 Task: Add Herban Cowboy Dusk Shave Cream to the cart.
Action: Mouse moved to (263, 115)
Screenshot: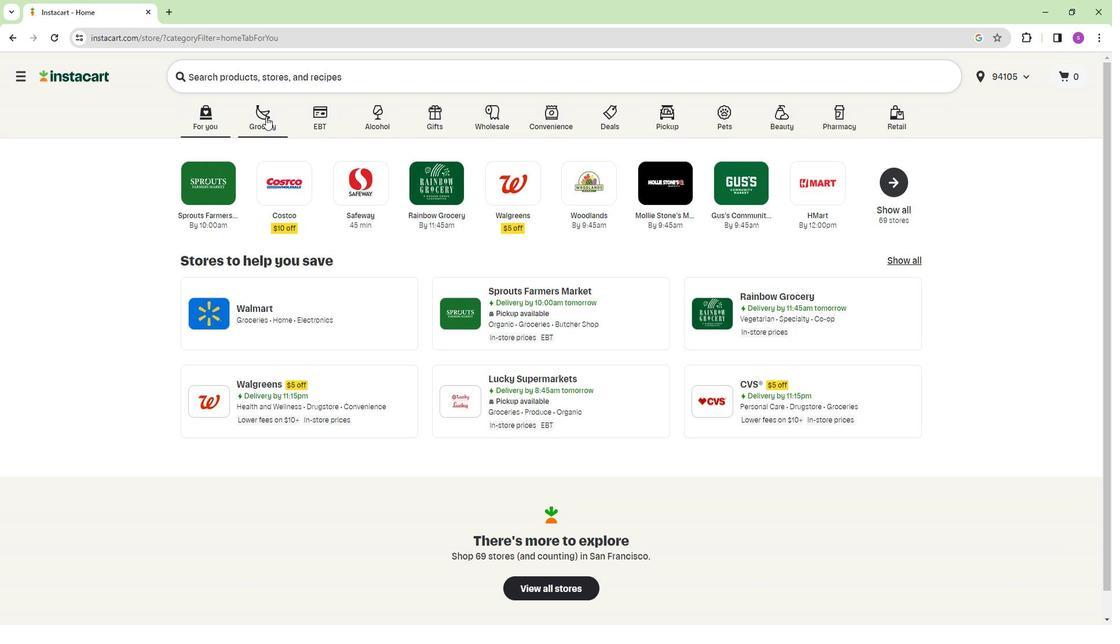 
Action: Mouse pressed left at (263, 115)
Screenshot: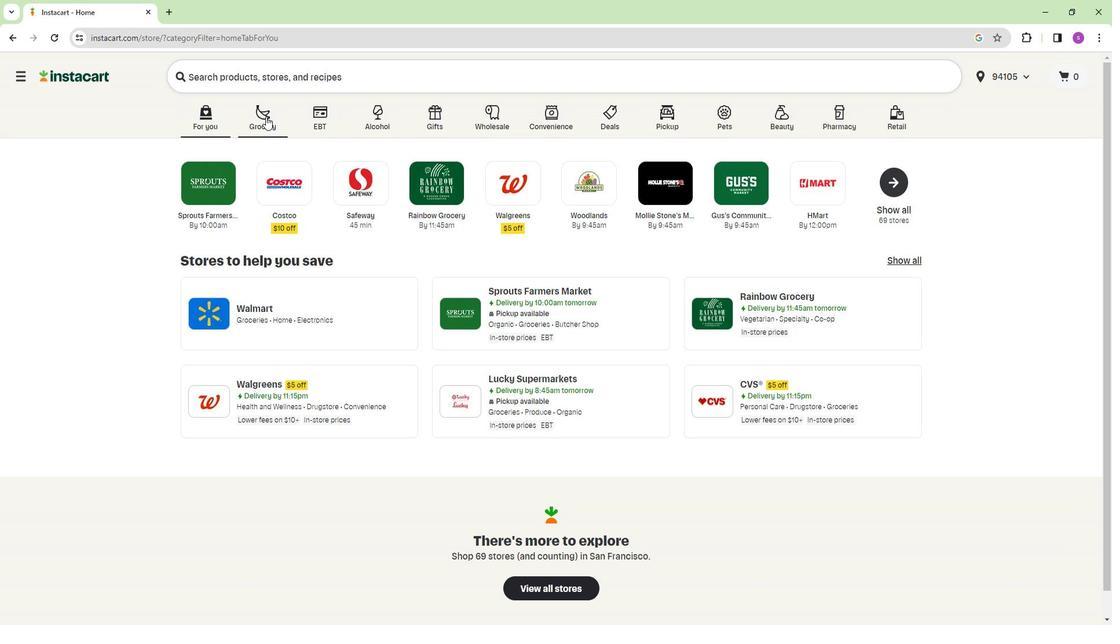 
Action: Mouse moved to (720, 180)
Screenshot: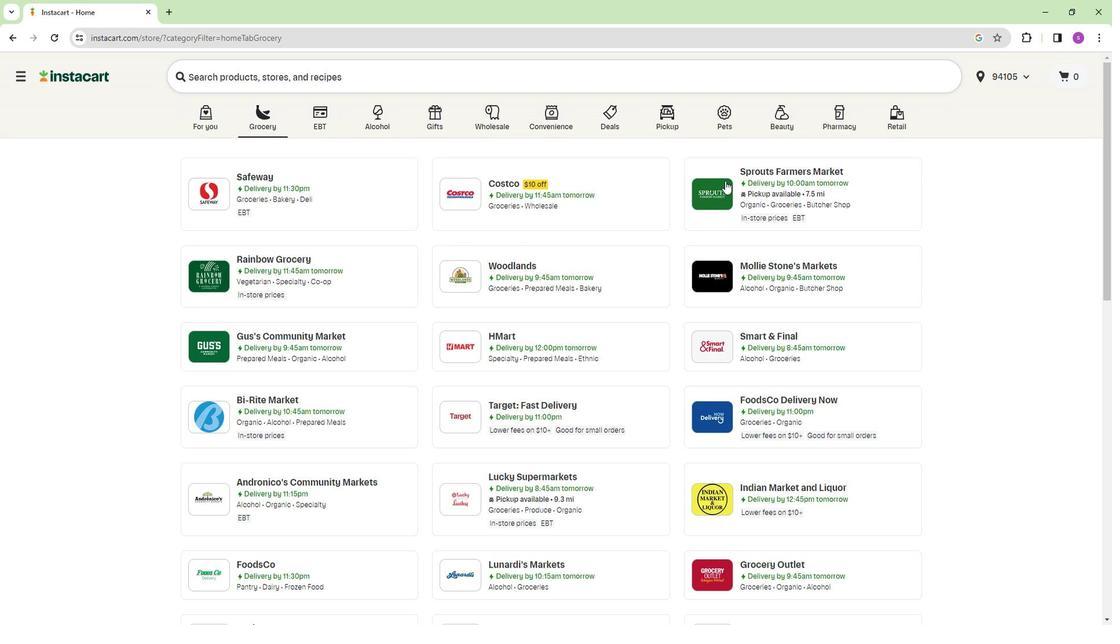 
Action: Mouse pressed left at (720, 180)
Screenshot: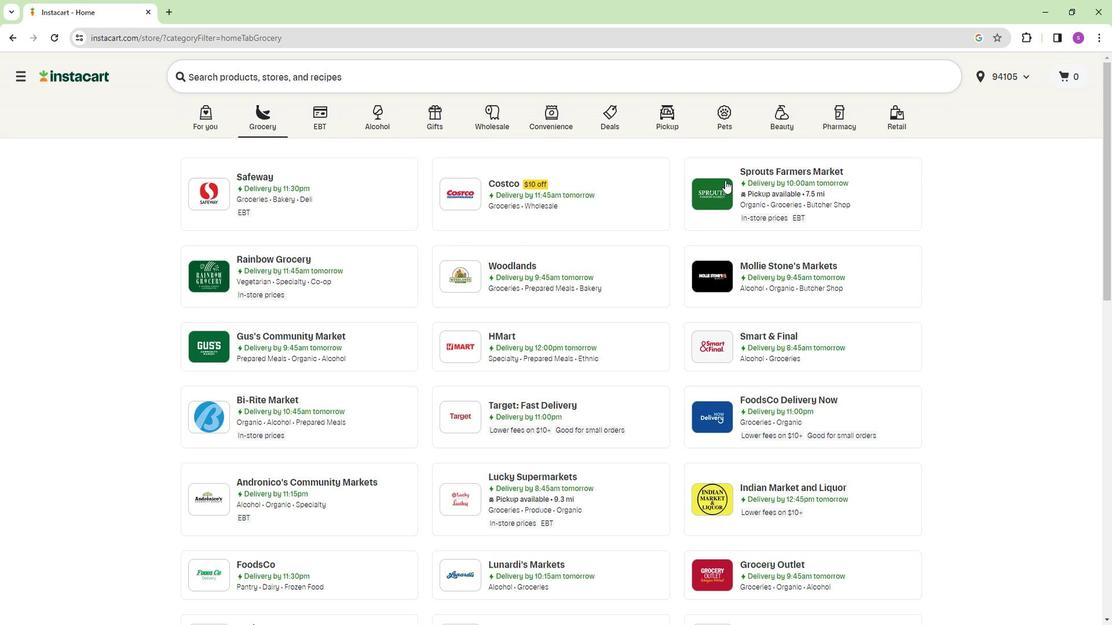 
Action: Mouse moved to (82, 401)
Screenshot: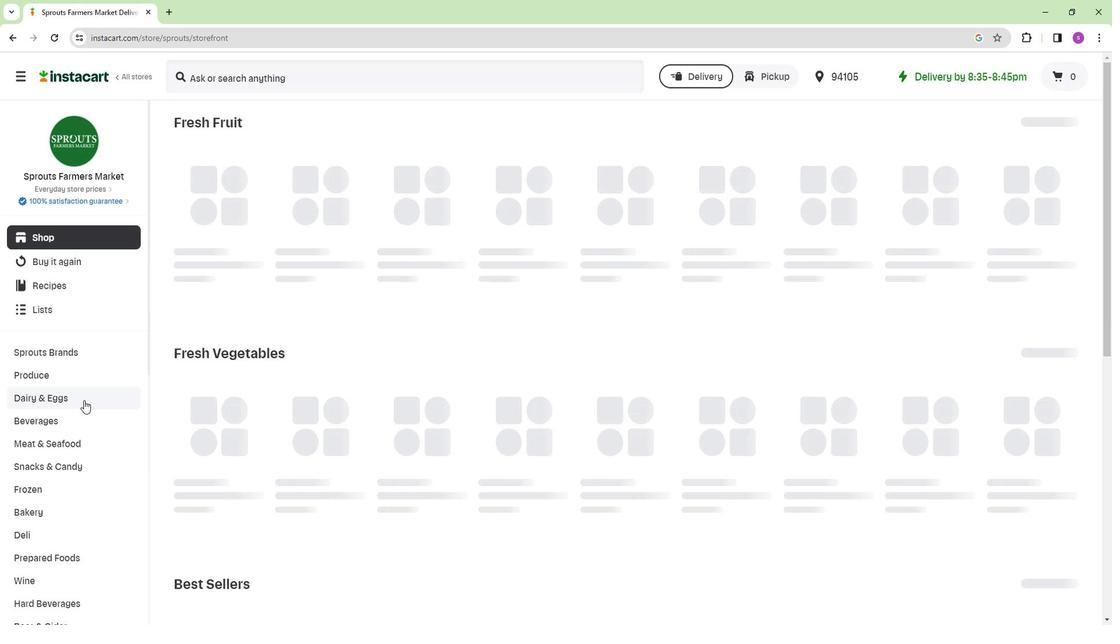 
Action: Mouse scrolled (82, 400) with delta (0, 0)
Screenshot: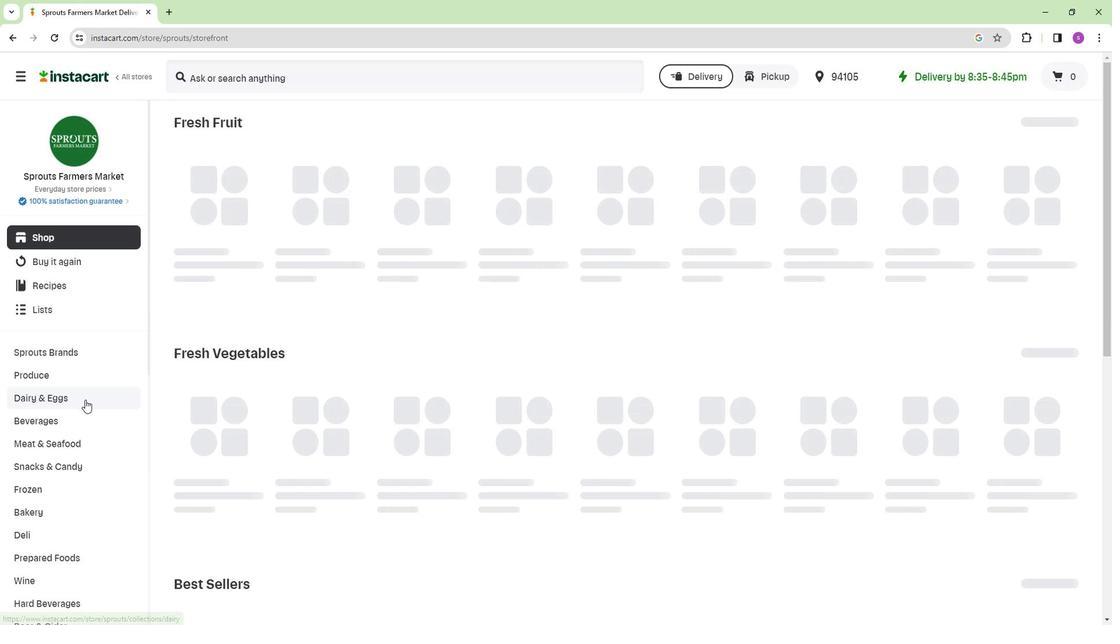 
Action: Mouse scrolled (82, 400) with delta (0, 0)
Screenshot: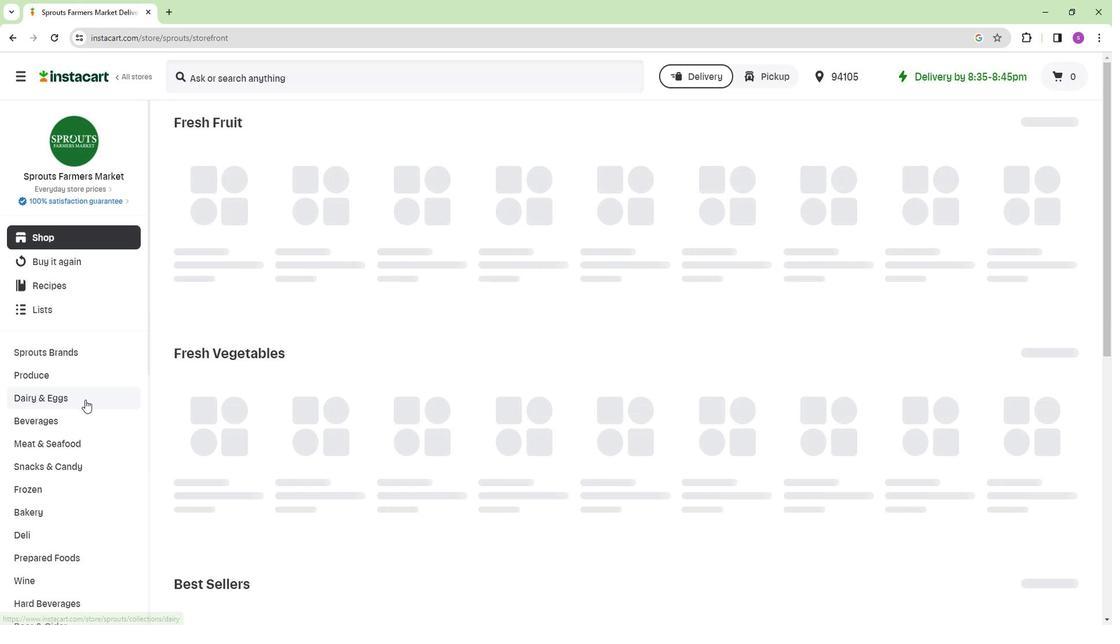 
Action: Mouse scrolled (82, 400) with delta (0, 0)
Screenshot: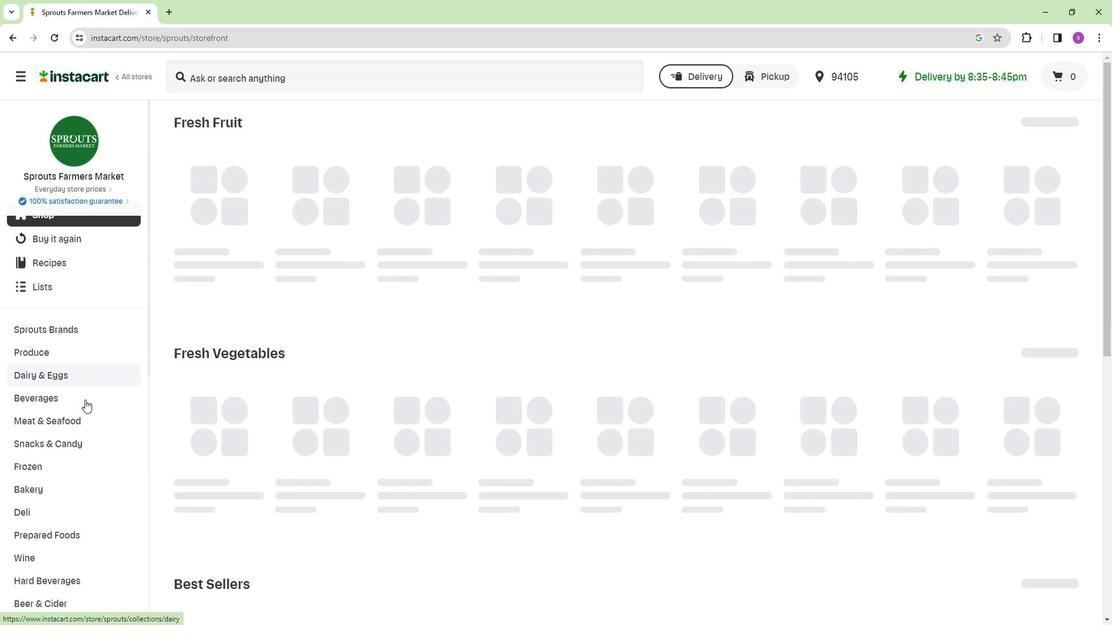 
Action: Mouse scrolled (82, 400) with delta (0, 0)
Screenshot: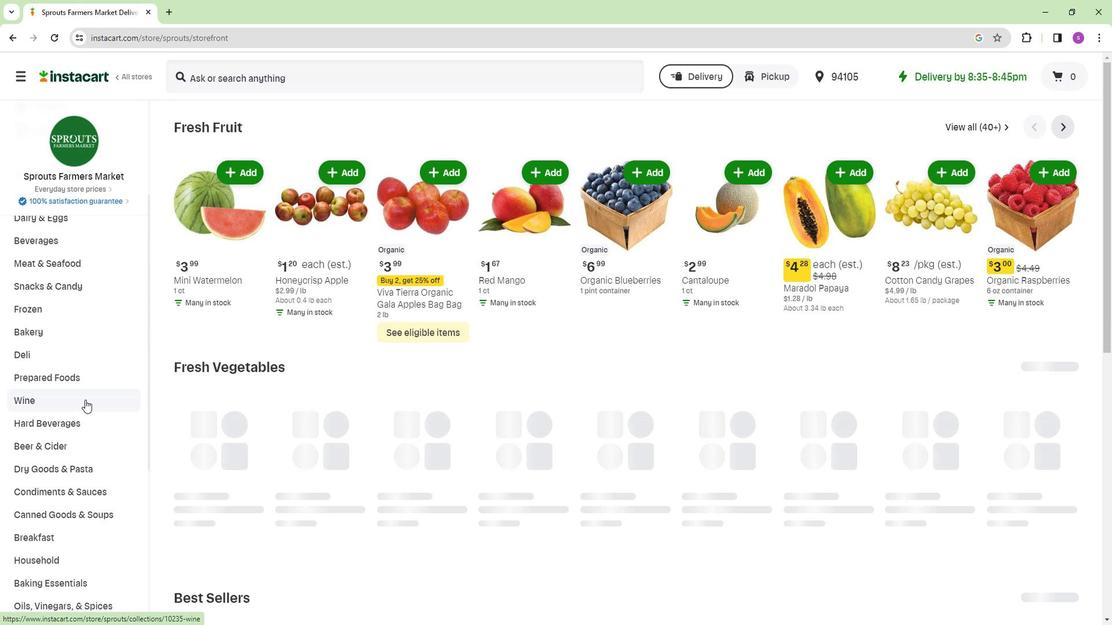 
Action: Mouse scrolled (82, 400) with delta (0, 0)
Screenshot: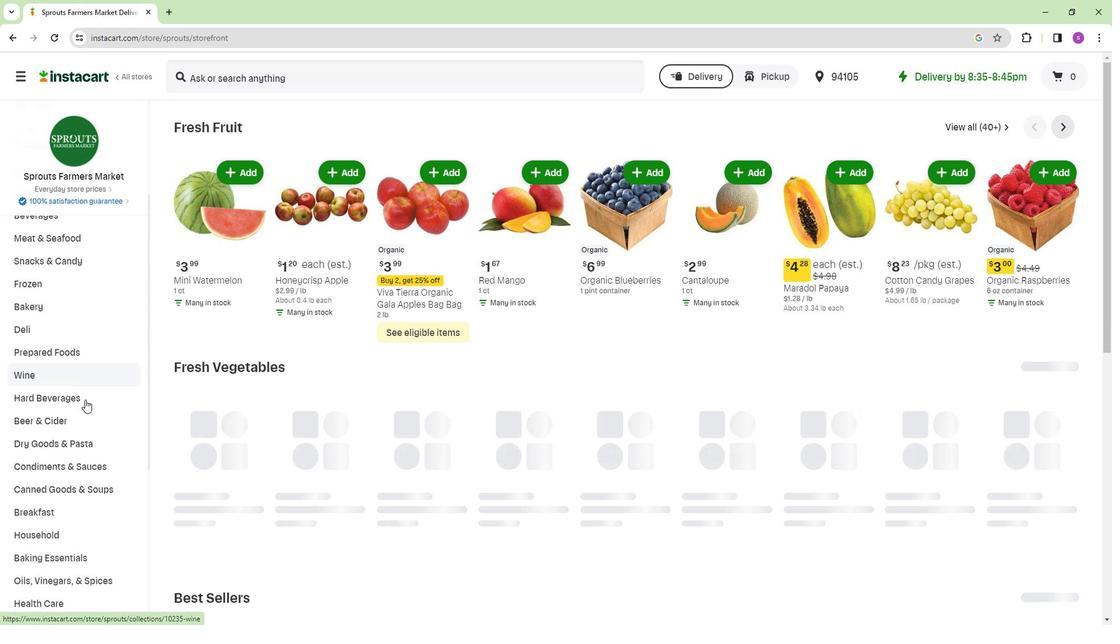 
Action: Mouse scrolled (82, 400) with delta (0, 0)
Screenshot: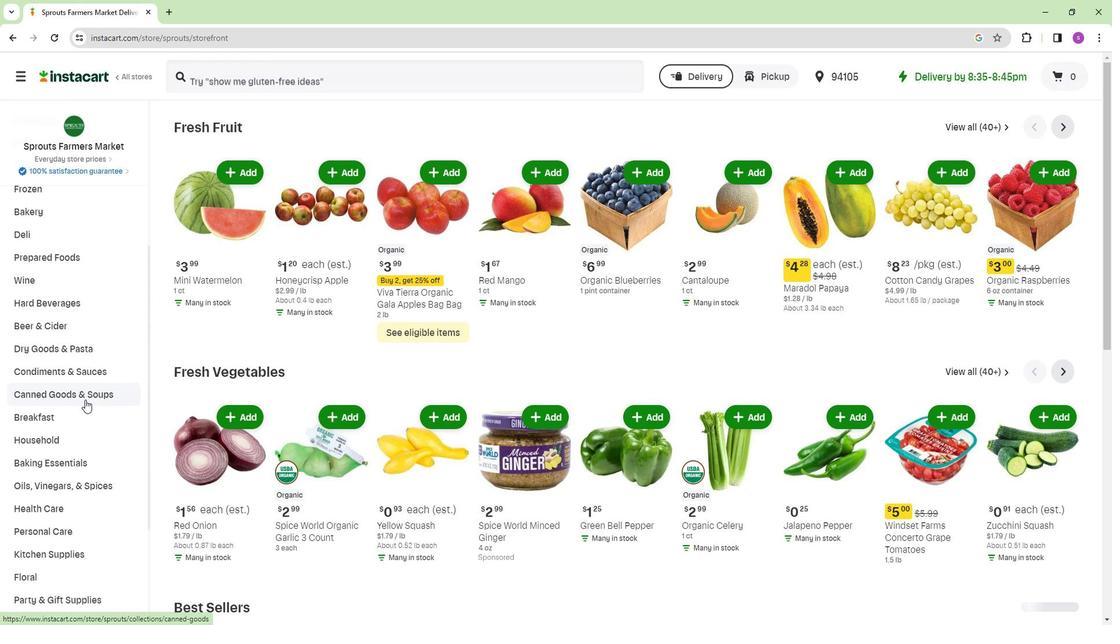 
Action: Mouse moved to (57, 475)
Screenshot: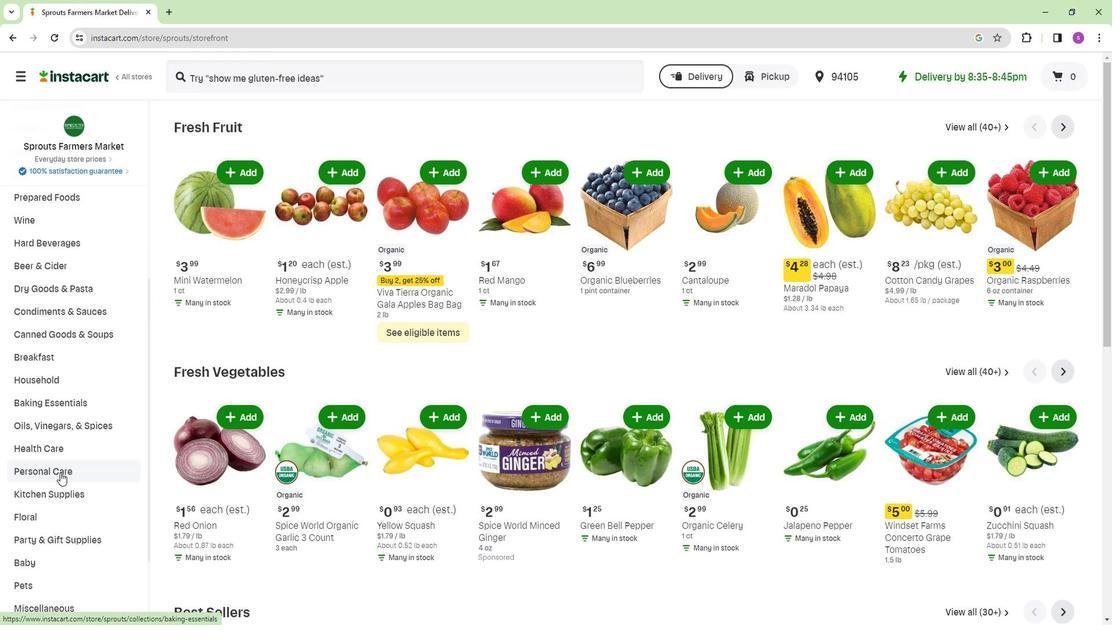 
Action: Mouse pressed left at (57, 475)
Screenshot: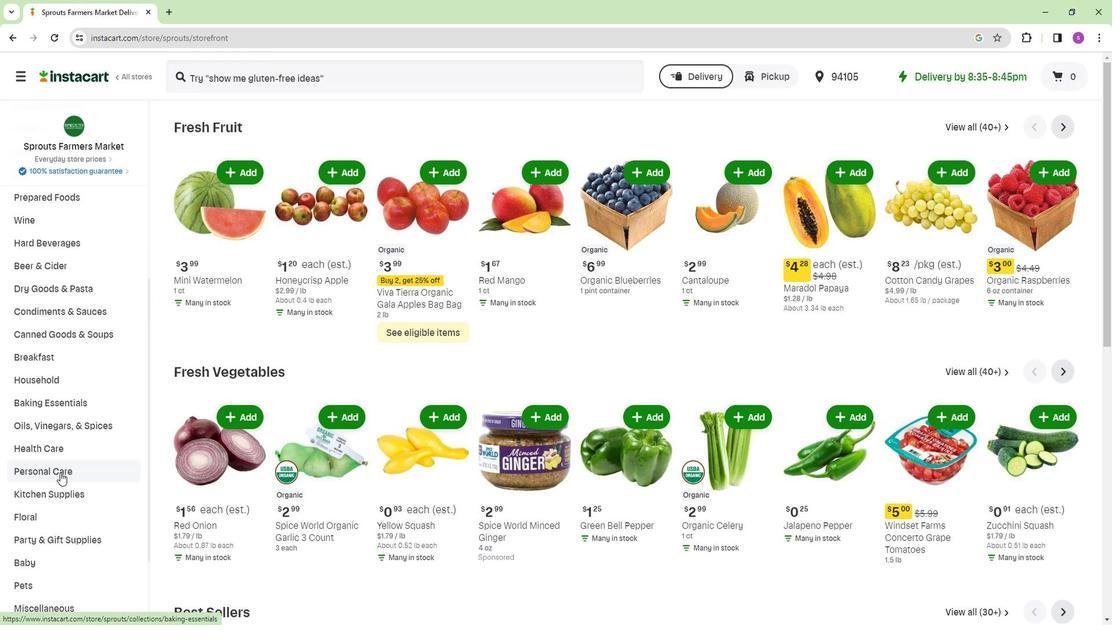 
Action: Mouse moved to (410, 158)
Screenshot: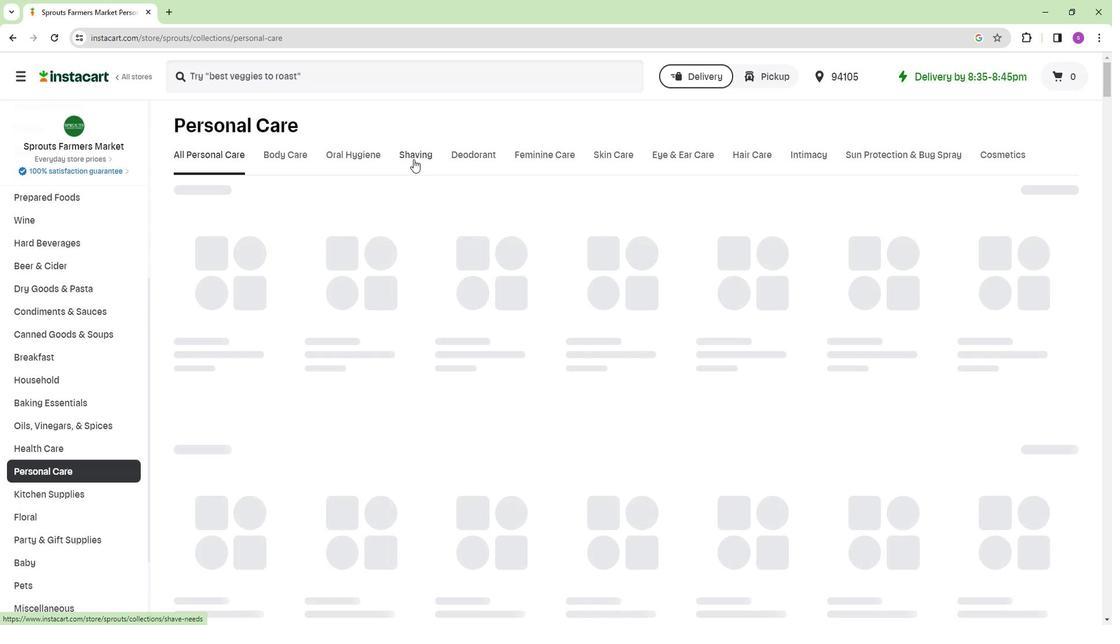 
Action: Mouse pressed left at (410, 158)
Screenshot: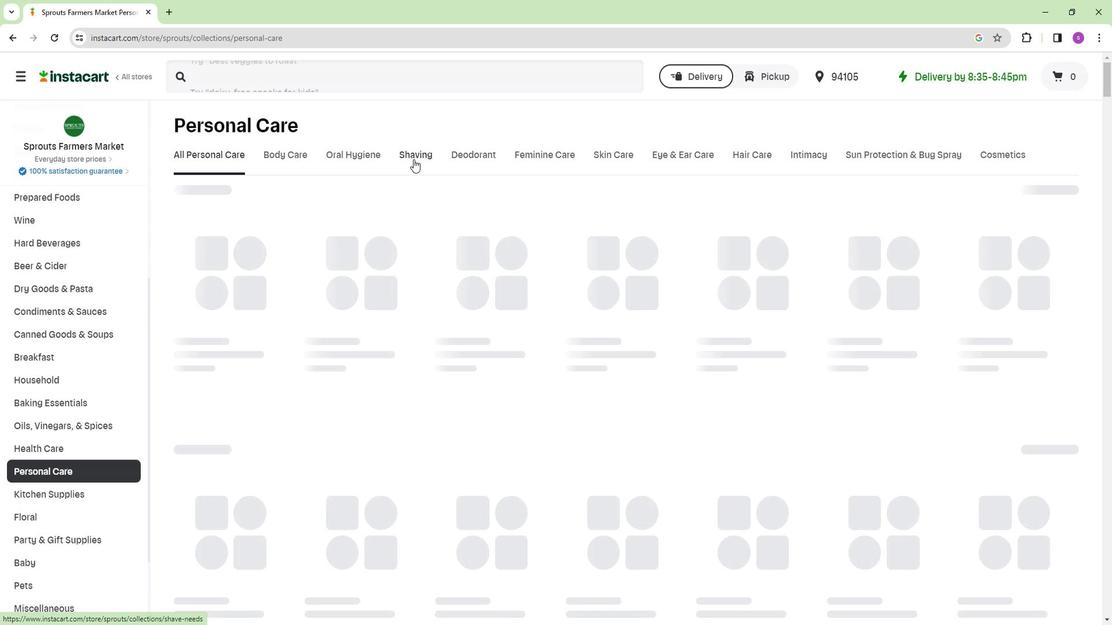
Action: Mouse moved to (369, 203)
Screenshot: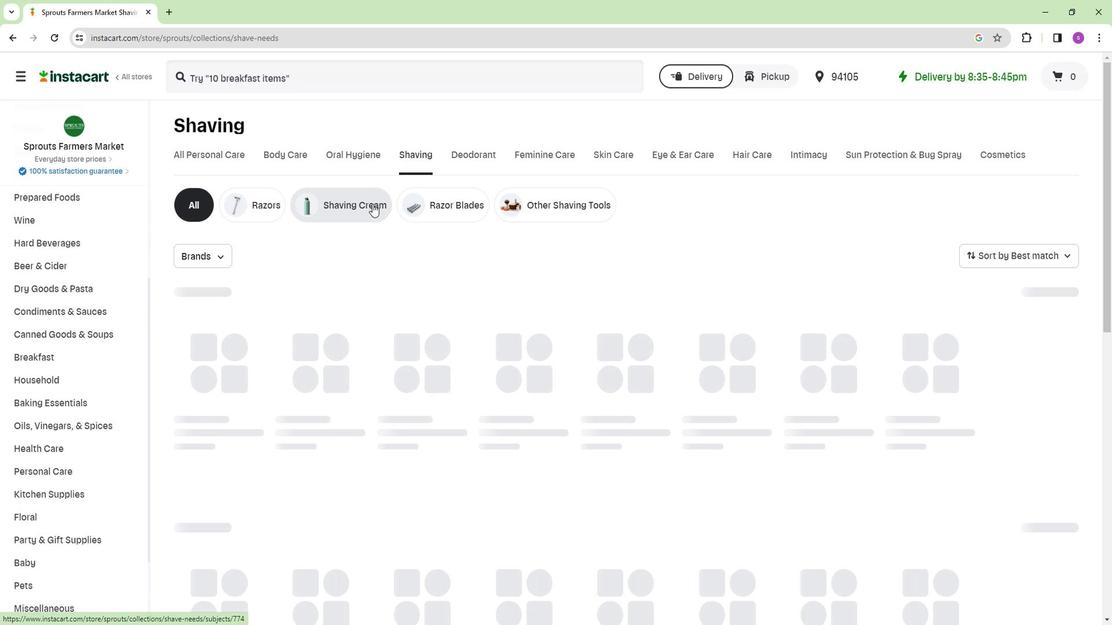 
Action: Mouse pressed left at (369, 203)
Screenshot: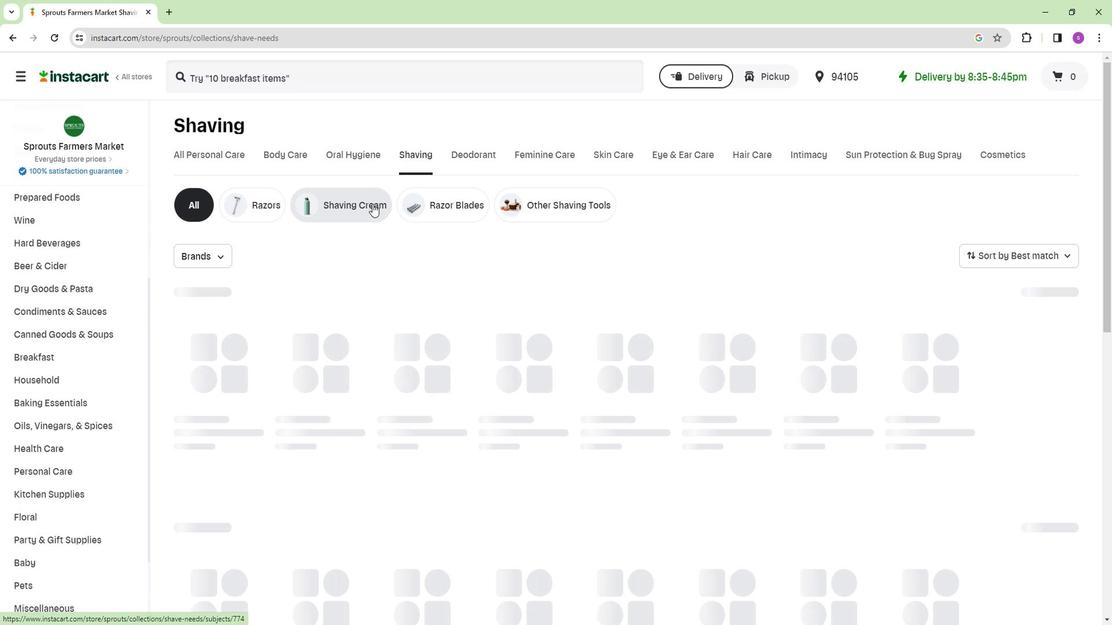 
Action: Mouse moved to (270, 79)
Screenshot: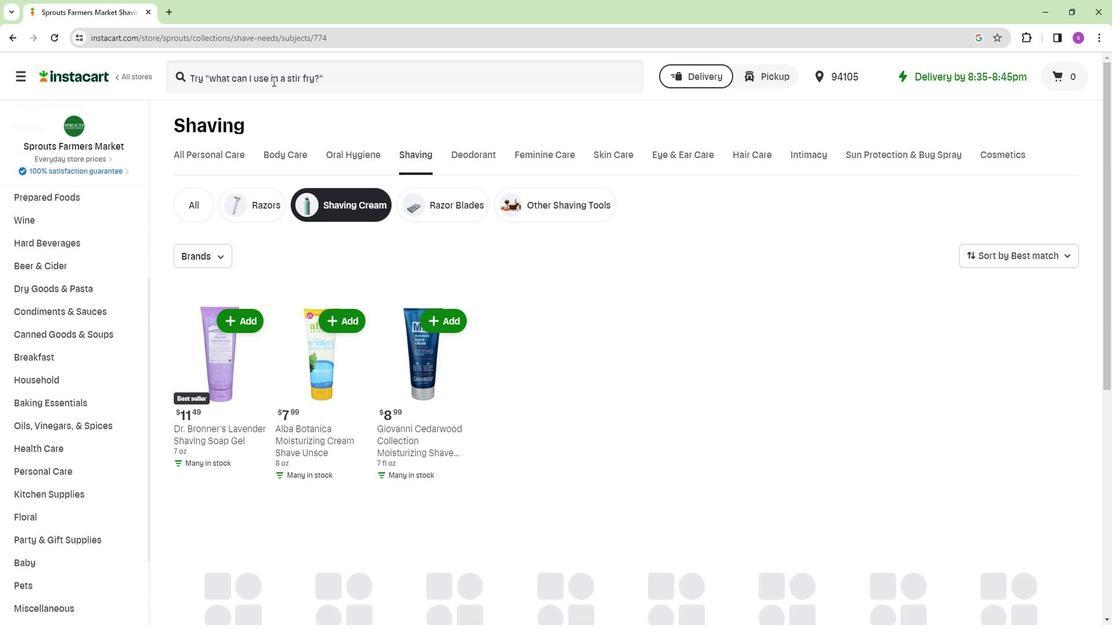 
Action: Mouse pressed left at (270, 79)
Screenshot: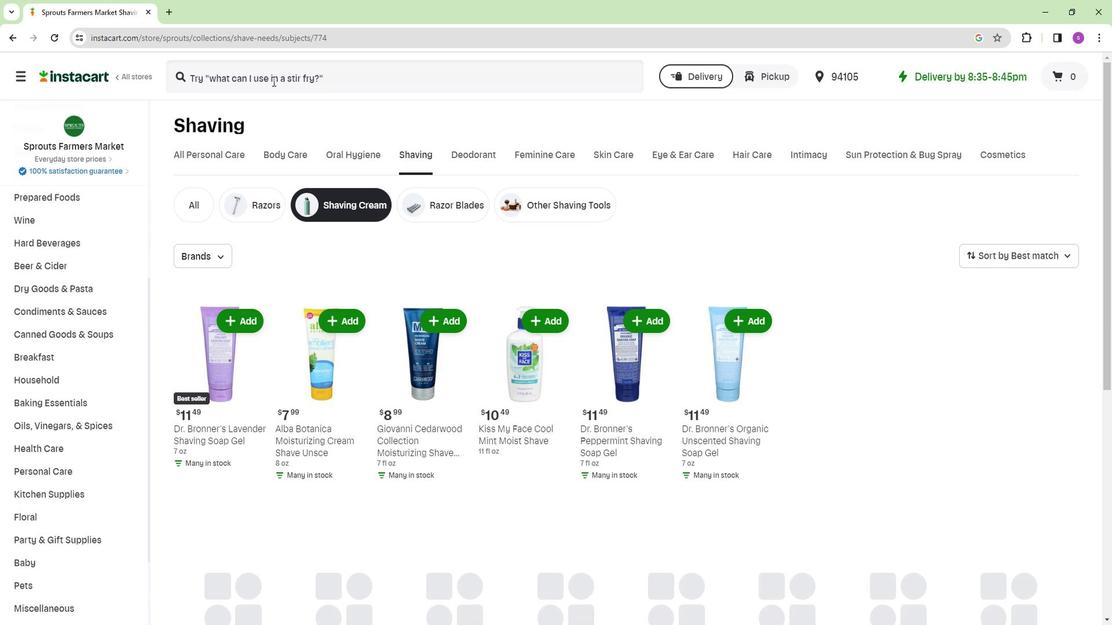 
Action: Key pressed <Key.shift>Herban<Key.space><Key.shift>Cowboy<Key.space><Key.shift>Dusk<Key.space><Key.shift>Shave<Key.space><Key.shift>Cream<Key.enter>
Screenshot: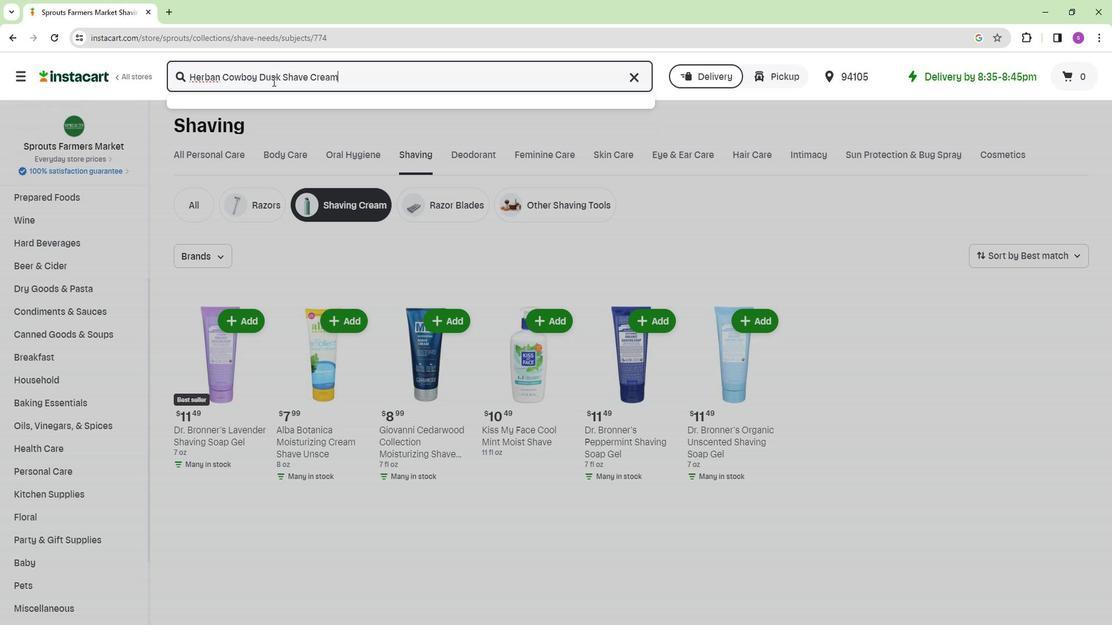 
Action: Mouse moved to (283, 166)
Screenshot: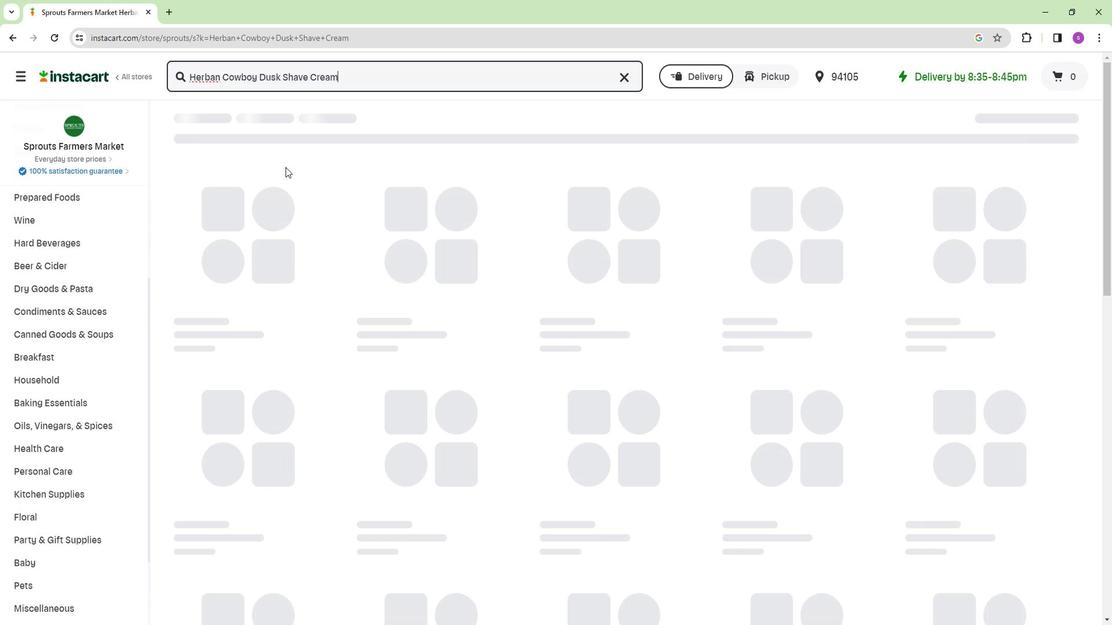 
Action: Mouse scrolled (283, 166) with delta (0, 0)
Screenshot: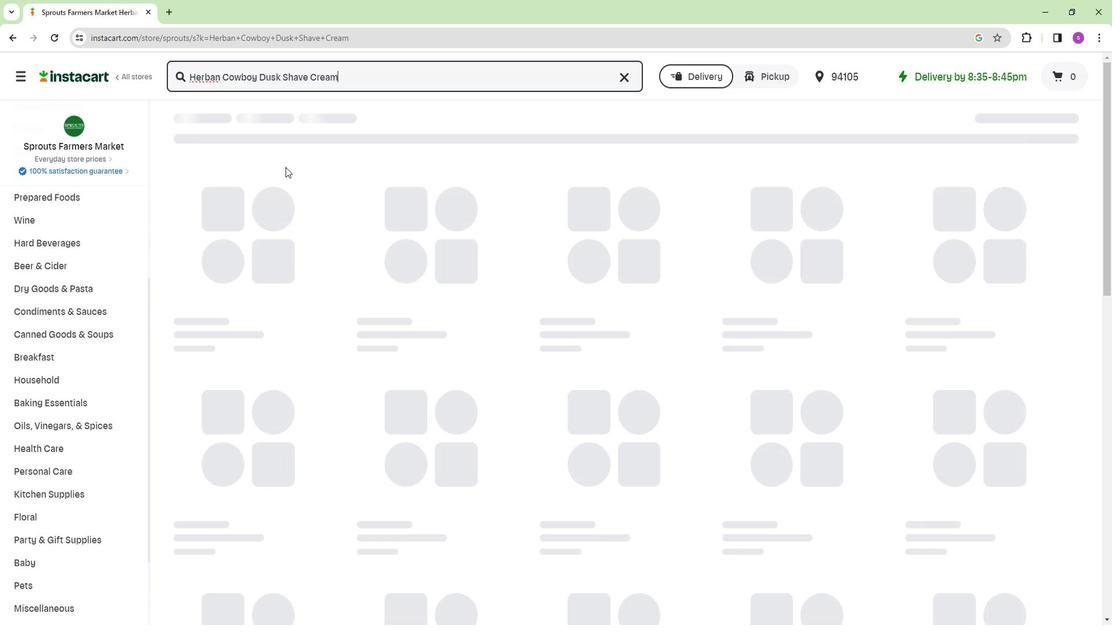 
Action: Mouse scrolled (283, 166) with delta (0, 0)
Screenshot: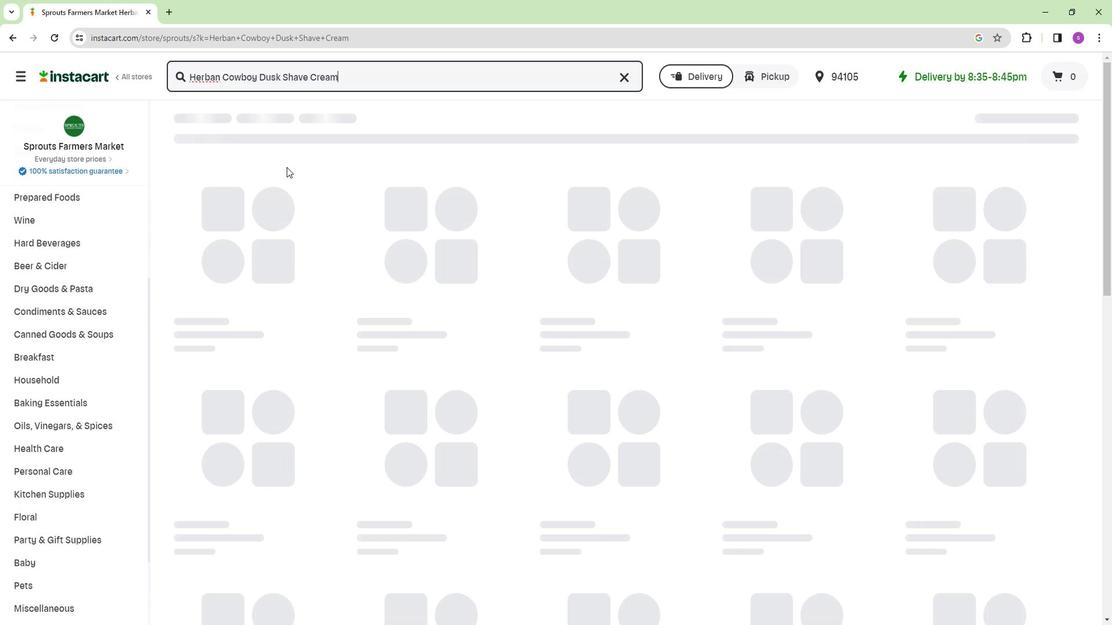 
Action: Mouse scrolled (283, 167) with delta (0, 0)
Screenshot: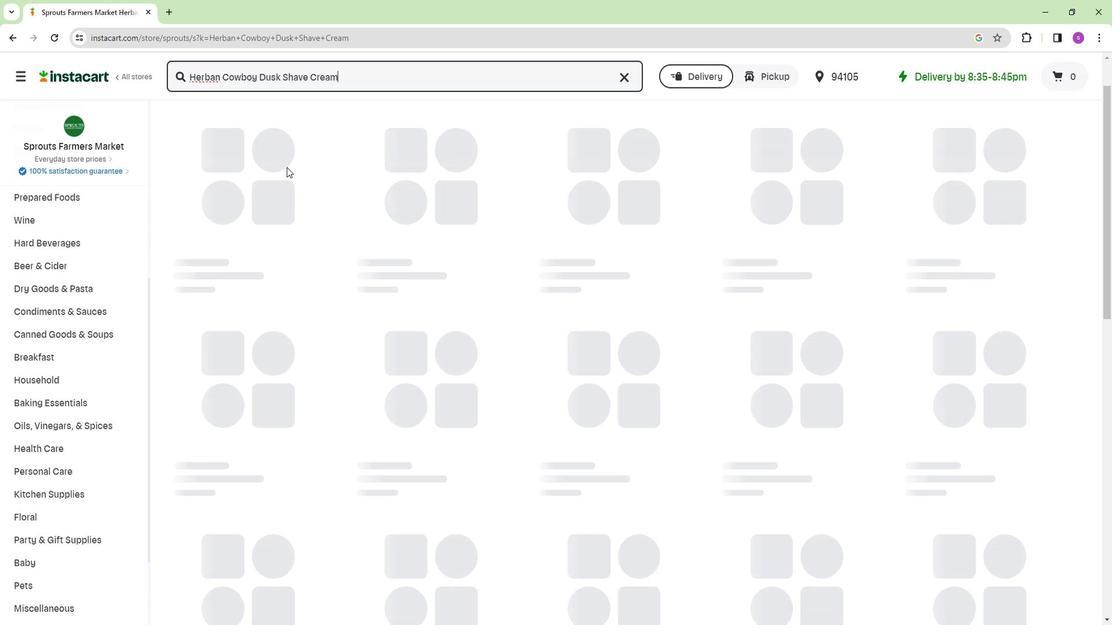 
Action: Mouse scrolled (283, 167) with delta (0, 0)
Screenshot: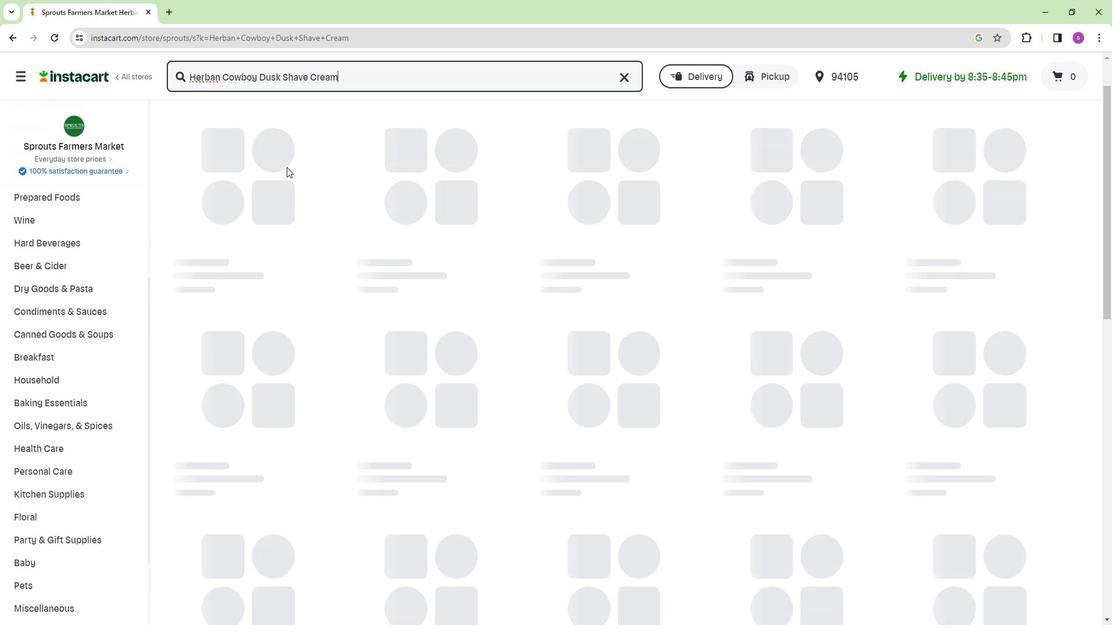 
Action: Mouse moved to (288, 175)
Screenshot: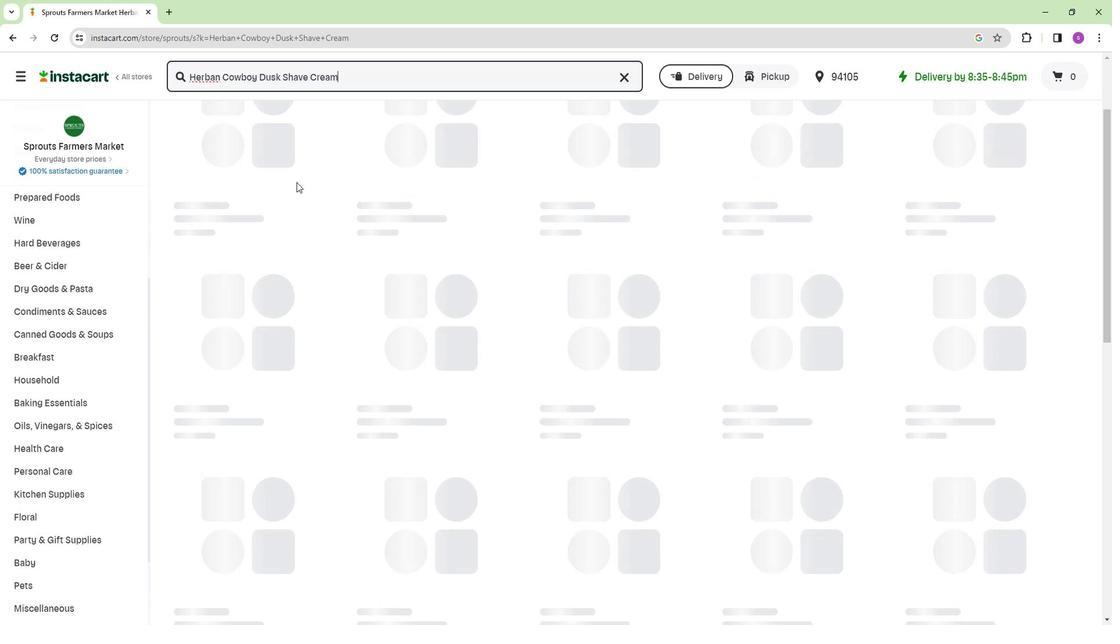 
Action: Mouse scrolled (288, 176) with delta (0, 0)
Screenshot: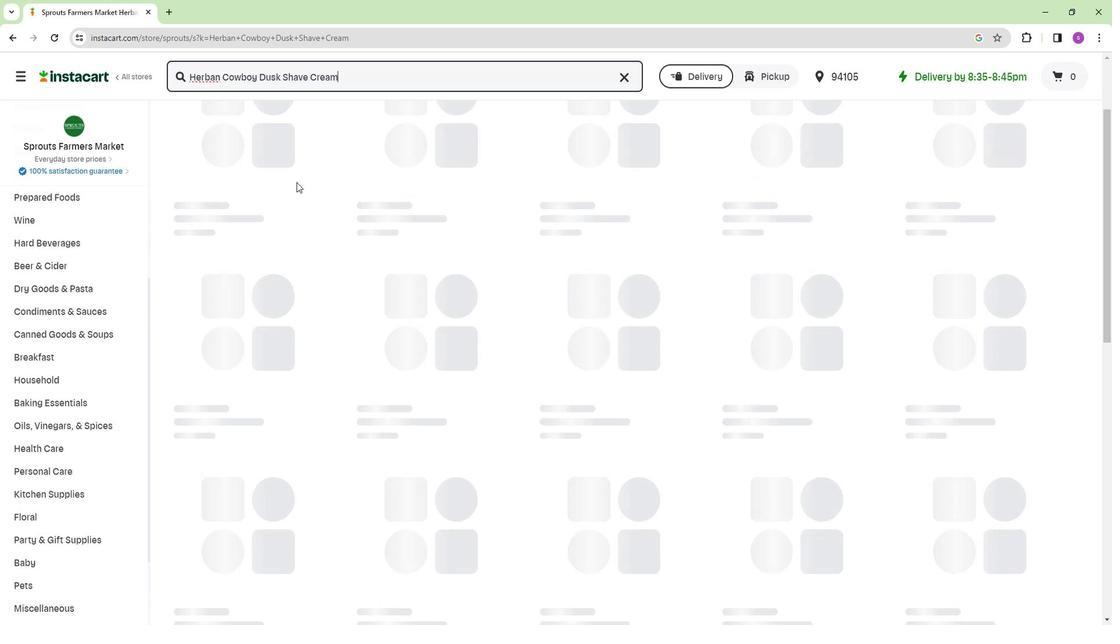 
Action: Mouse moved to (340, 248)
Screenshot: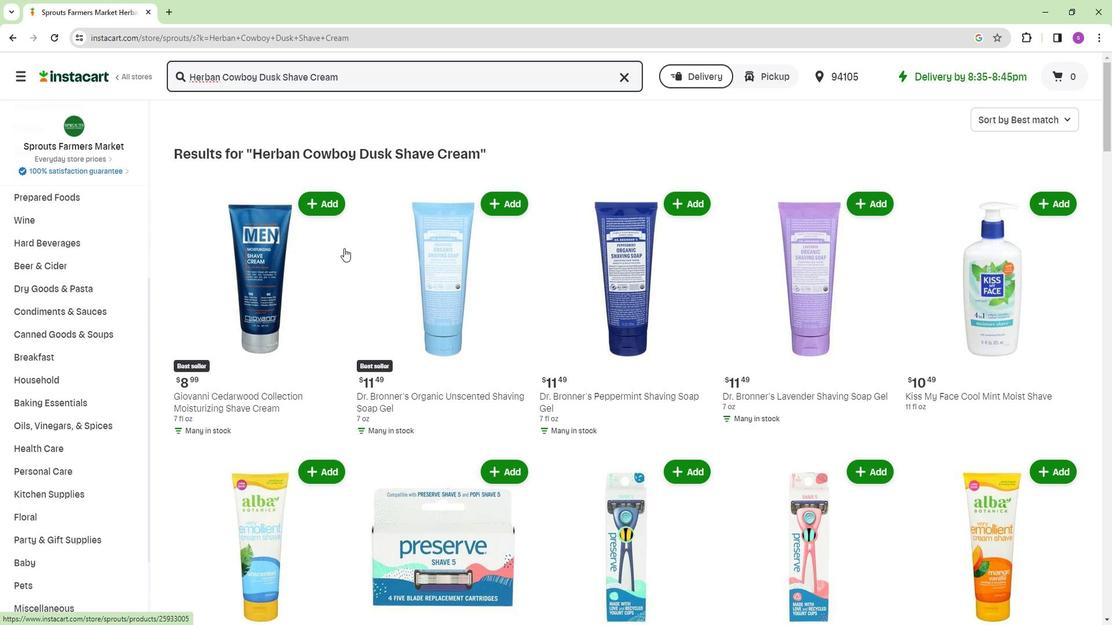 
Action: Mouse scrolled (340, 248) with delta (0, 0)
Screenshot: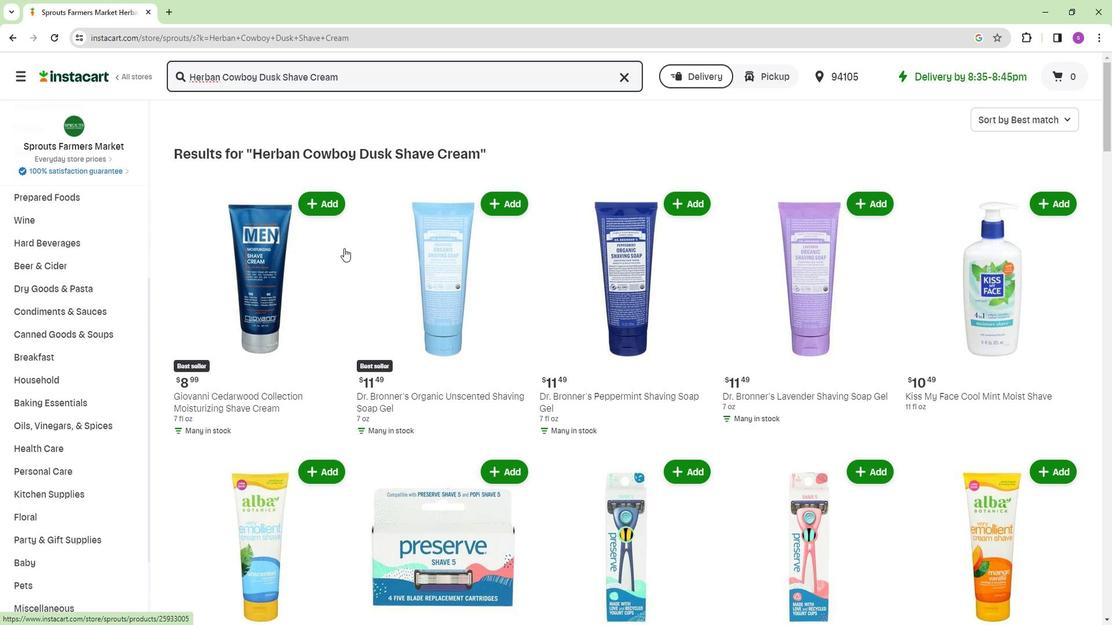 
Action: Mouse moved to (539, 231)
Screenshot: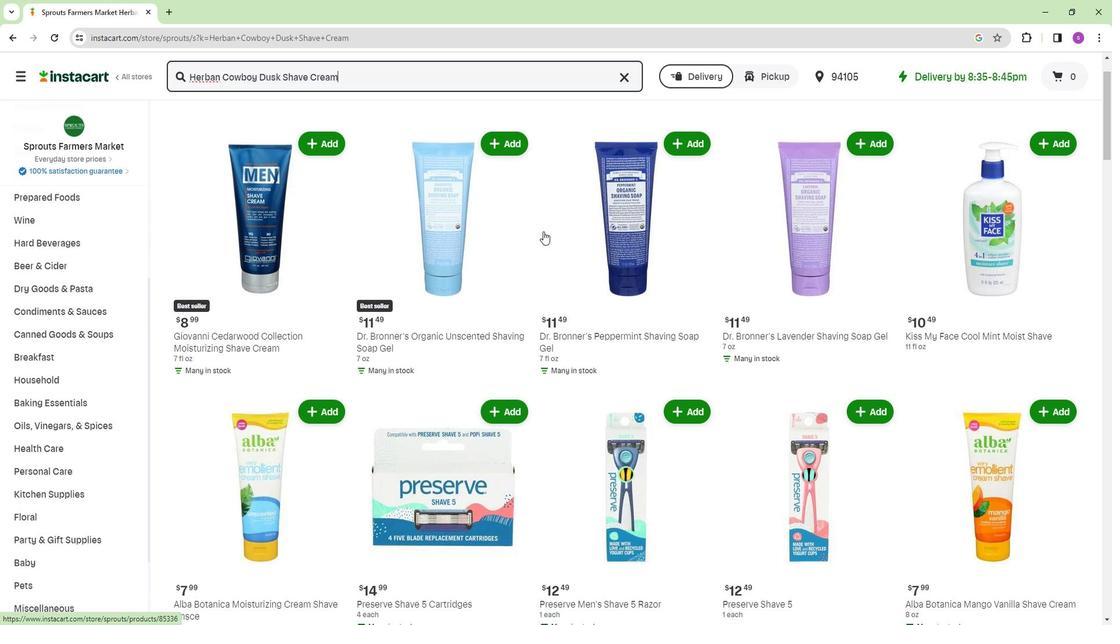 
Action: Mouse scrolled (539, 230) with delta (0, 0)
Screenshot: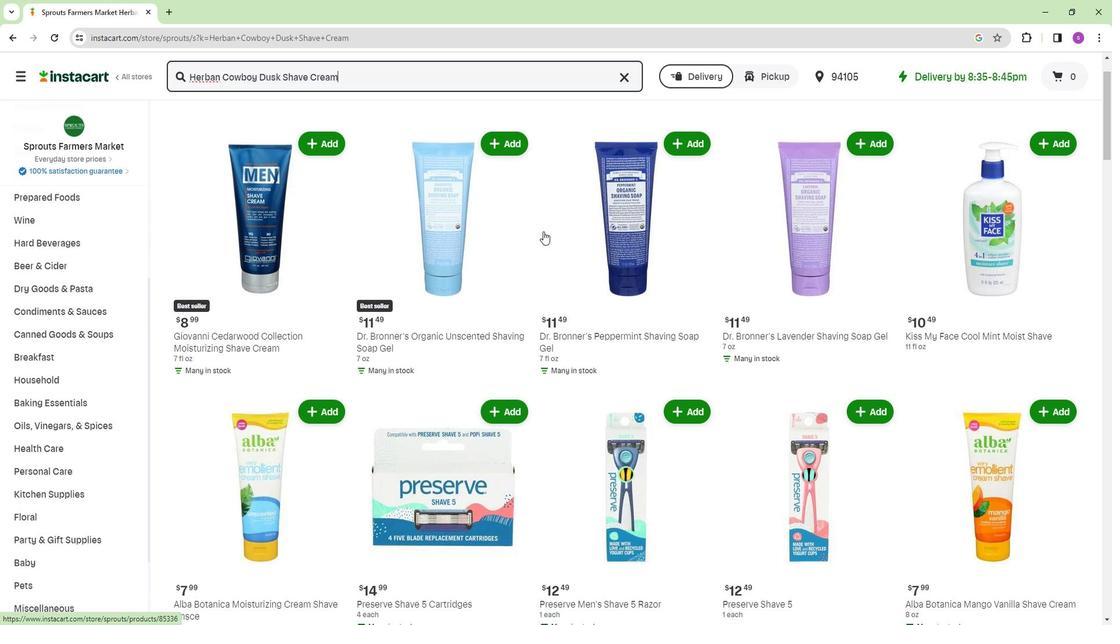 
Action: Mouse moved to (957, 264)
Screenshot: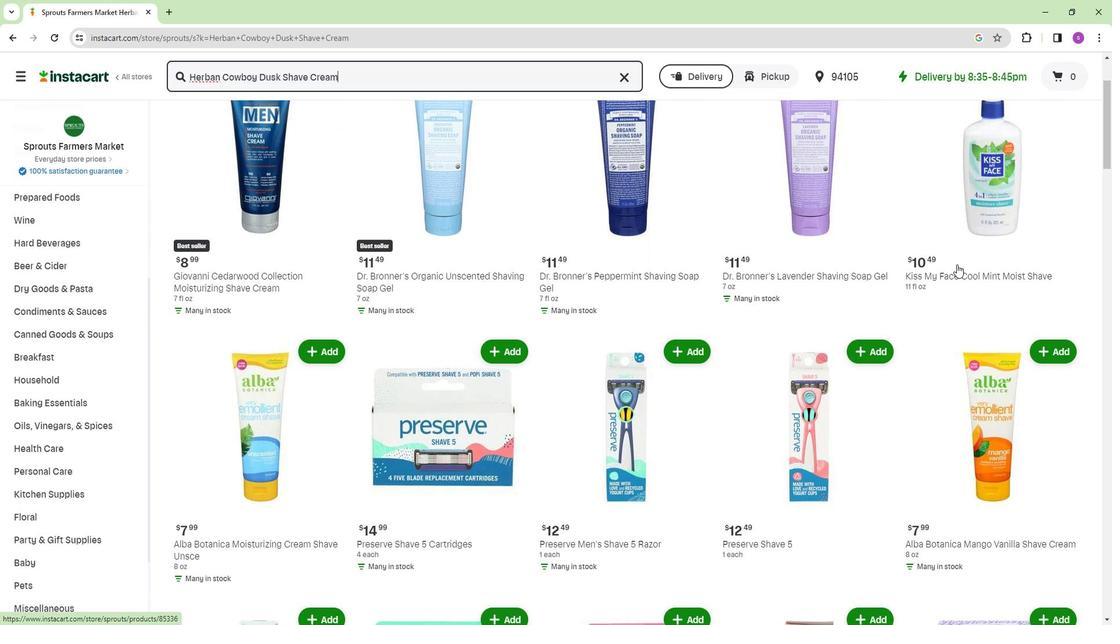 
Action: Mouse scrolled (957, 264) with delta (0, 0)
Screenshot: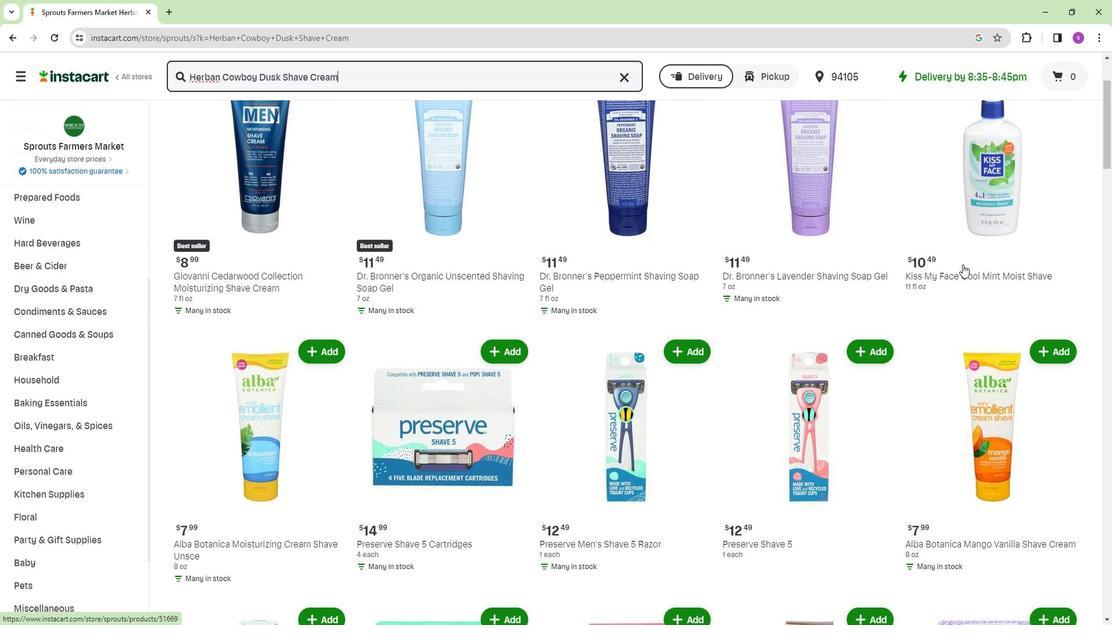 
Action: Mouse moved to (509, 333)
Screenshot: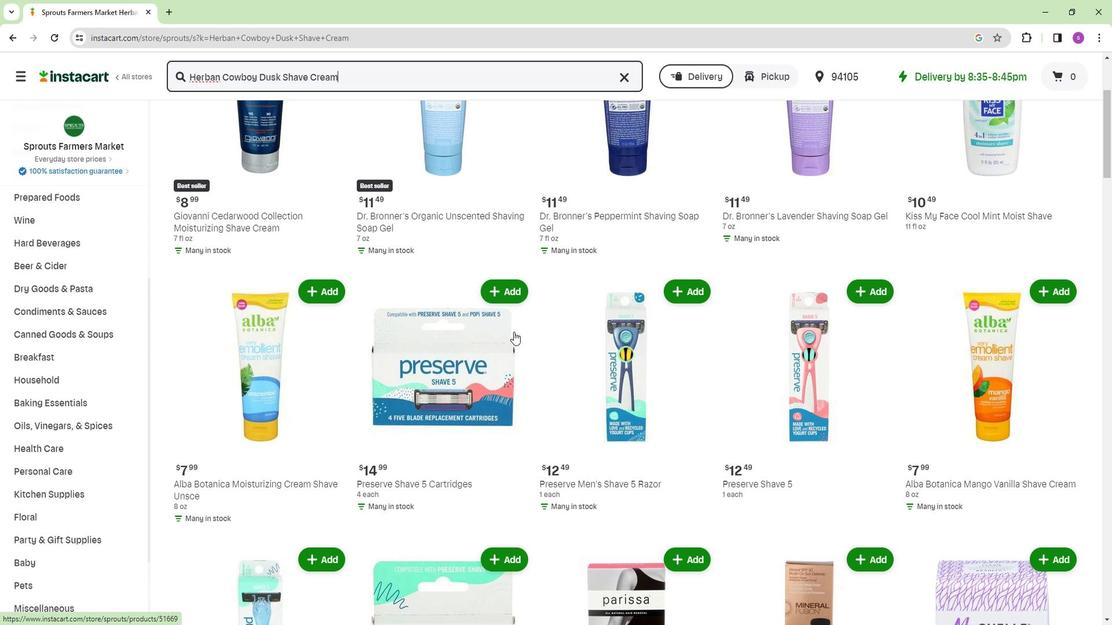 
Action: Mouse scrolled (509, 332) with delta (0, 0)
Screenshot: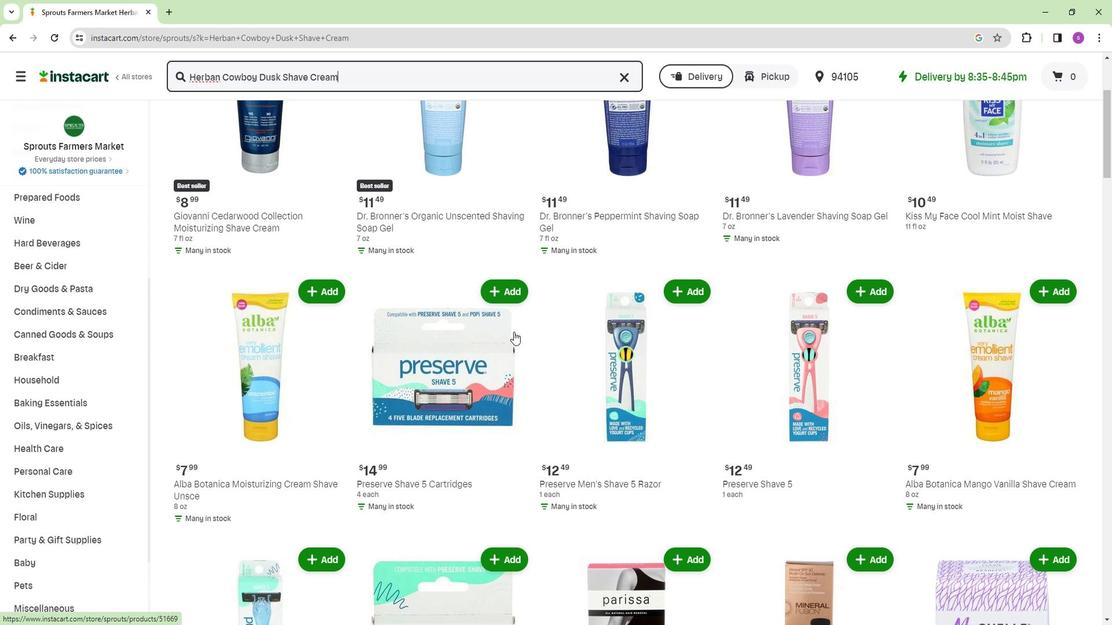 
Action: Mouse moved to (386, 333)
Screenshot: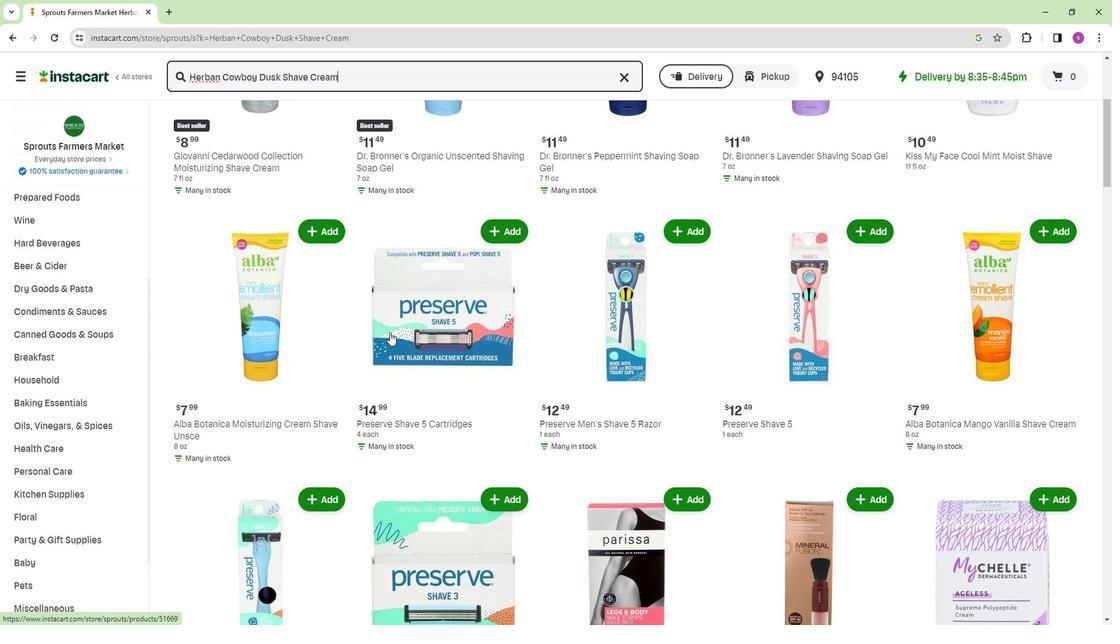 
Action: Mouse scrolled (386, 333) with delta (0, 0)
Screenshot: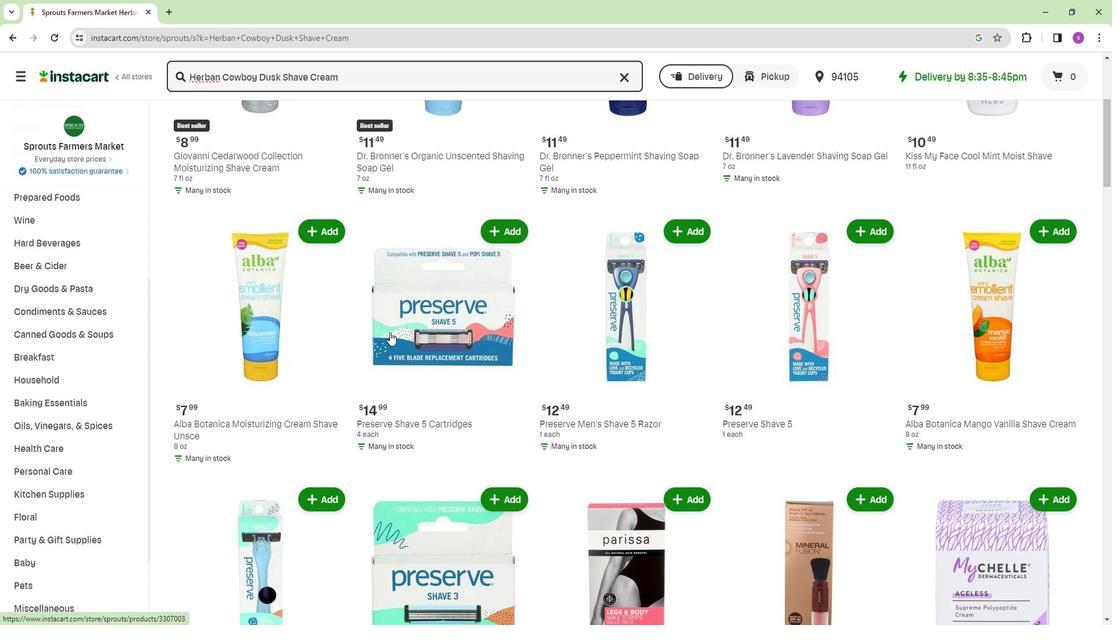 
Action: Mouse moved to (581, 359)
Screenshot: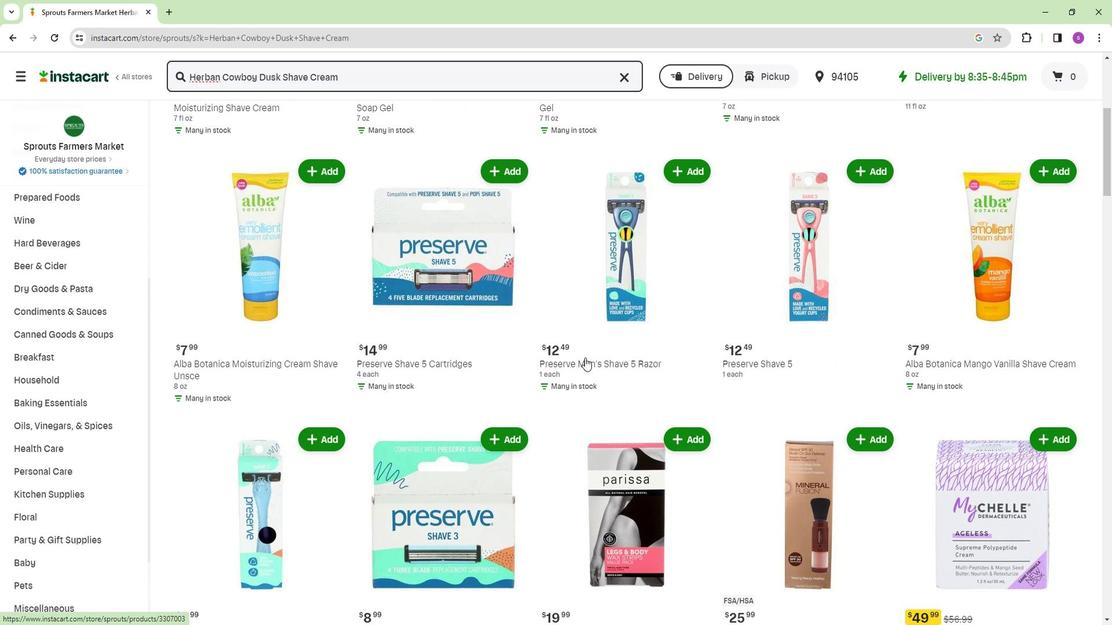 
Action: Mouse scrolled (581, 358) with delta (0, 0)
Screenshot: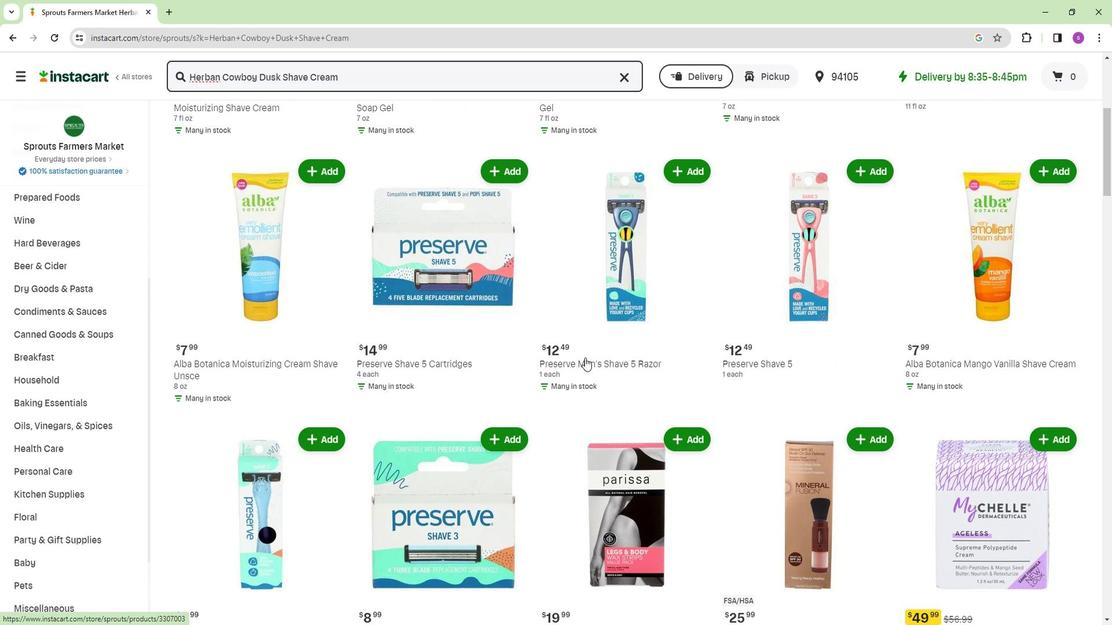 
Action: Mouse moved to (902, 316)
Screenshot: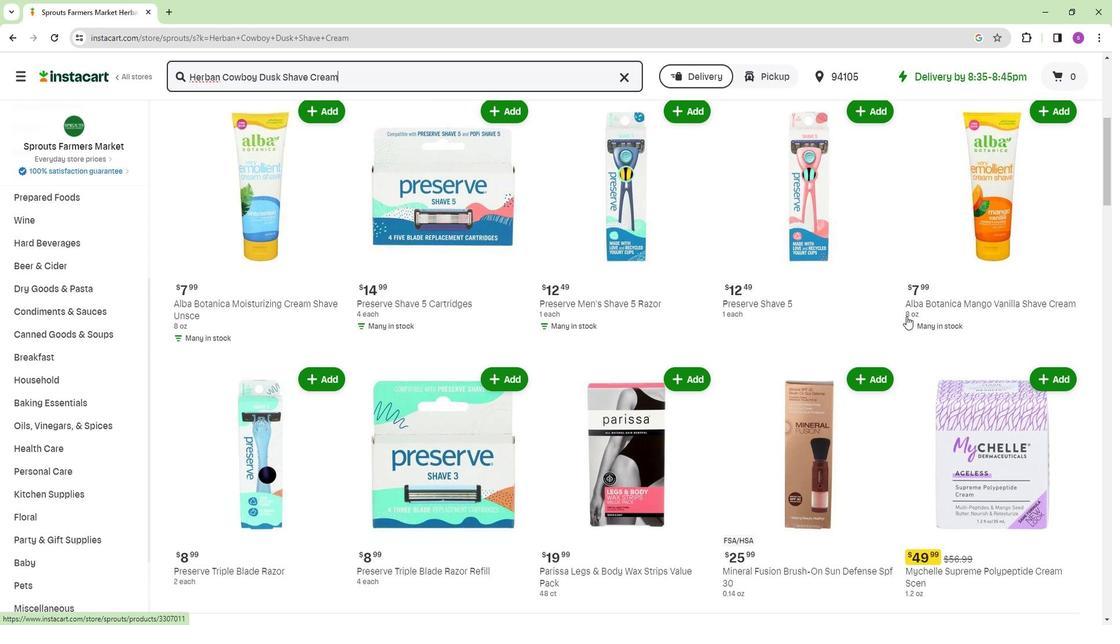 
Action: Mouse scrolled (902, 316) with delta (0, 0)
Screenshot: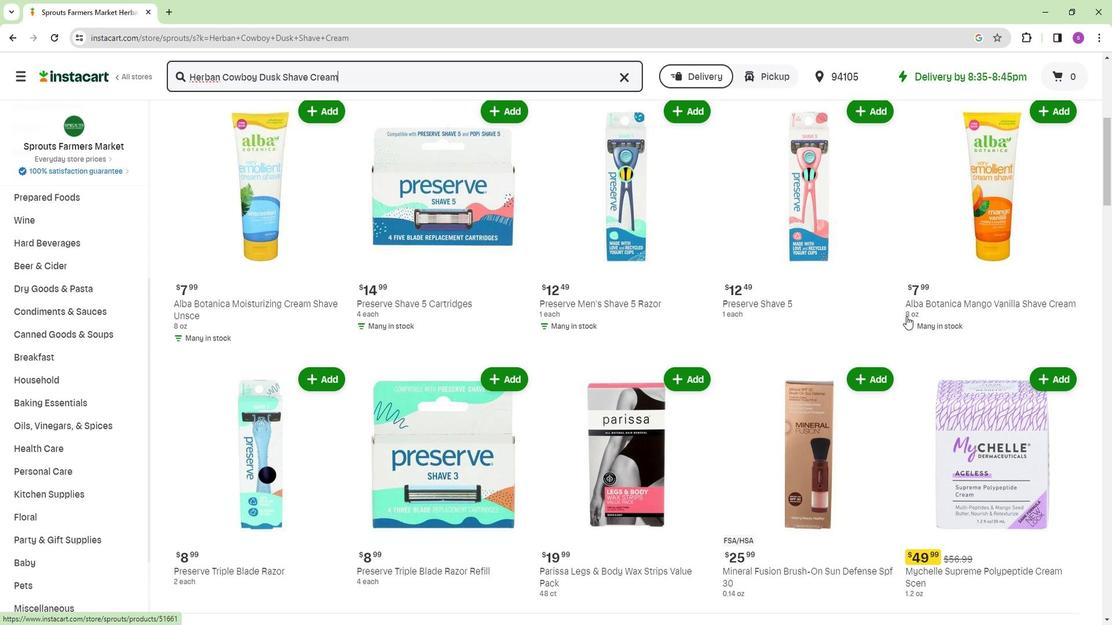 
Action: Mouse moved to (416, 339)
Screenshot: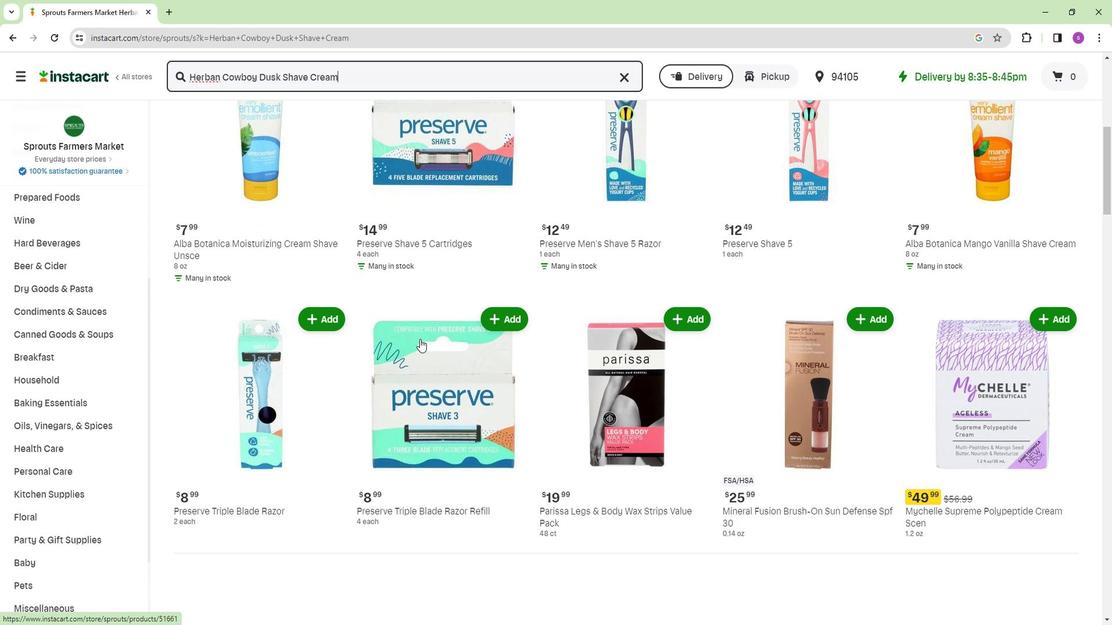 
Action: Mouse scrolled (416, 338) with delta (0, 0)
Screenshot: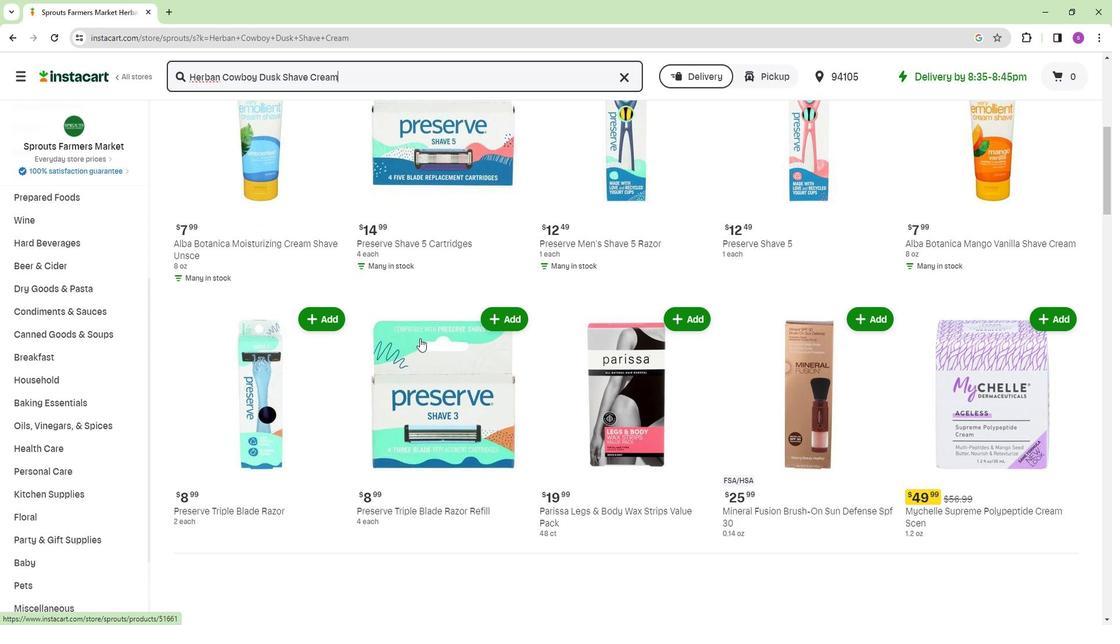 
Action: Mouse moved to (588, 356)
Screenshot: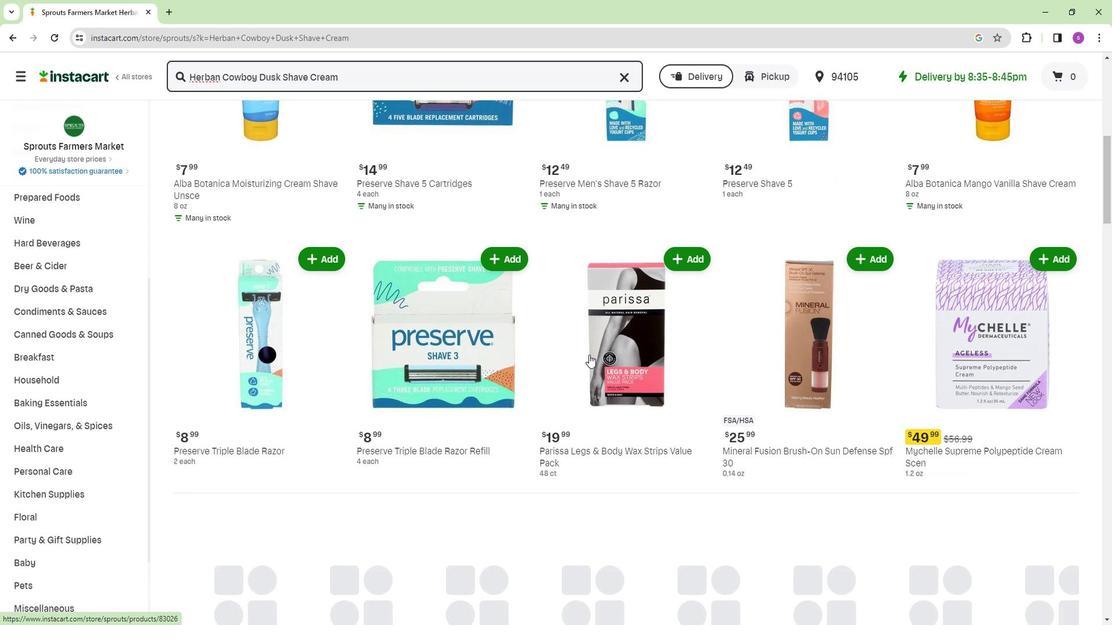 
Action: Mouse scrolled (588, 355) with delta (0, 0)
Screenshot: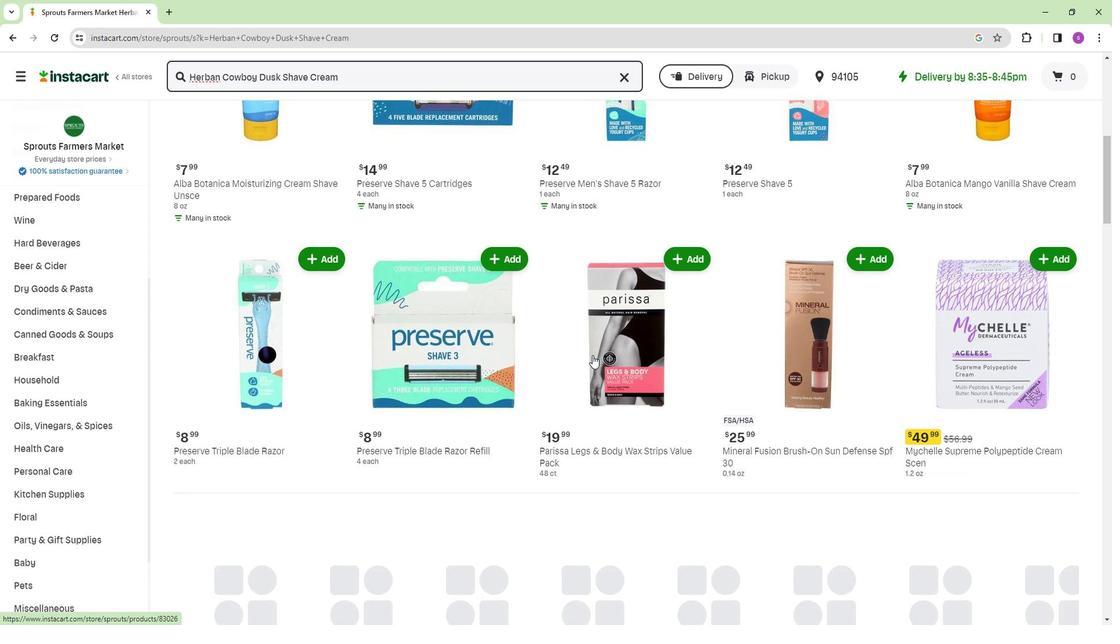 
Action: Mouse moved to (836, 369)
Screenshot: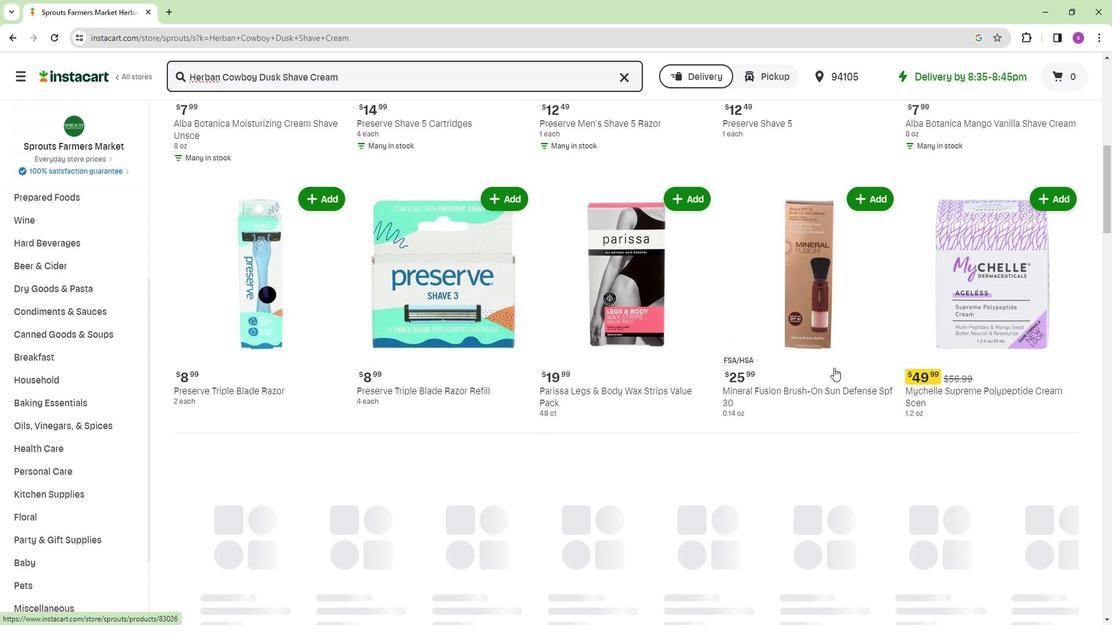 
Action: Mouse scrolled (836, 368) with delta (0, 0)
Screenshot: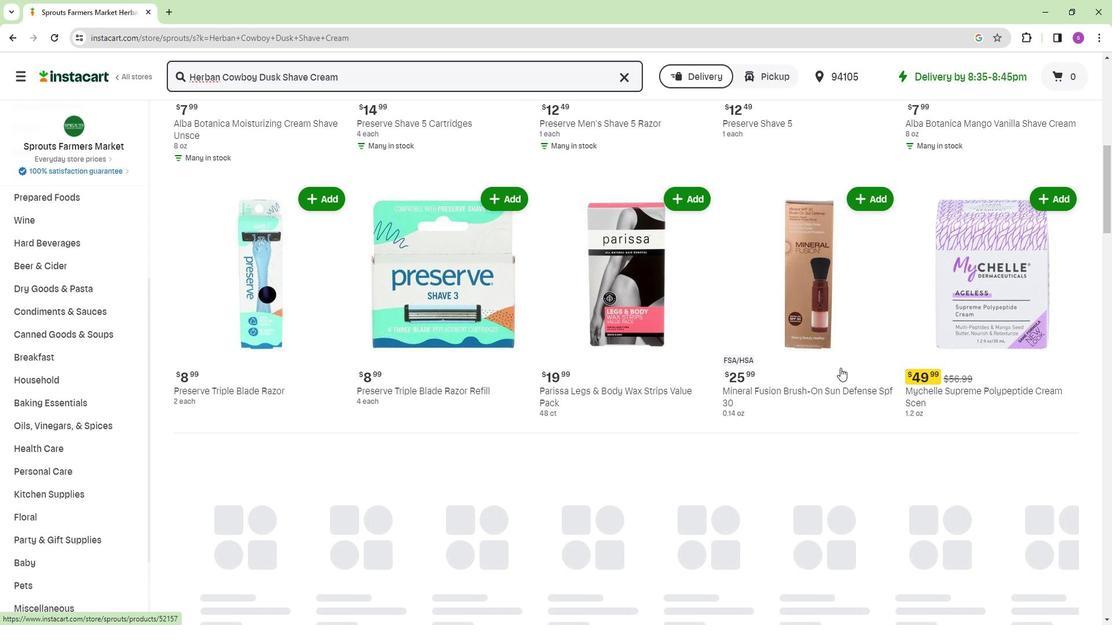 
Action: Mouse moved to (919, 352)
Screenshot: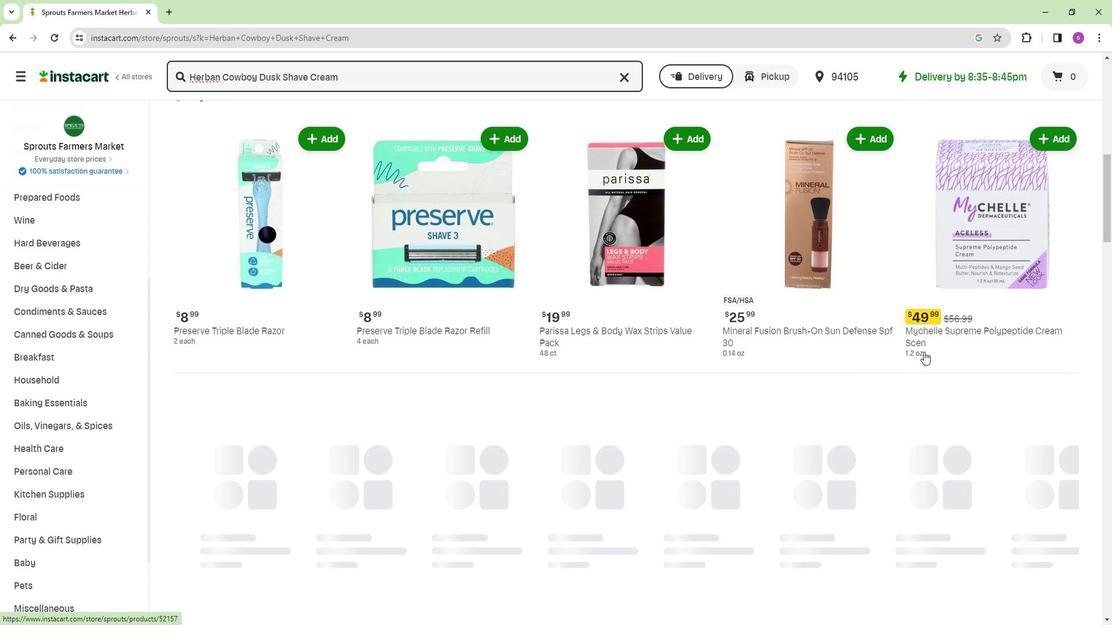 
Action: Mouse scrolled (919, 352) with delta (0, 0)
Screenshot: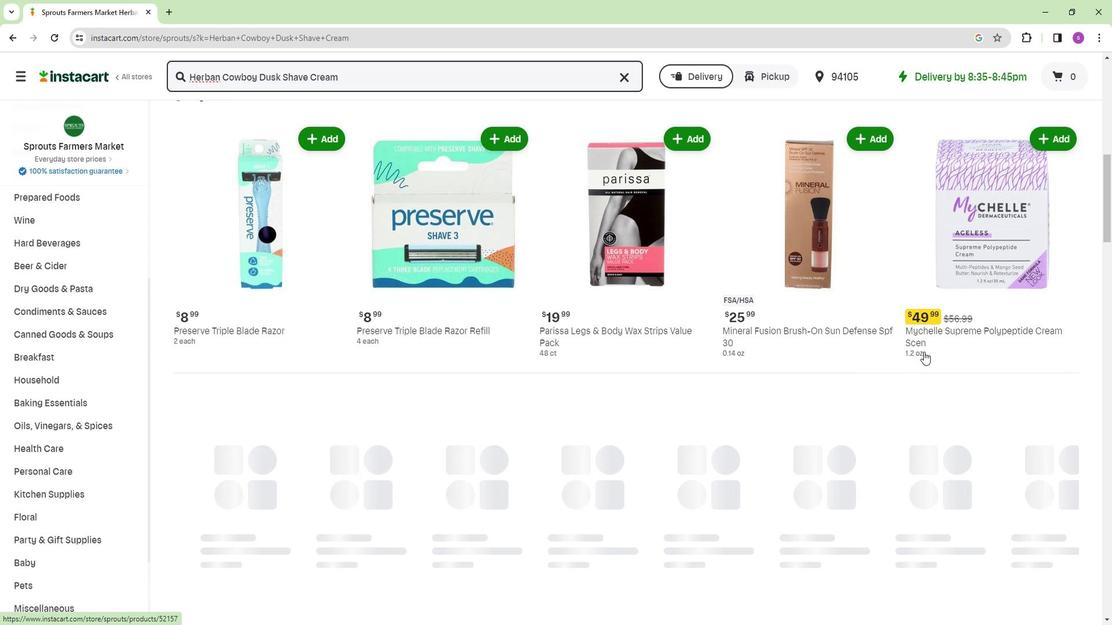 
Action: Mouse moved to (491, 359)
Screenshot: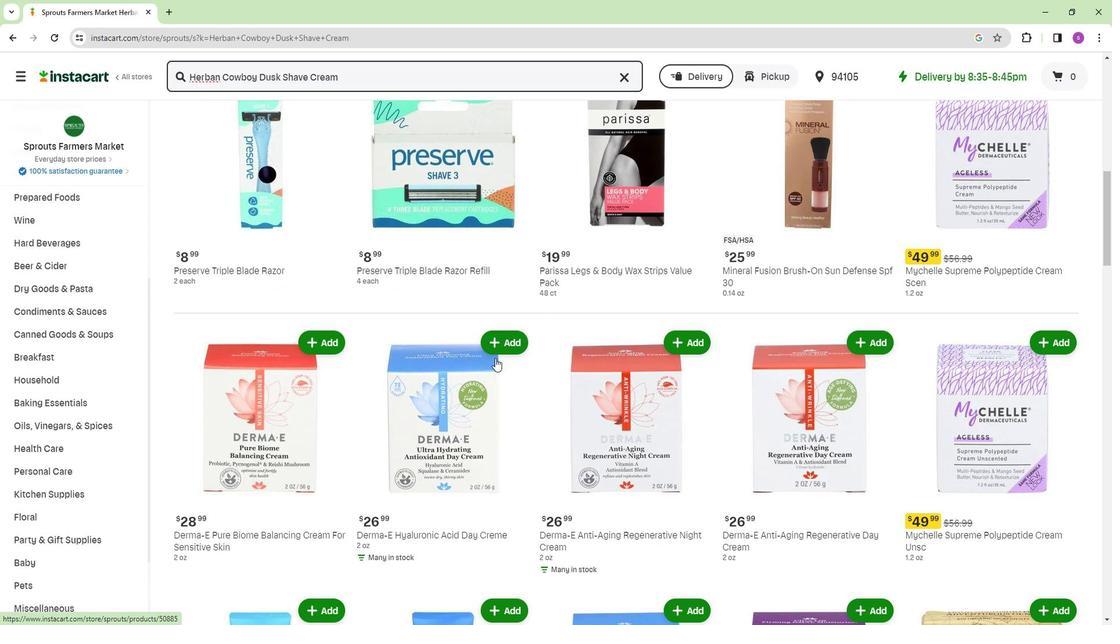 
Action: Mouse scrolled (491, 358) with delta (0, 0)
Screenshot: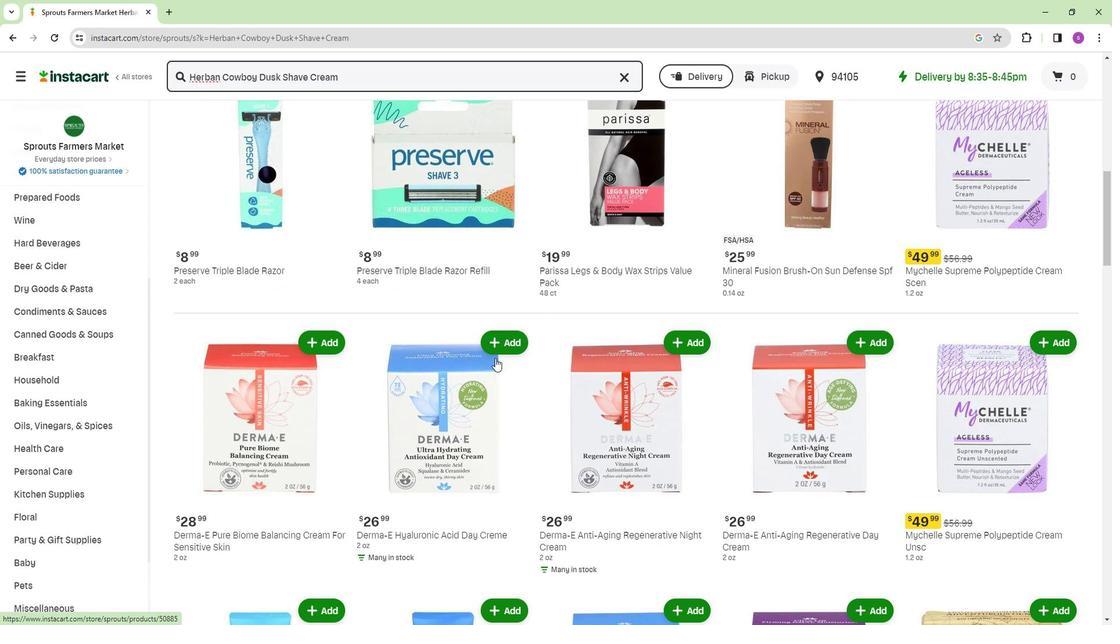 
Action: Mouse moved to (593, 365)
Screenshot: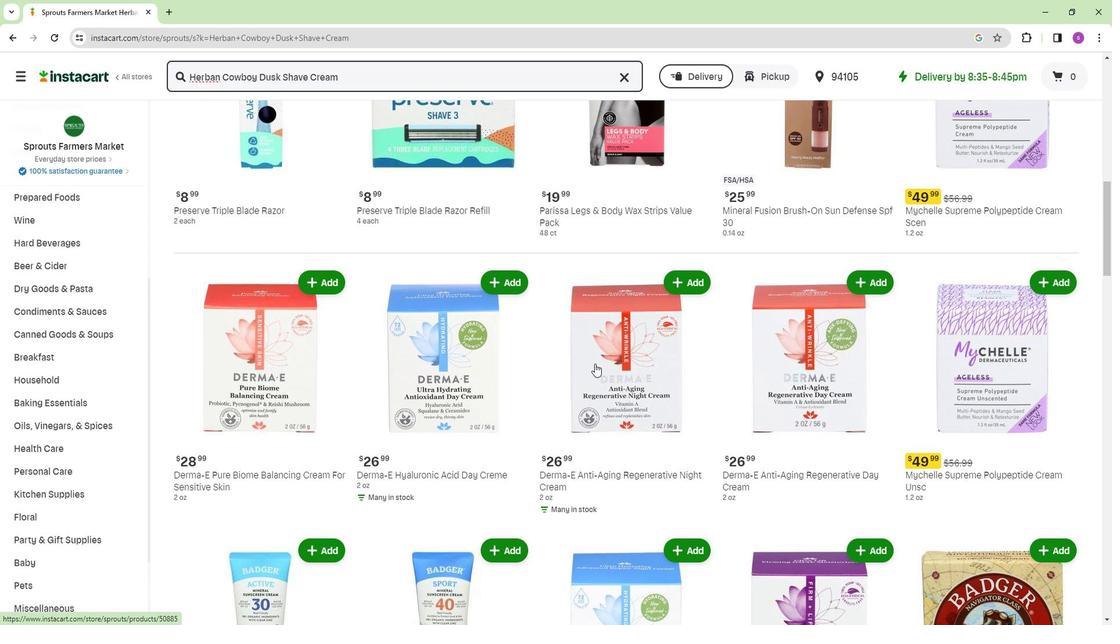 
Action: Mouse scrolled (593, 364) with delta (0, 0)
Screenshot: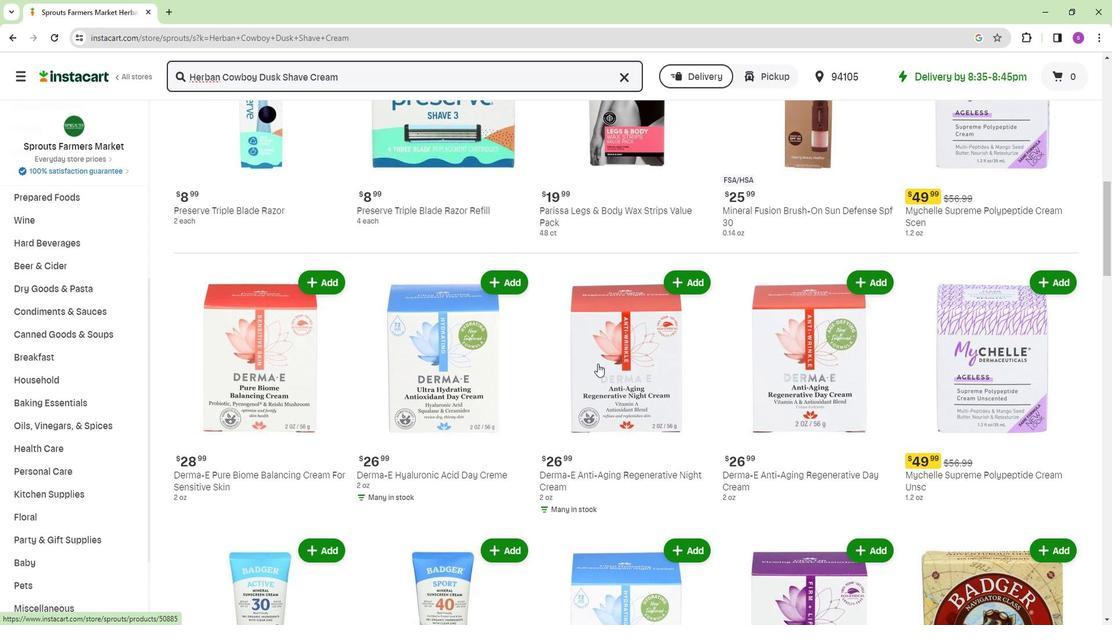 
Action: Mouse scrolled (593, 364) with delta (0, 0)
Screenshot: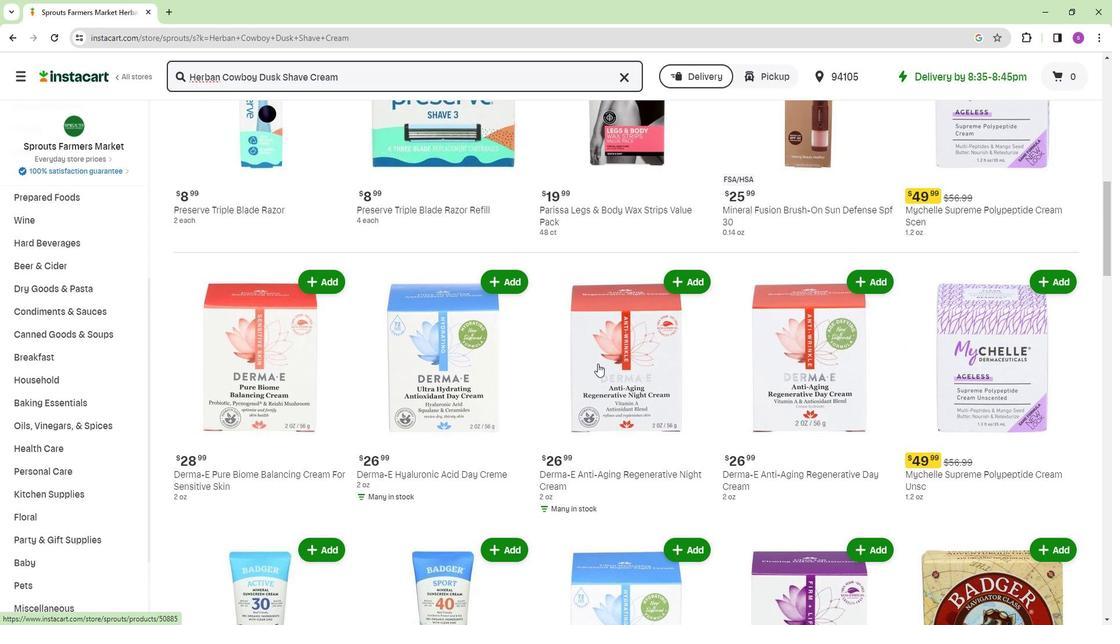 
Action: Mouse moved to (806, 343)
Screenshot: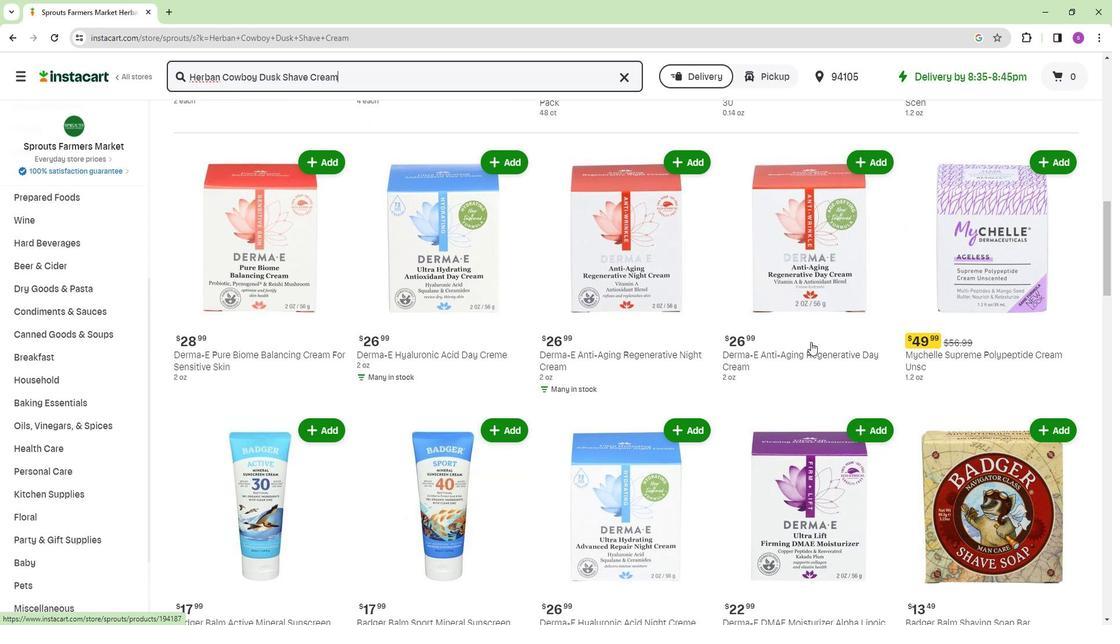 
Action: Mouse scrolled (806, 342) with delta (0, 0)
Screenshot: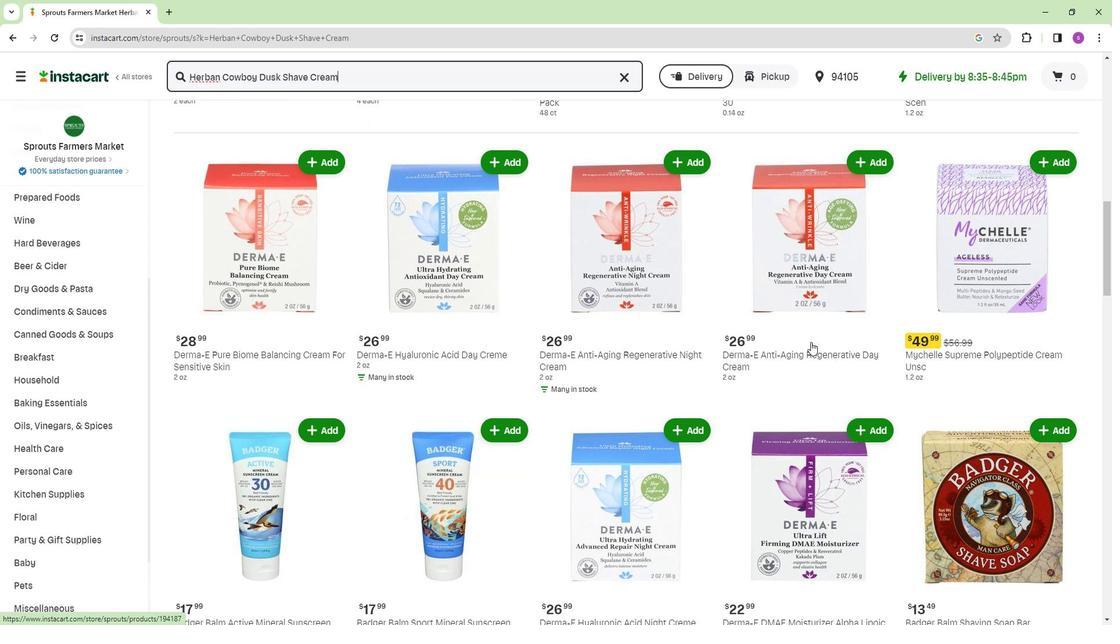 
Action: Mouse moved to (399, 342)
Screenshot: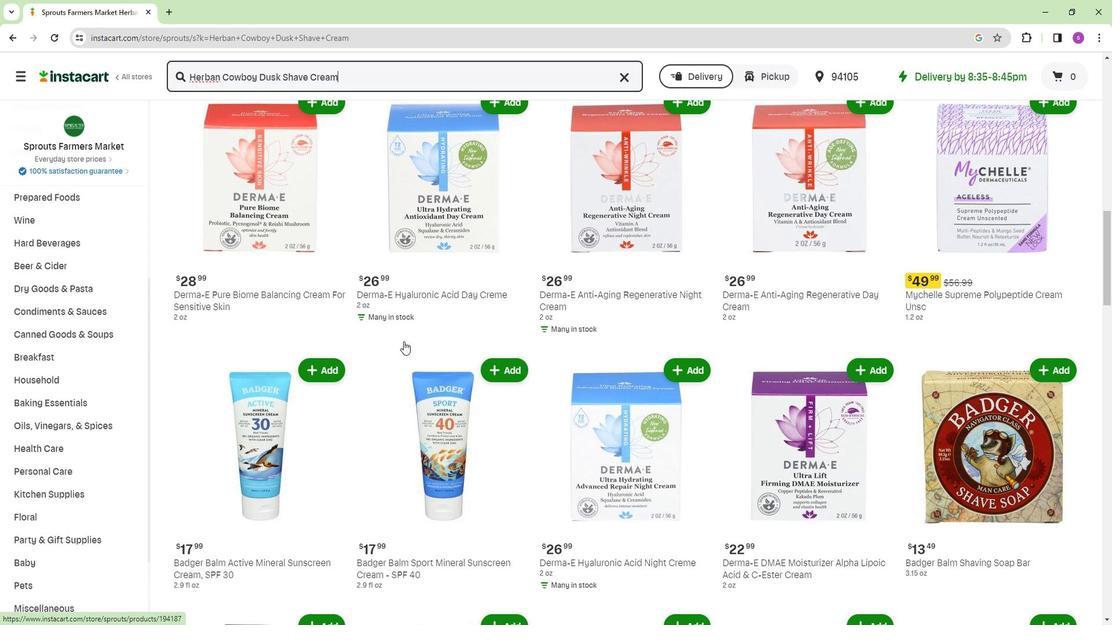 
Action: Mouse scrolled (399, 341) with delta (0, 0)
Screenshot: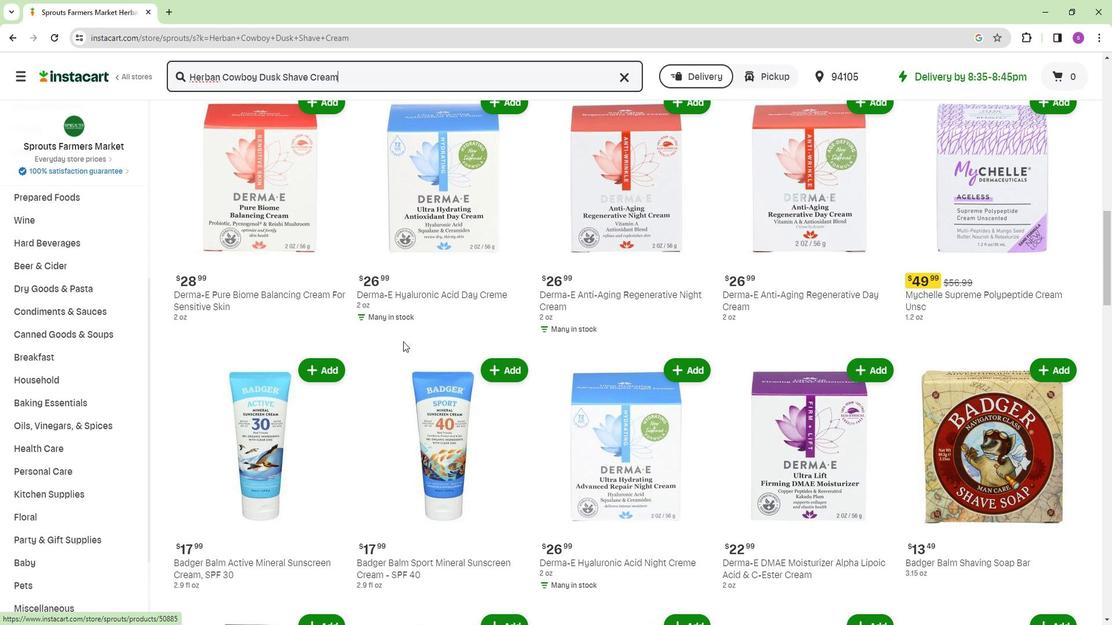 
Action: Mouse moved to (541, 363)
Screenshot: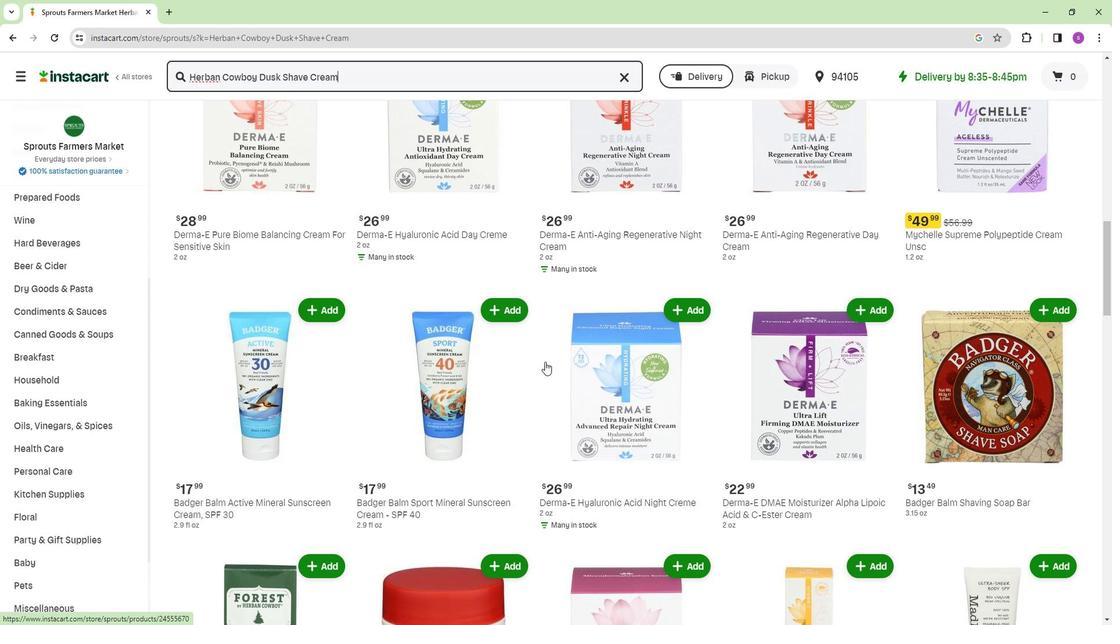 
Action: Mouse scrolled (541, 363) with delta (0, 0)
Screenshot: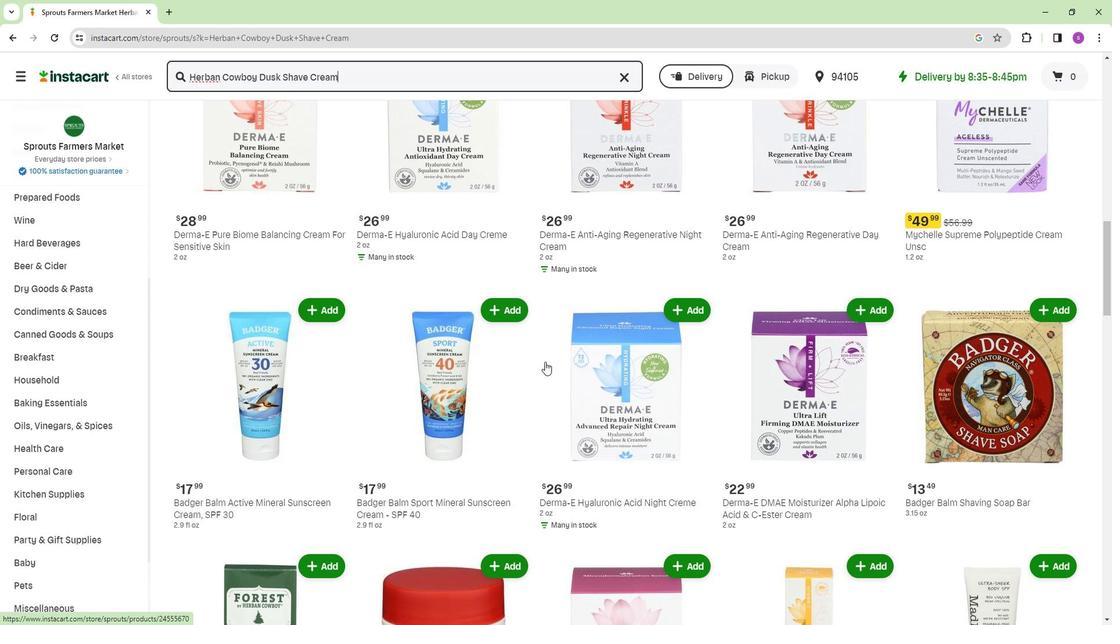 
Action: Mouse moved to (737, 356)
Screenshot: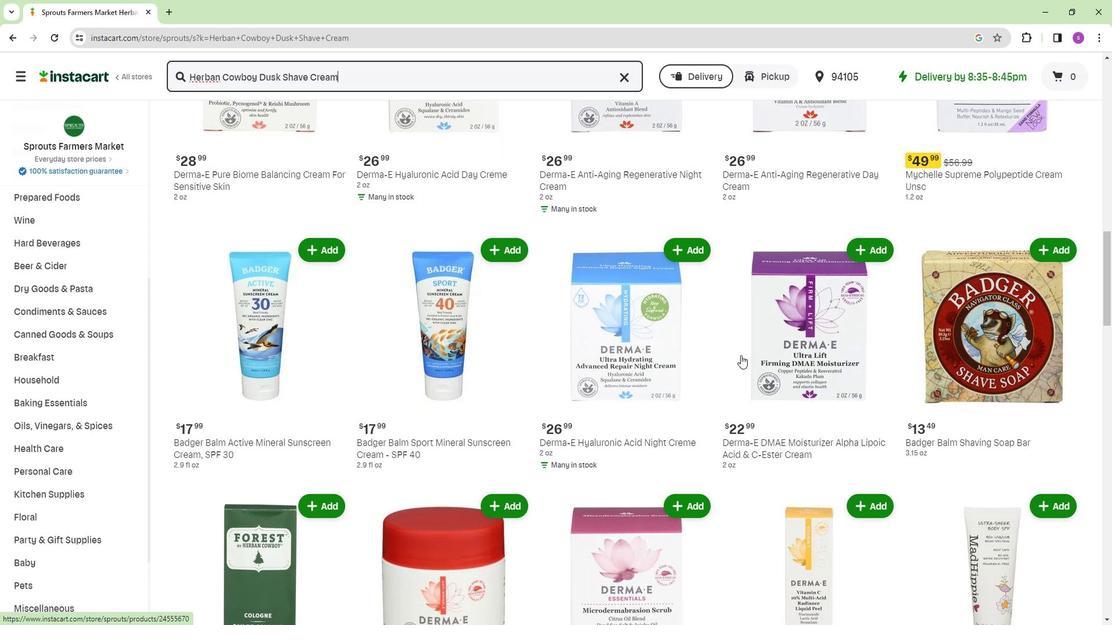 
Action: Mouse scrolled (737, 355) with delta (0, 0)
Screenshot: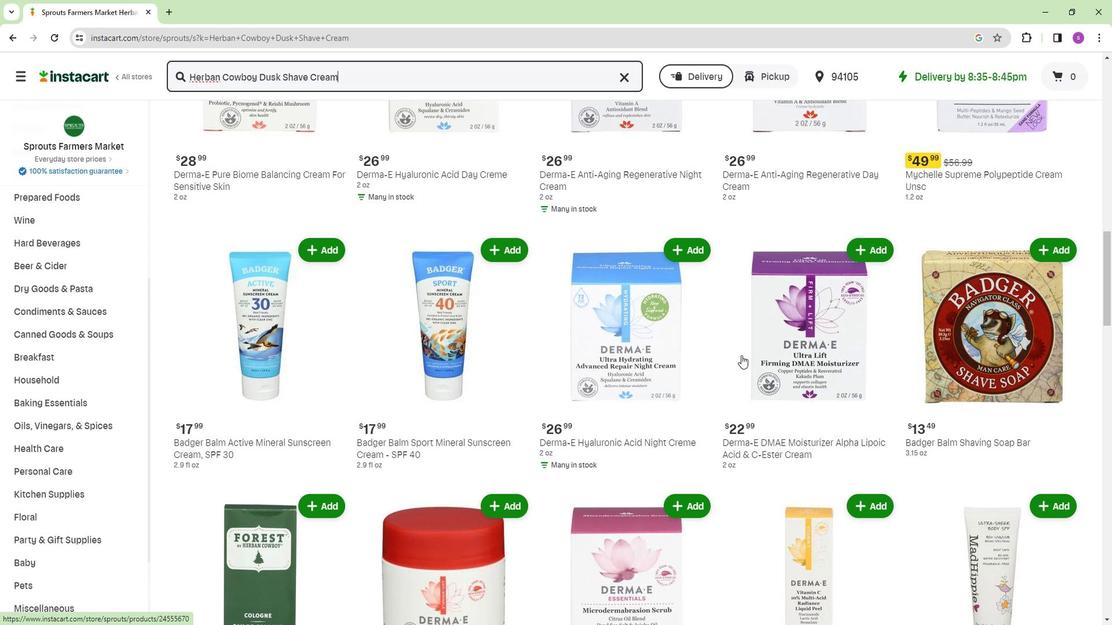 
Action: Mouse scrolled (737, 355) with delta (0, 0)
Screenshot: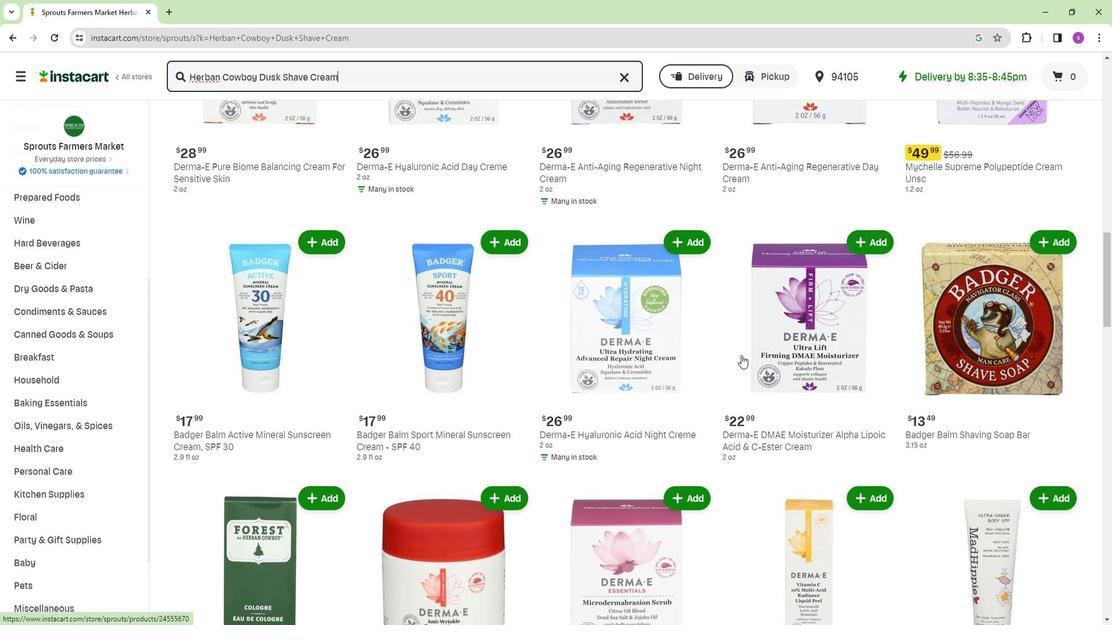 
Action: Mouse moved to (432, 363)
Screenshot: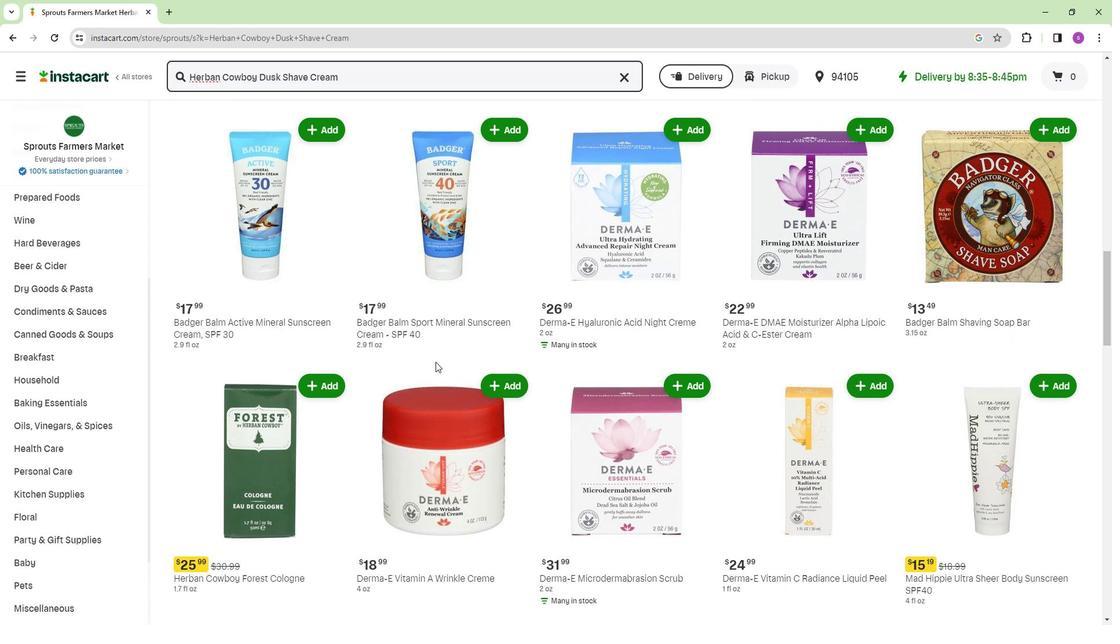
Action: Mouse scrolled (432, 362) with delta (0, 0)
Screenshot: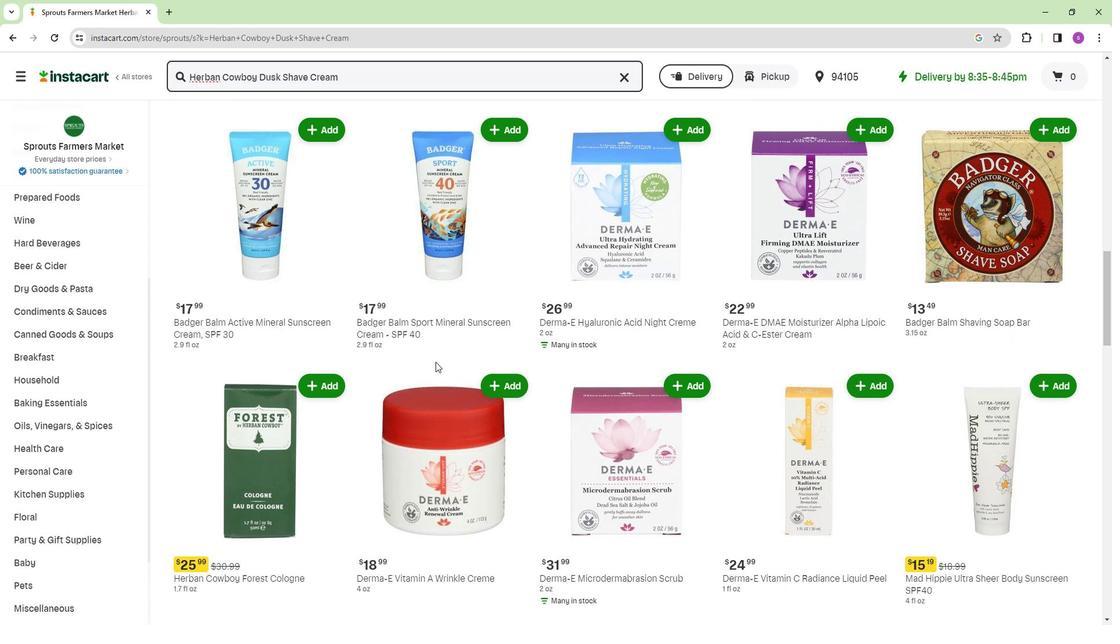
Action: Mouse moved to (395, 347)
Screenshot: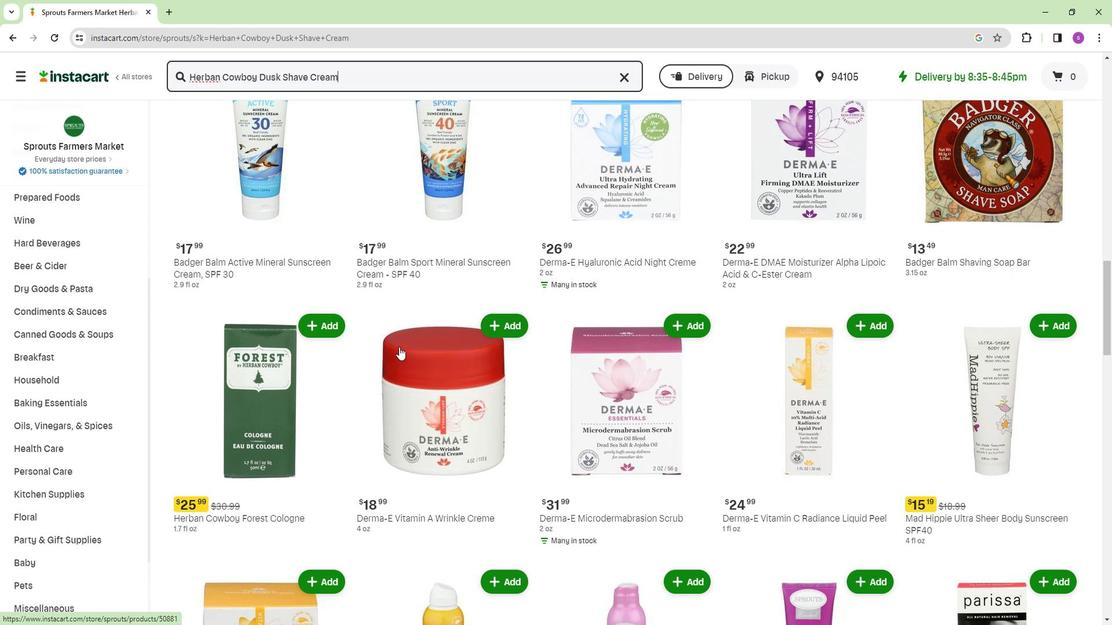 
Action: Mouse scrolled (395, 347) with delta (0, 0)
Screenshot: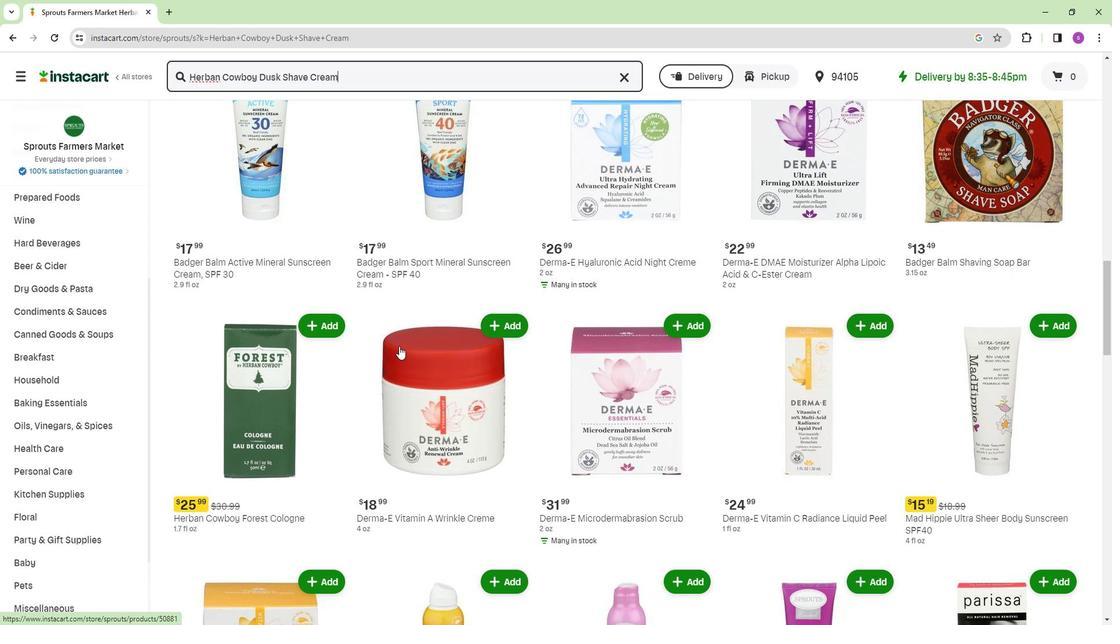 
Action: Mouse moved to (385, 312)
Screenshot: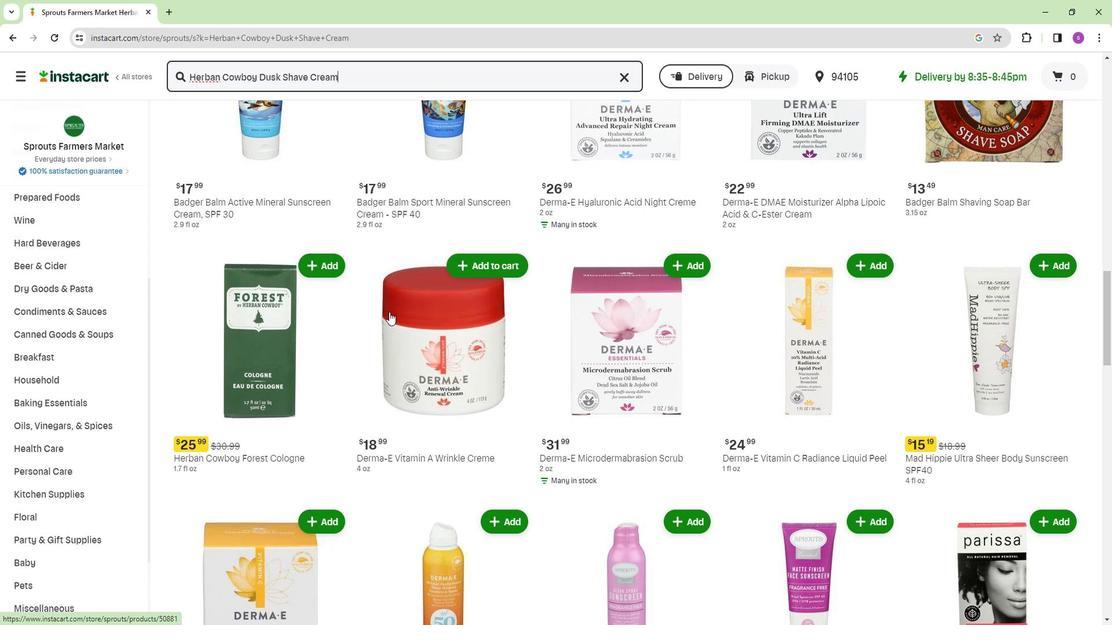 
Action: Mouse scrolled (385, 312) with delta (0, 0)
Screenshot: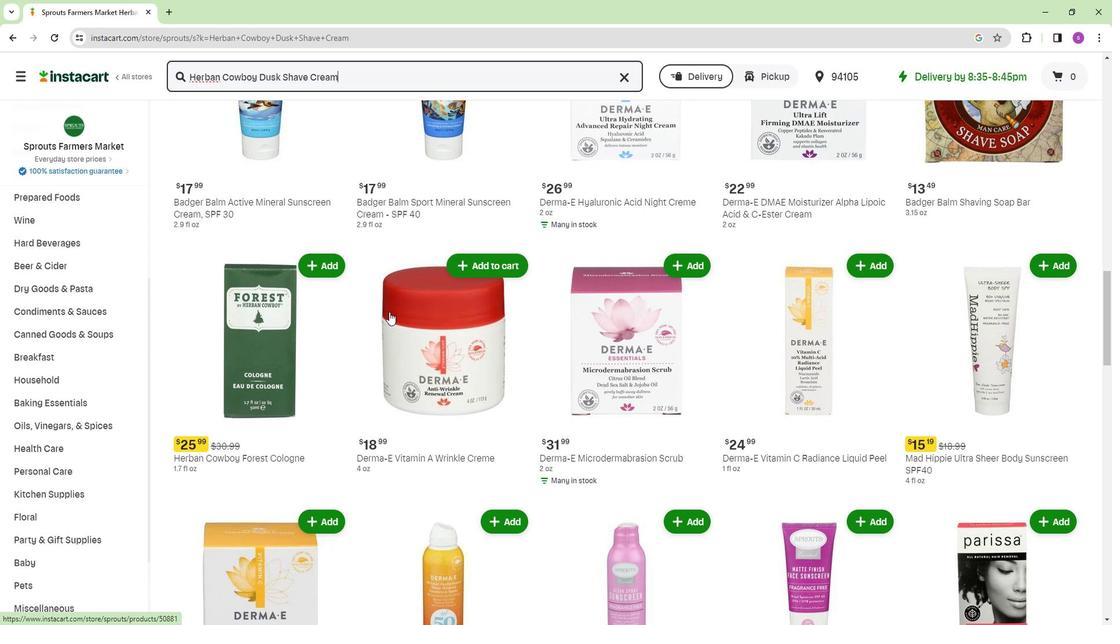 
Action: Mouse moved to (397, 317)
Screenshot: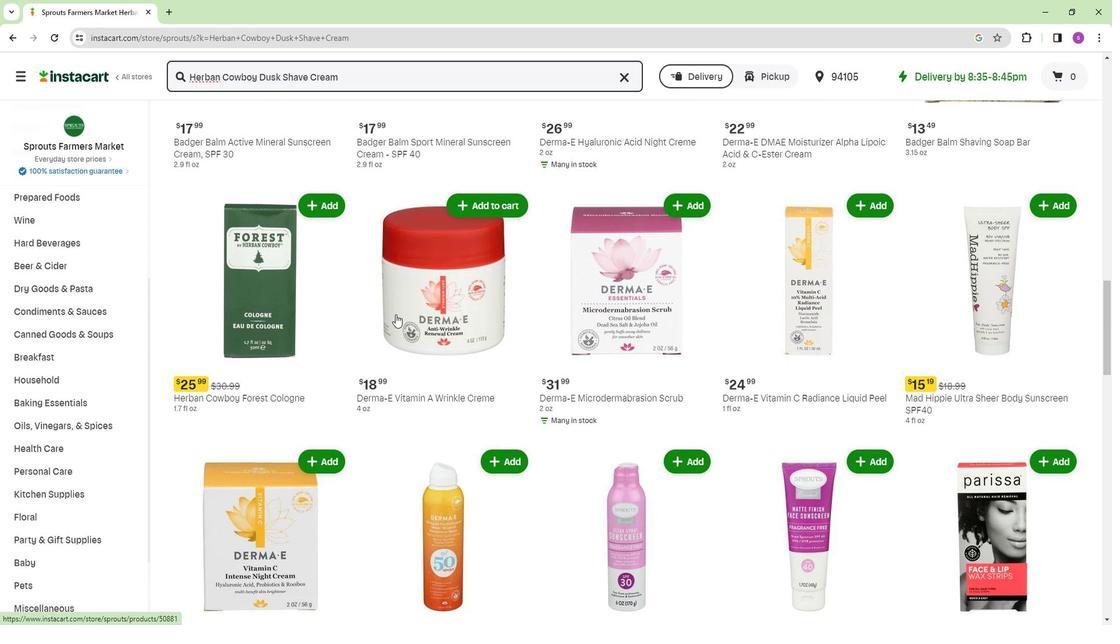 
Action: Mouse scrolled (397, 316) with delta (0, 0)
Screenshot: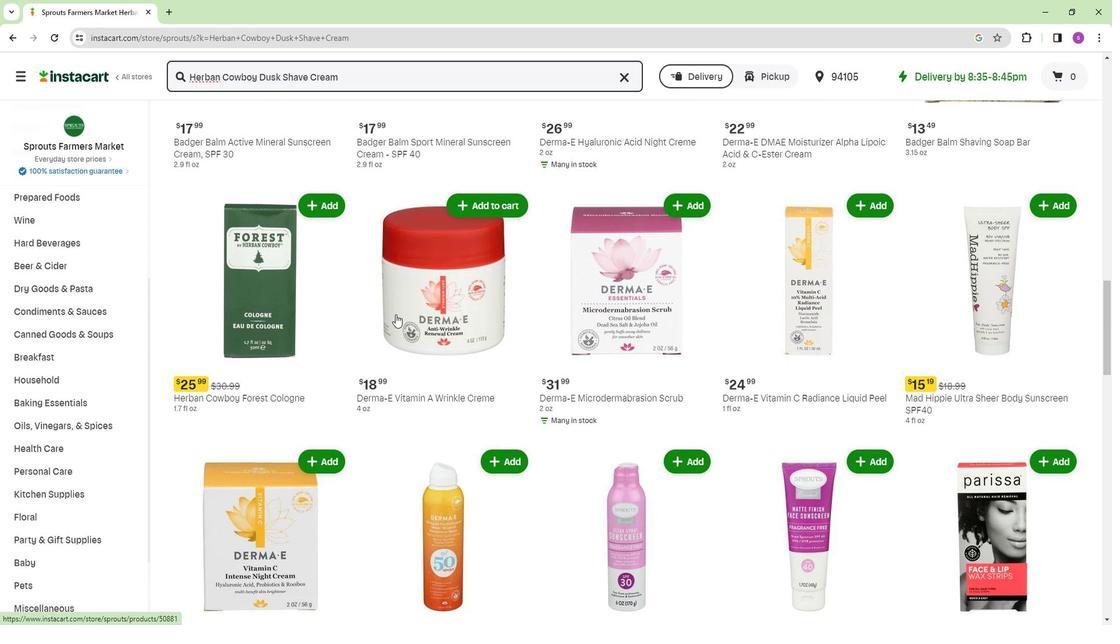 
Action: Mouse moved to (702, 344)
Screenshot: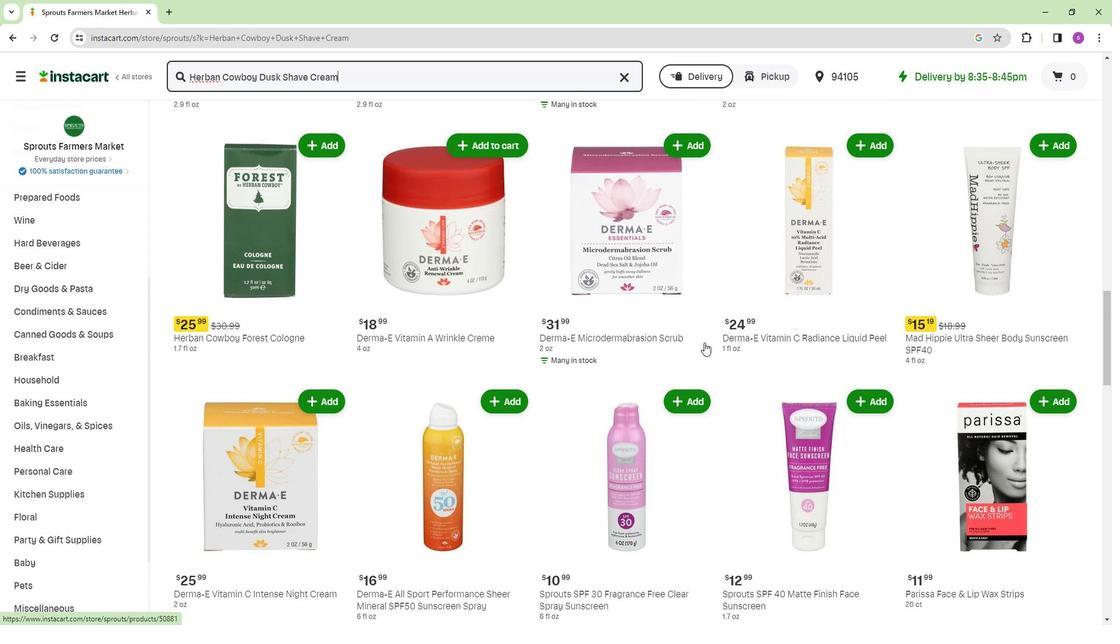 
Action: Mouse scrolled (702, 343) with delta (0, -1)
Screenshot: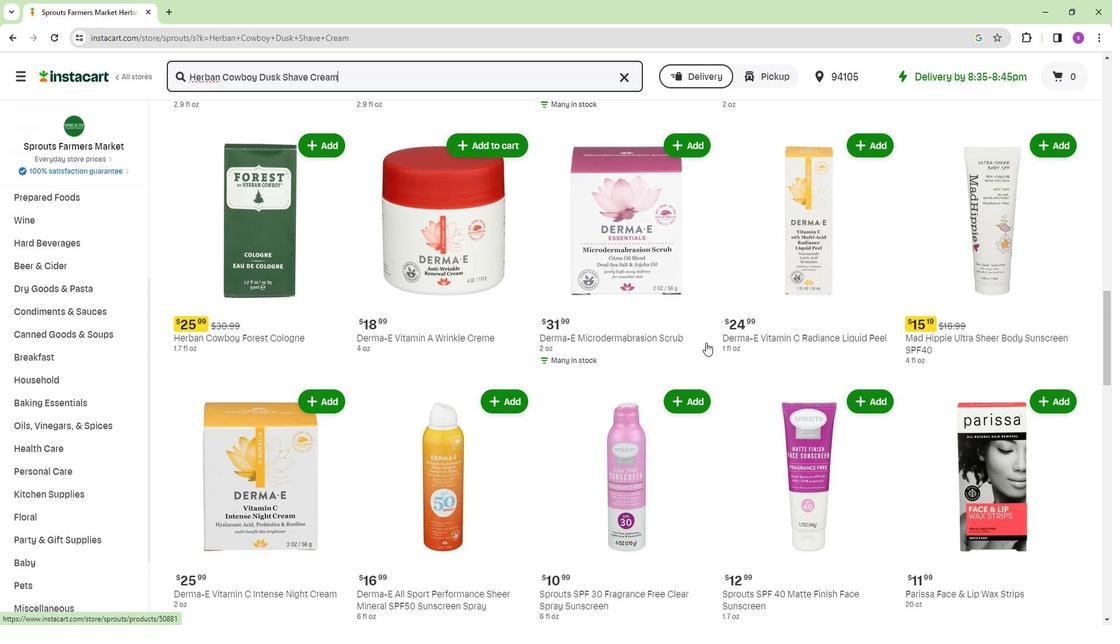 
Action: Mouse moved to (834, 344)
Screenshot: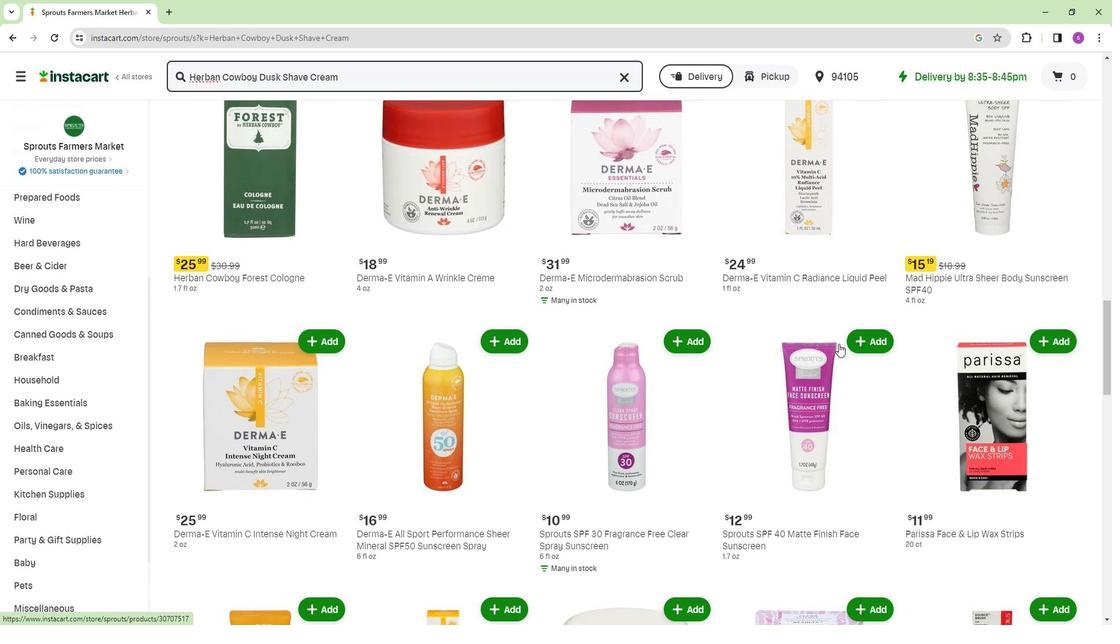 
Action: Mouse scrolled (834, 344) with delta (0, 0)
Screenshot: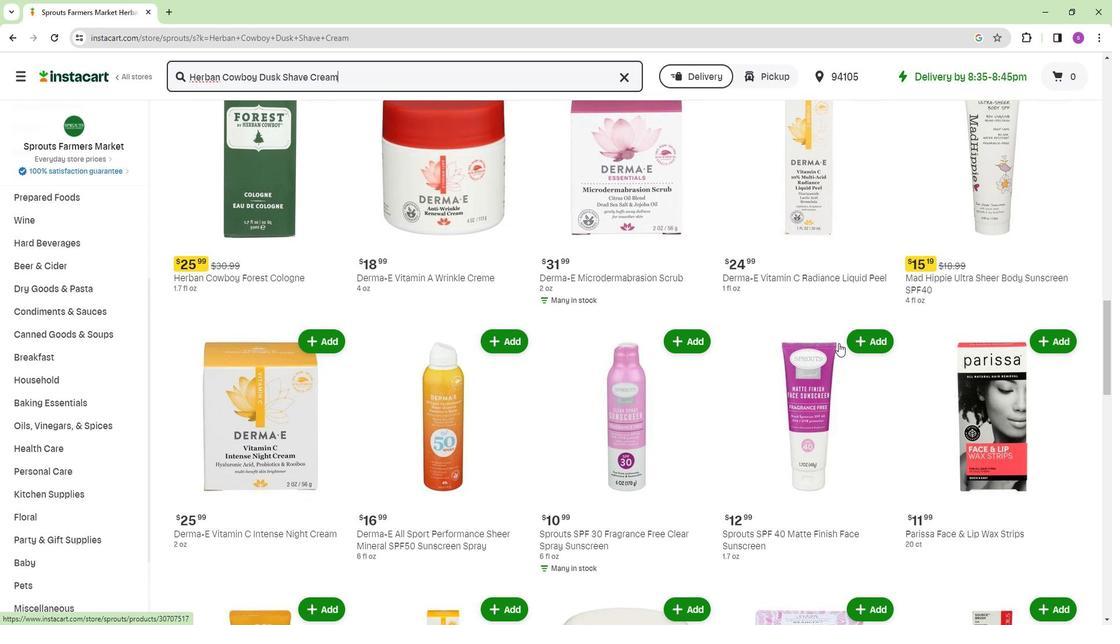 
Action: Mouse moved to (510, 423)
Screenshot: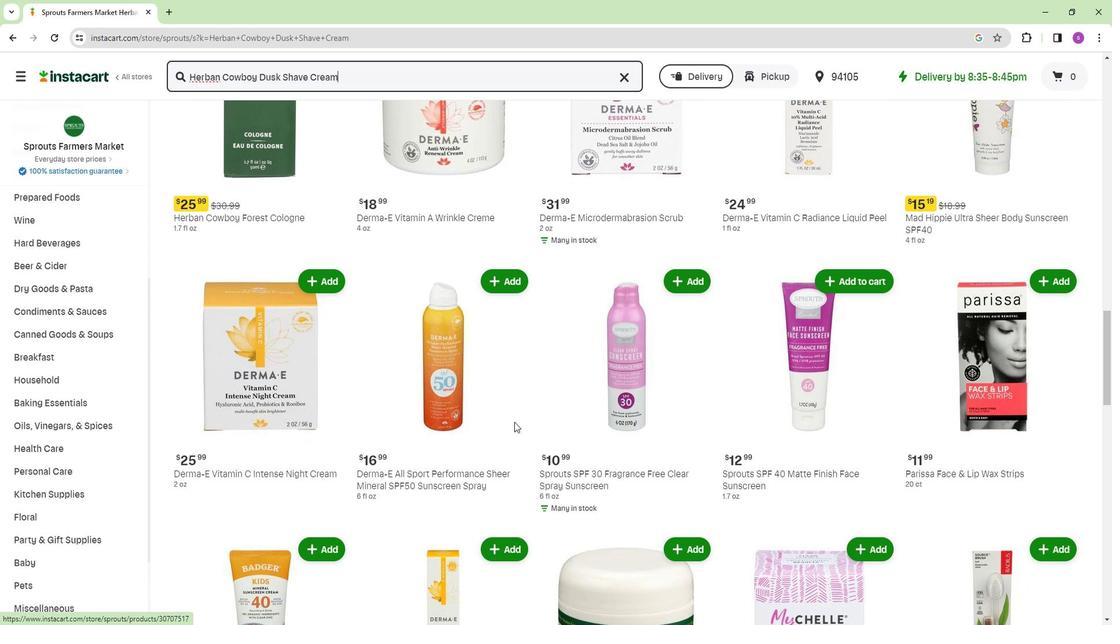 
Action: Mouse scrolled (510, 423) with delta (0, 0)
Screenshot: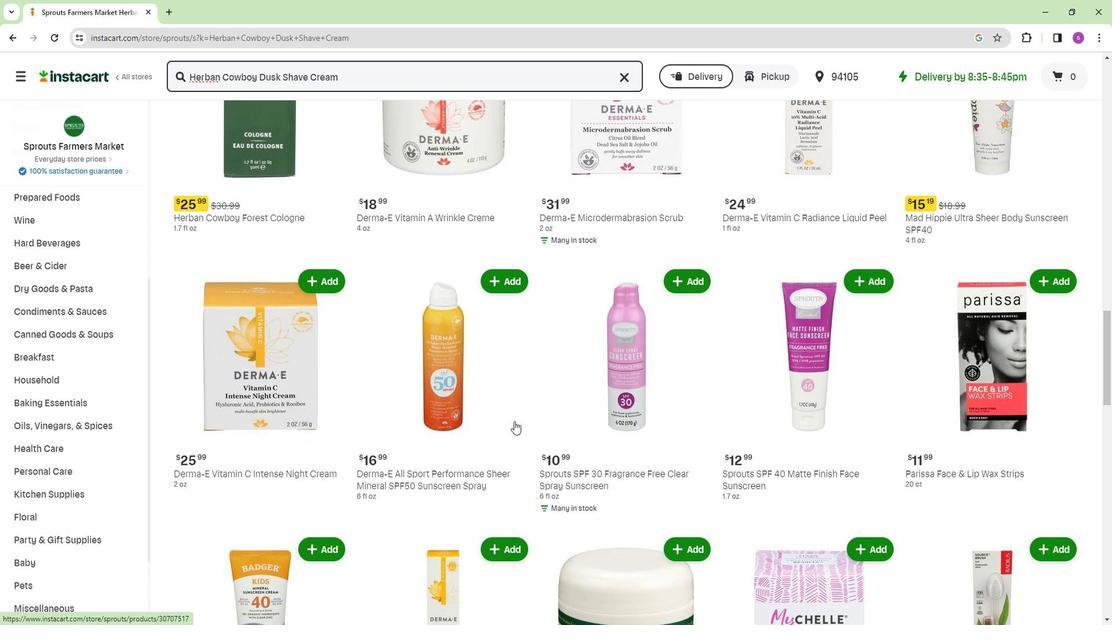 
Action: Mouse moved to (635, 416)
Screenshot: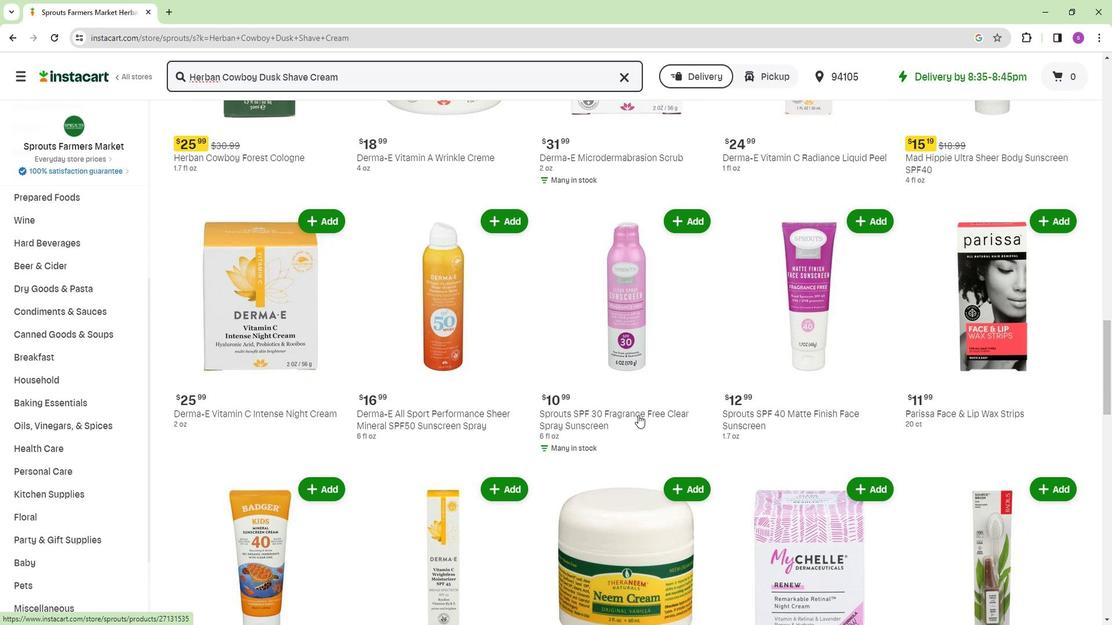 
Action: Mouse scrolled (635, 416) with delta (0, 0)
Screenshot: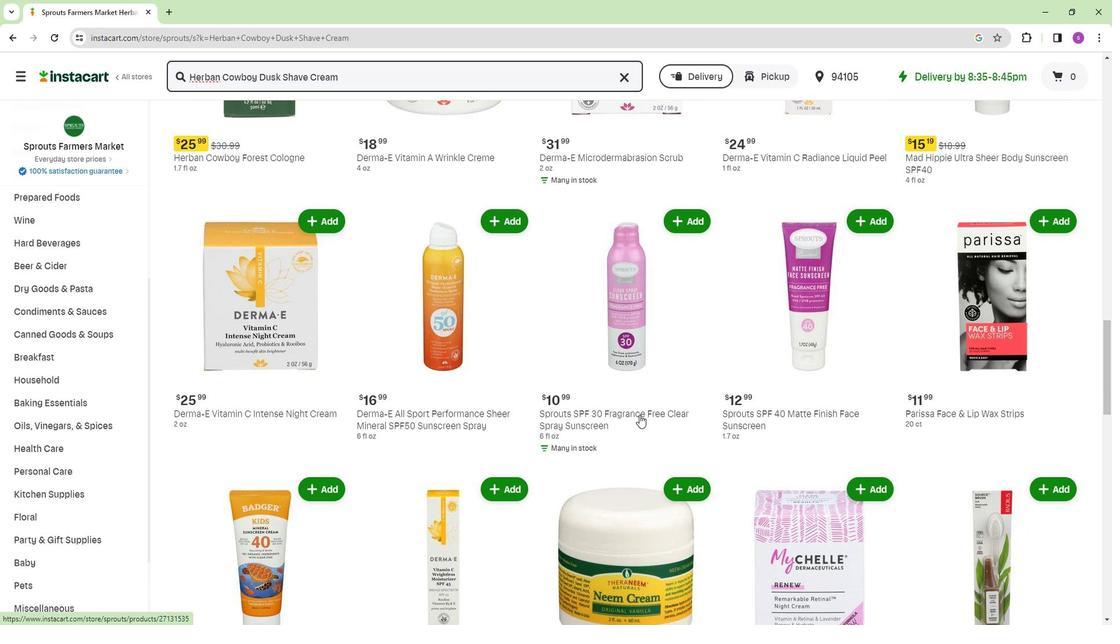 
Action: Mouse moved to (716, 407)
Screenshot: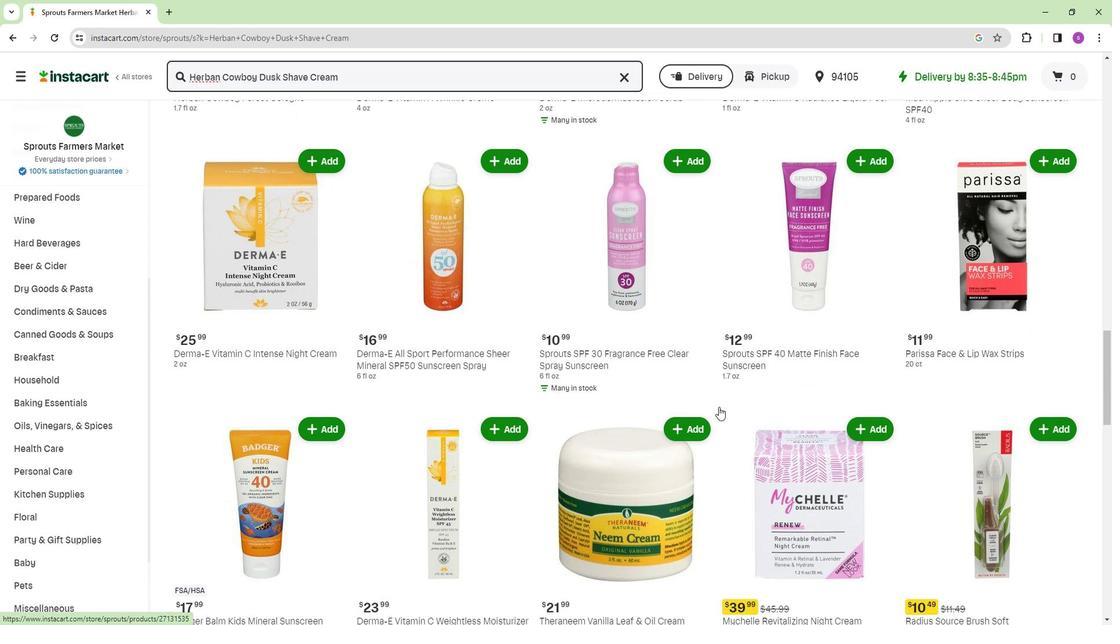 
Action: Mouse scrolled (716, 407) with delta (0, 0)
Screenshot: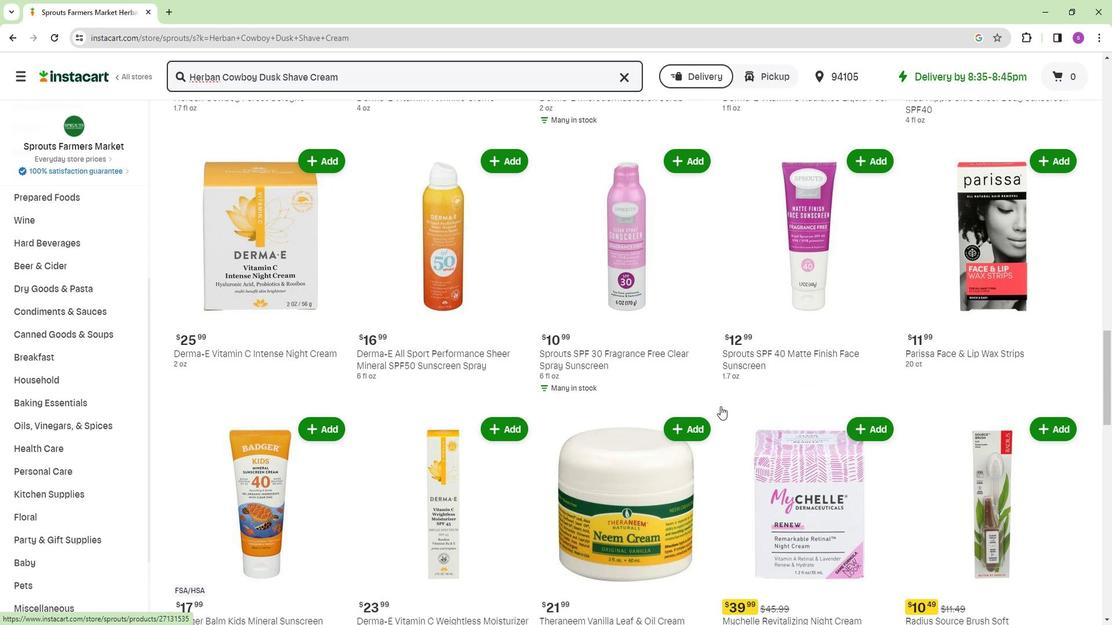 
Action: Mouse moved to (359, 414)
Screenshot: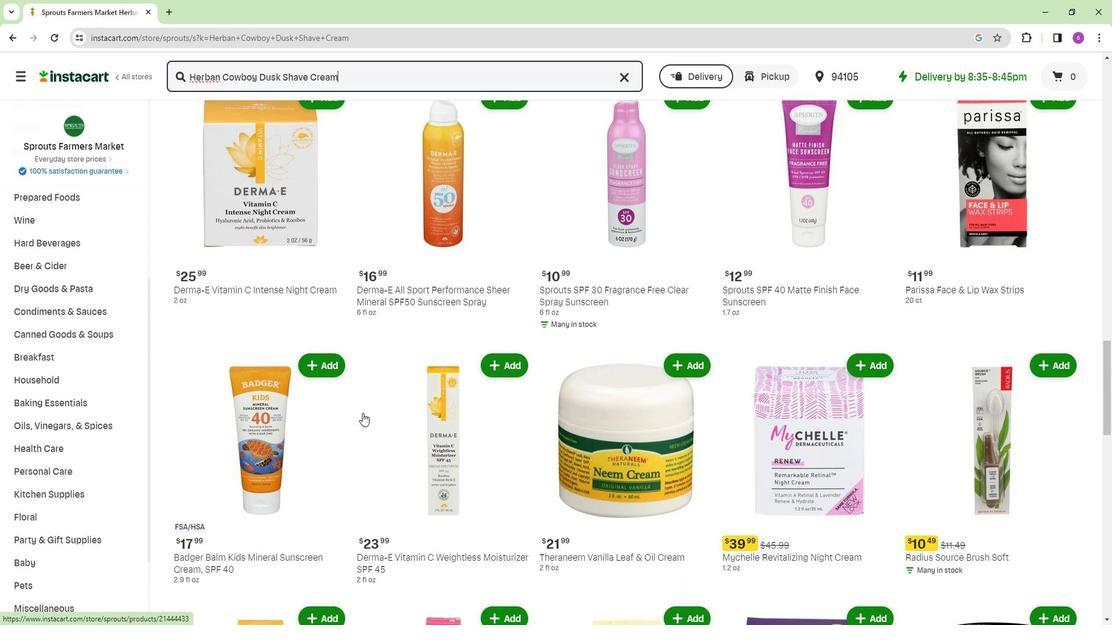 
Action: Mouse scrolled (359, 414) with delta (0, 0)
Screenshot: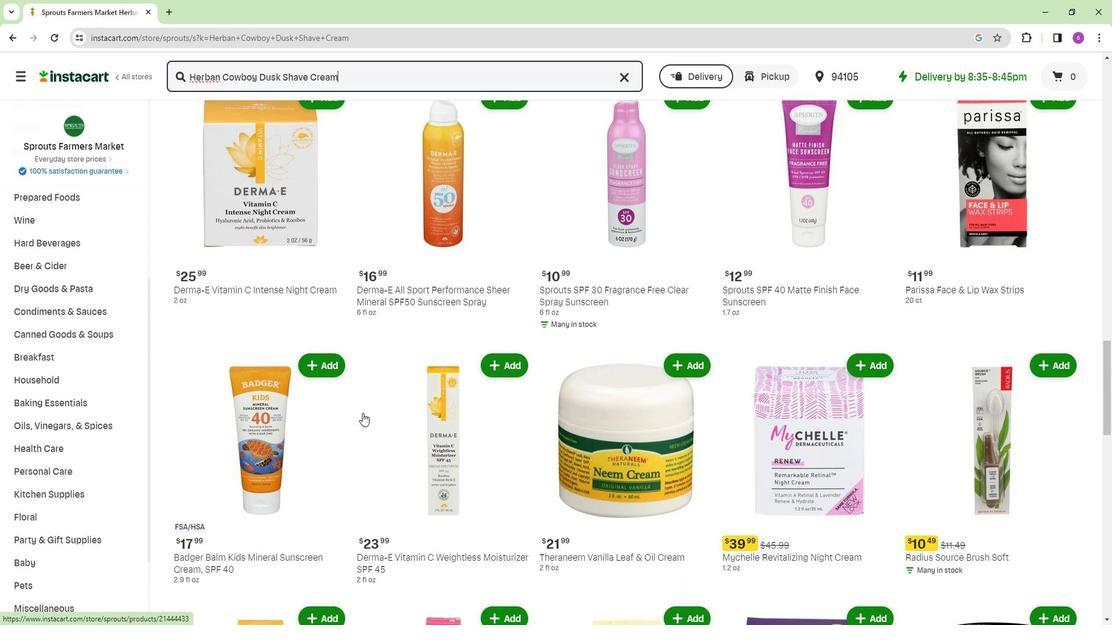 
Action: Mouse scrolled (359, 414) with delta (0, 0)
Screenshot: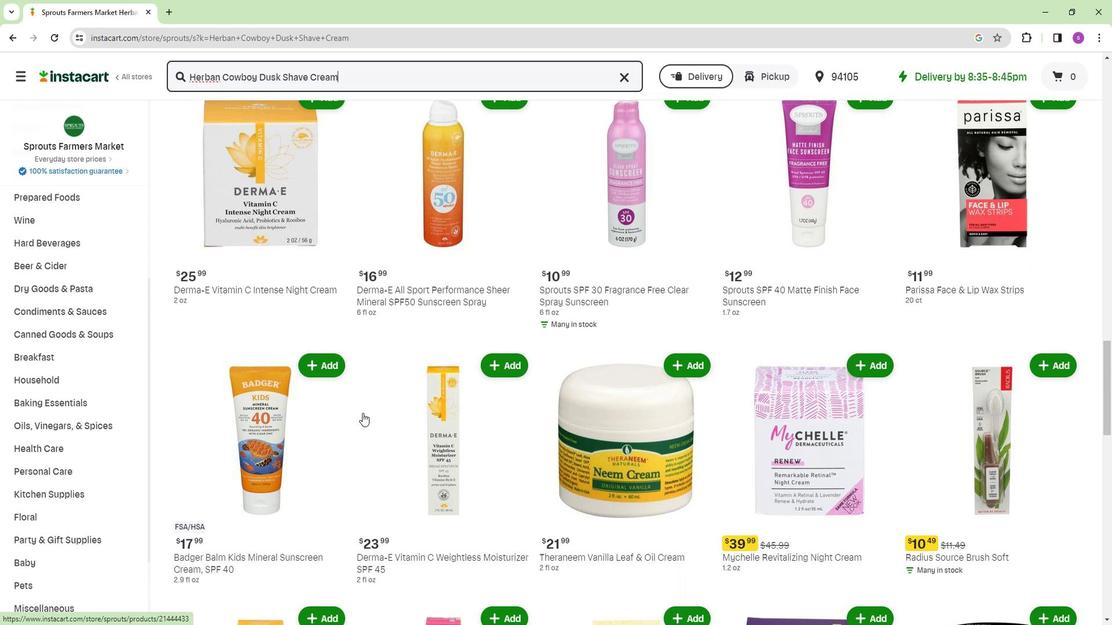 
Action: Mouse moved to (382, 416)
Screenshot: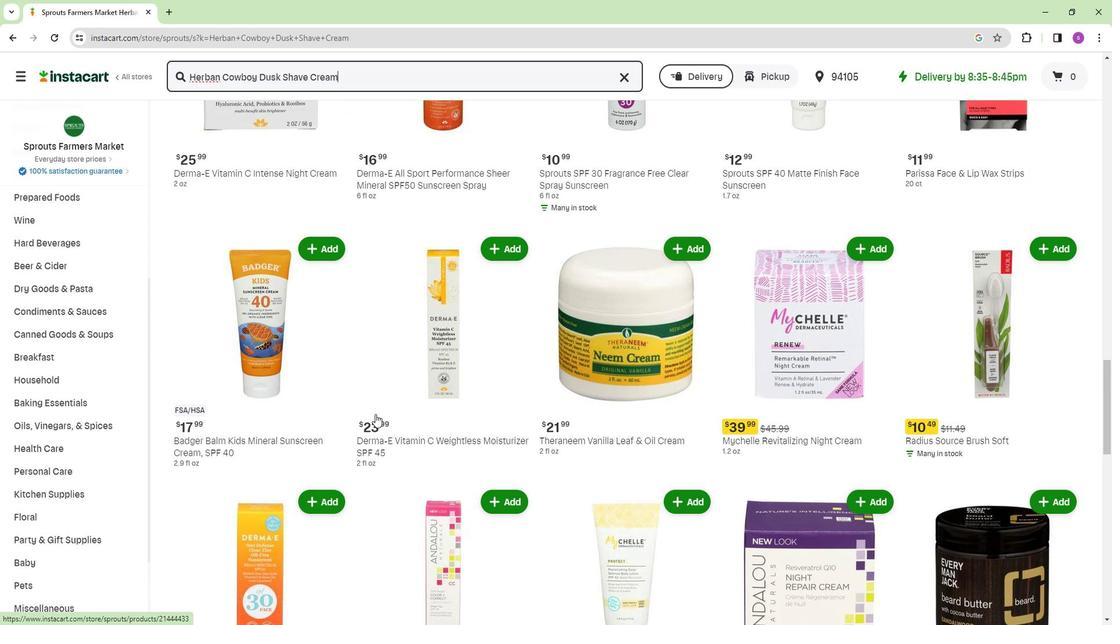 
Action: Mouse scrolled (382, 416) with delta (0, 0)
Screenshot: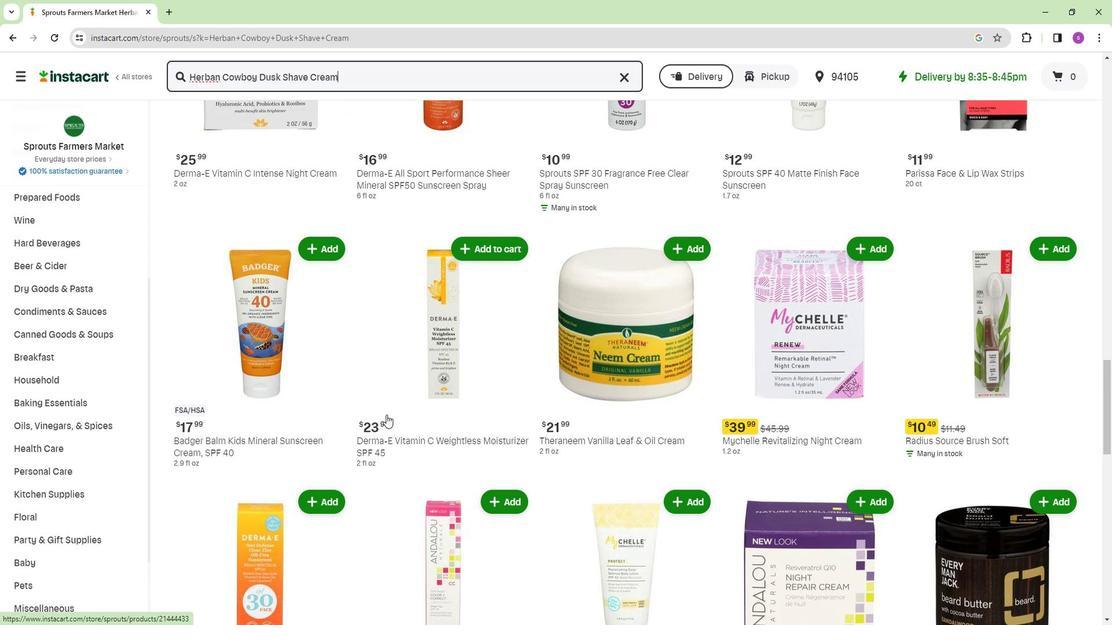 
Action: Mouse moved to (657, 407)
Screenshot: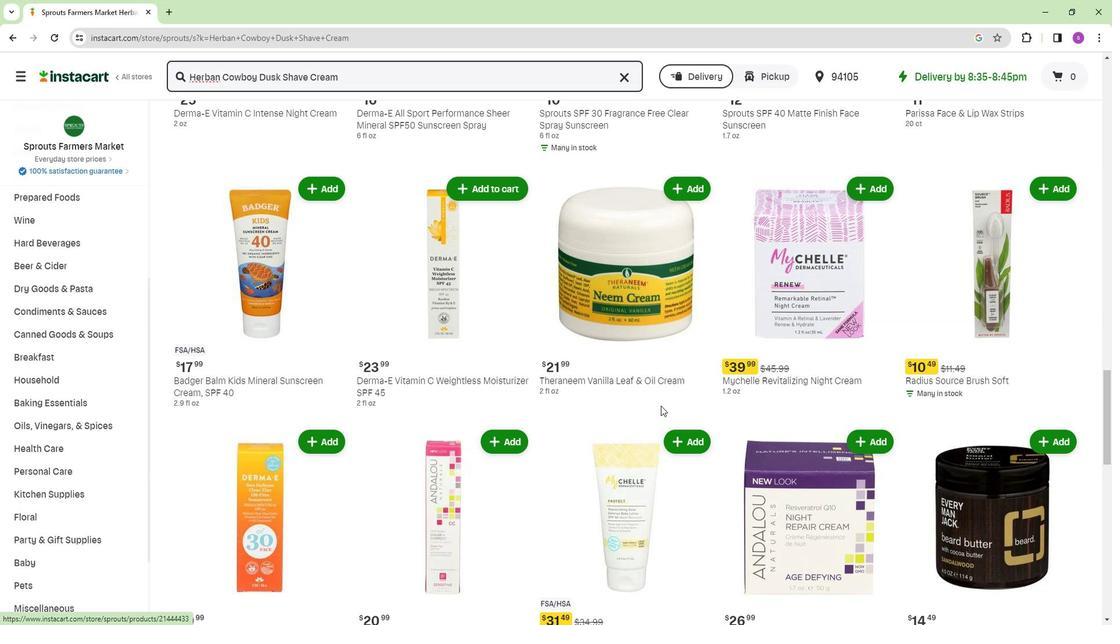 
Action: Mouse scrolled (657, 406) with delta (0, 0)
Screenshot: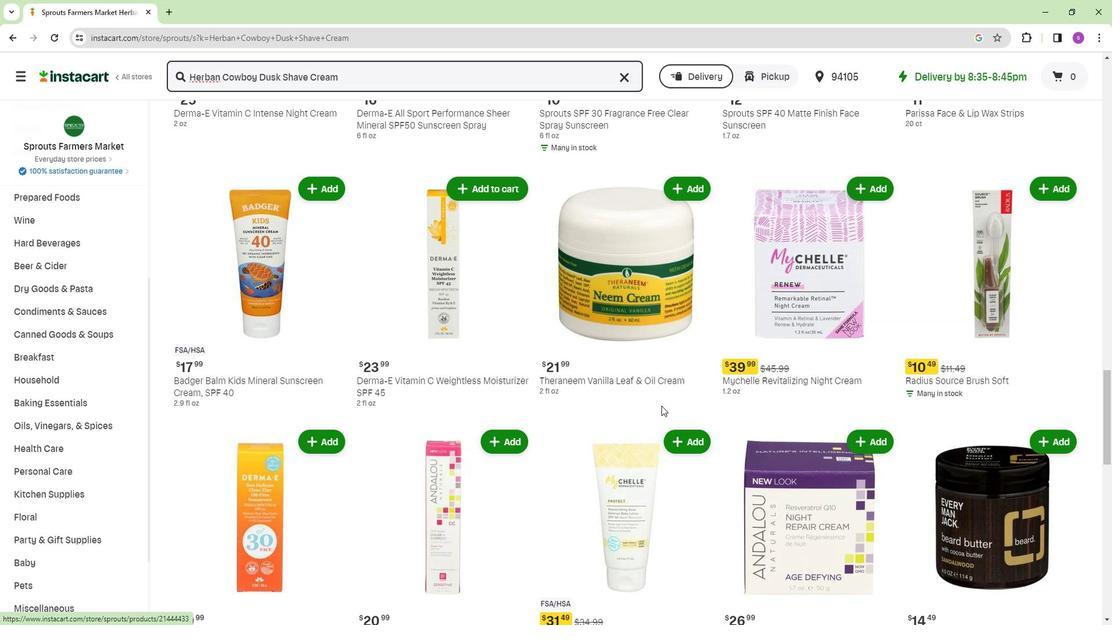 
Action: Mouse scrolled (657, 406) with delta (0, 0)
Screenshot: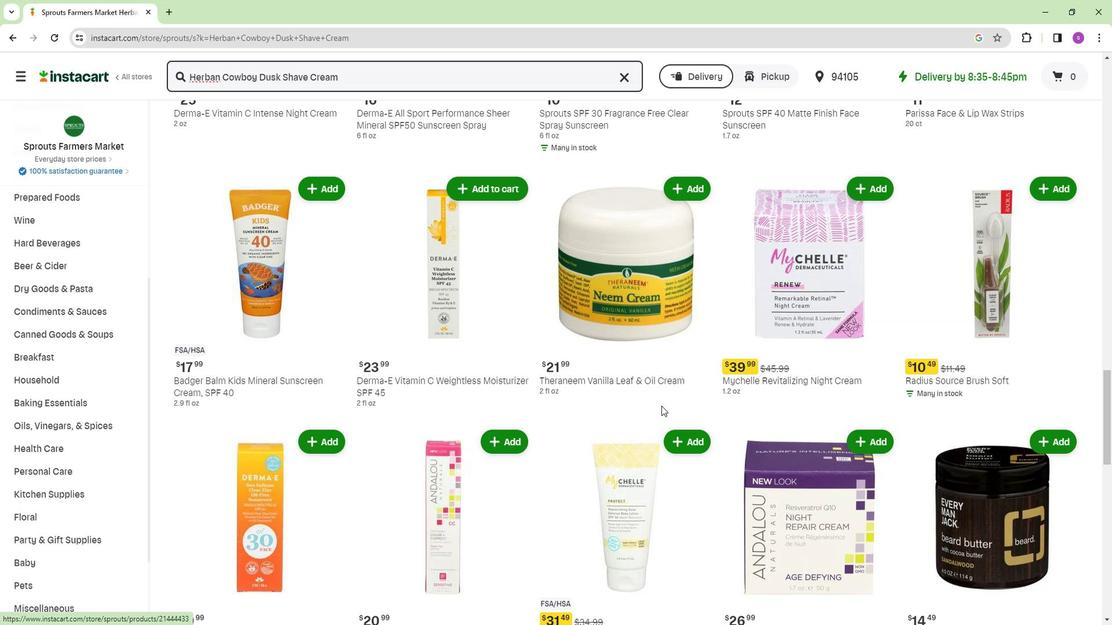 
Action: Mouse scrolled (657, 406) with delta (0, 0)
Screenshot: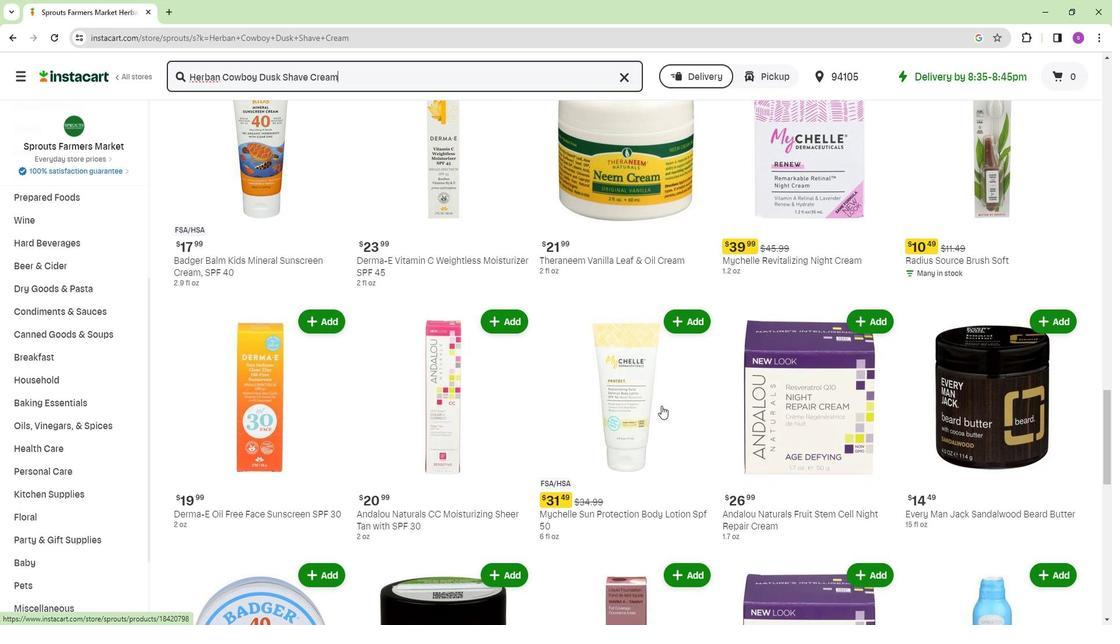 
Action: Mouse moved to (435, 425)
Screenshot: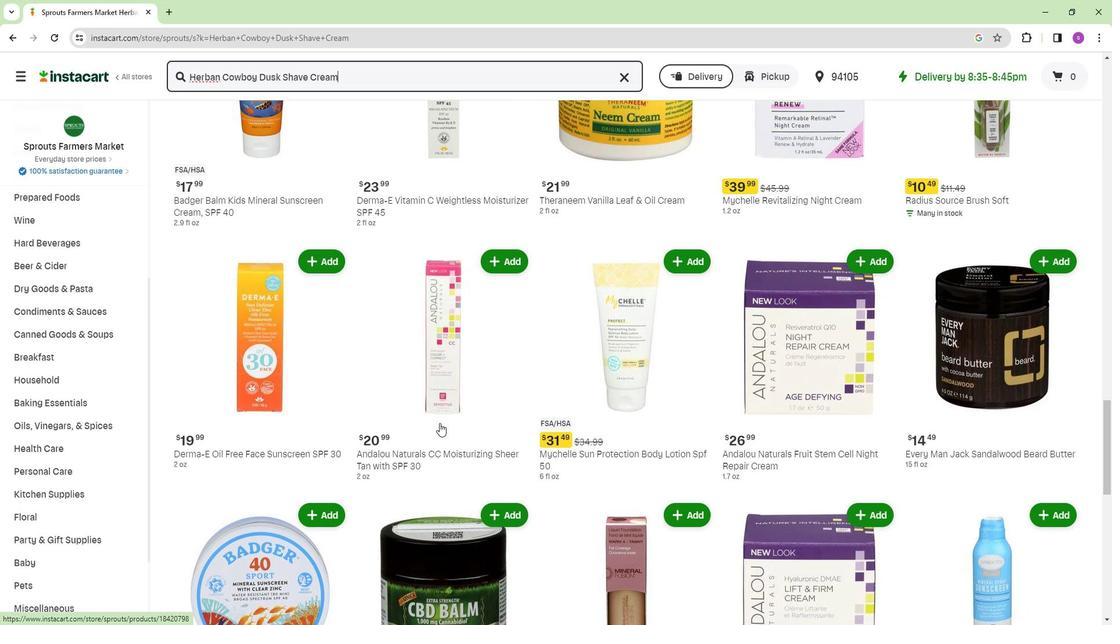 
Action: Mouse scrolled (435, 424) with delta (0, 0)
Screenshot: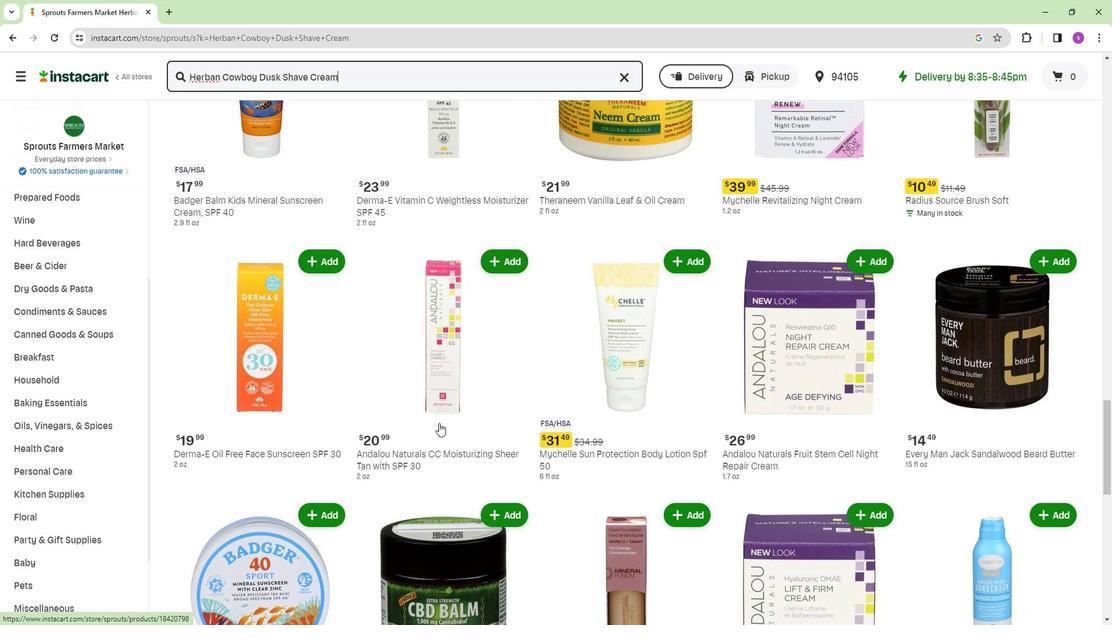 
Action: Mouse moved to (586, 432)
Screenshot: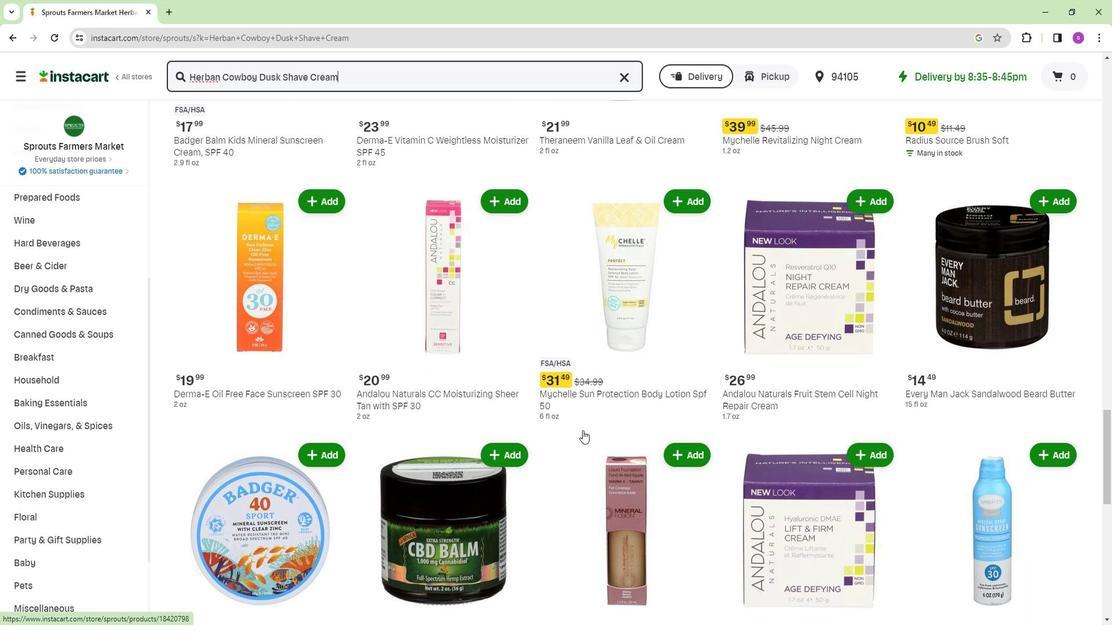 
Action: Mouse scrolled (586, 431) with delta (0, 0)
Screenshot: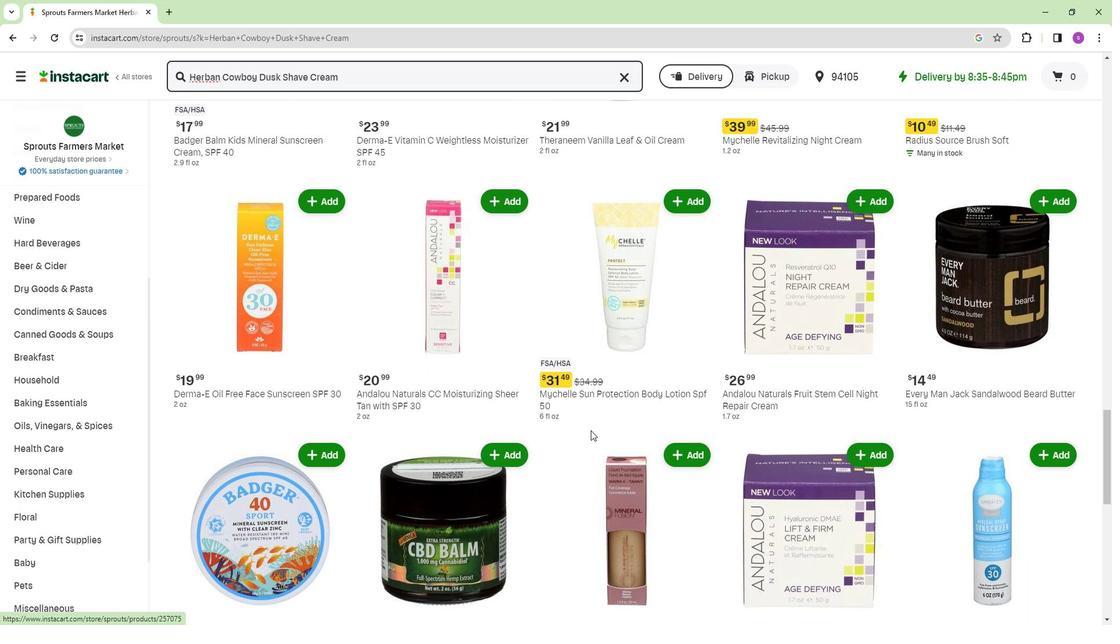 
Action: Mouse moved to (687, 432)
Screenshot: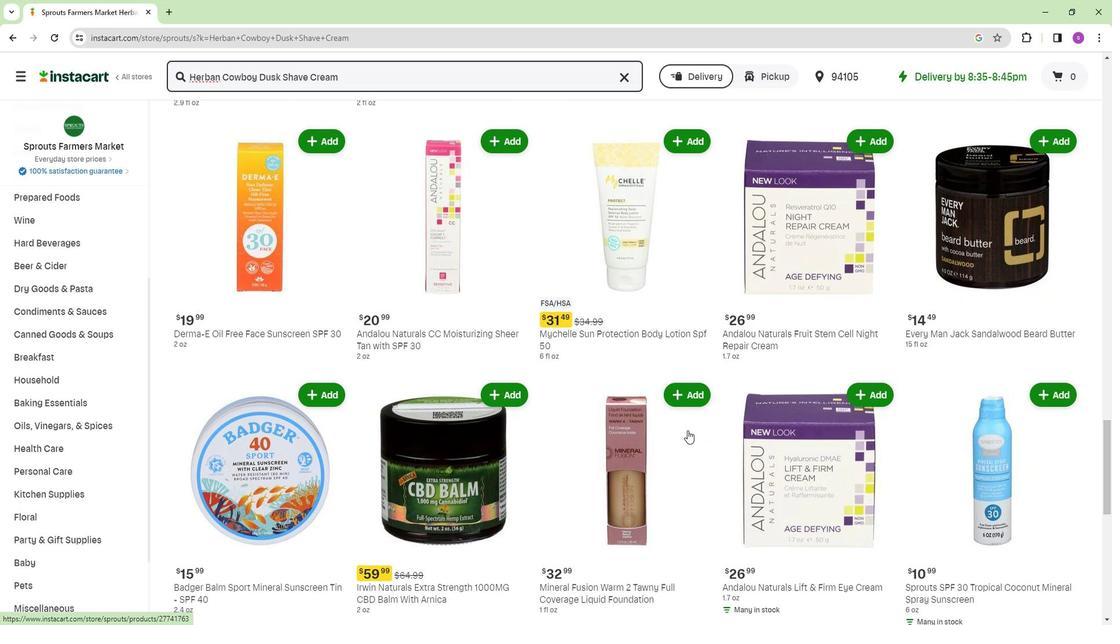 
Action: Mouse scrolled (687, 431) with delta (0, 0)
Screenshot: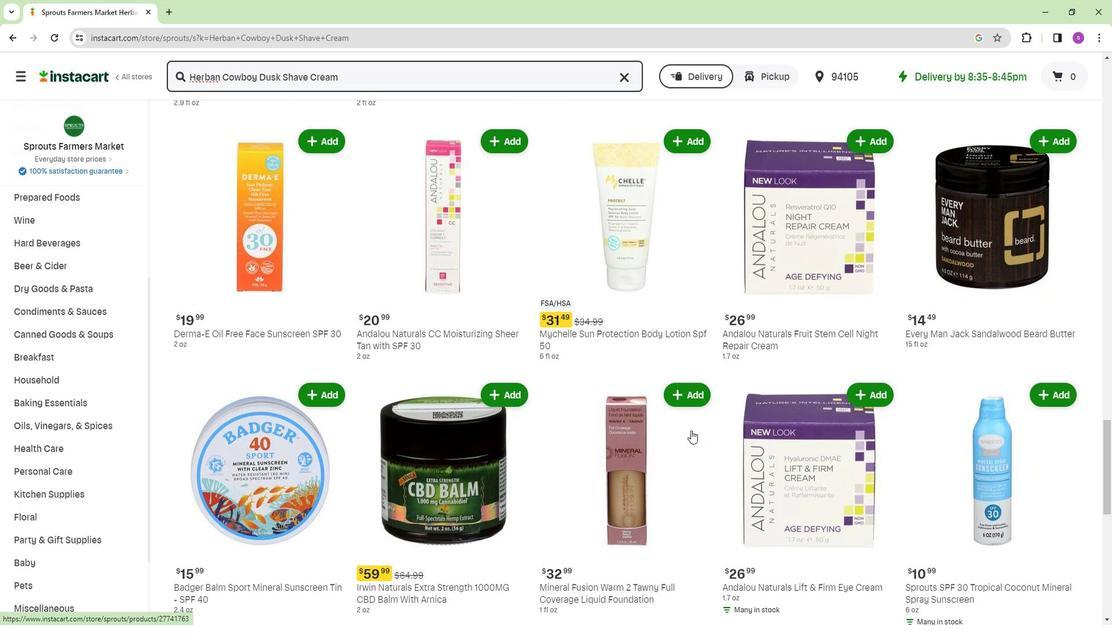 
Action: Mouse scrolled (687, 431) with delta (0, 0)
Screenshot: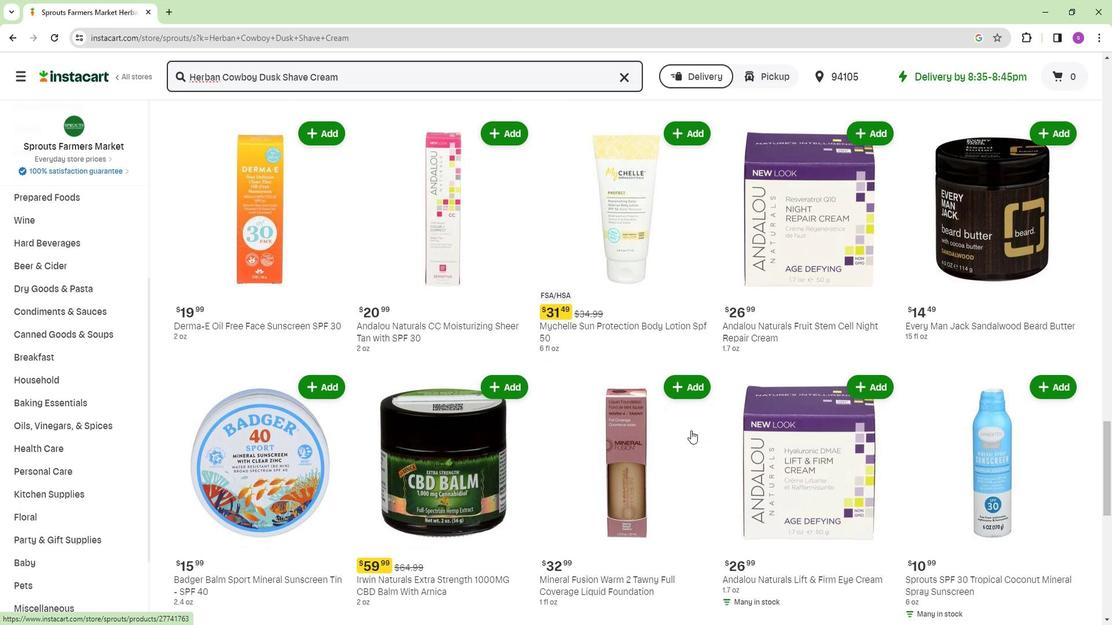 
Action: Mouse moved to (605, 432)
Screenshot: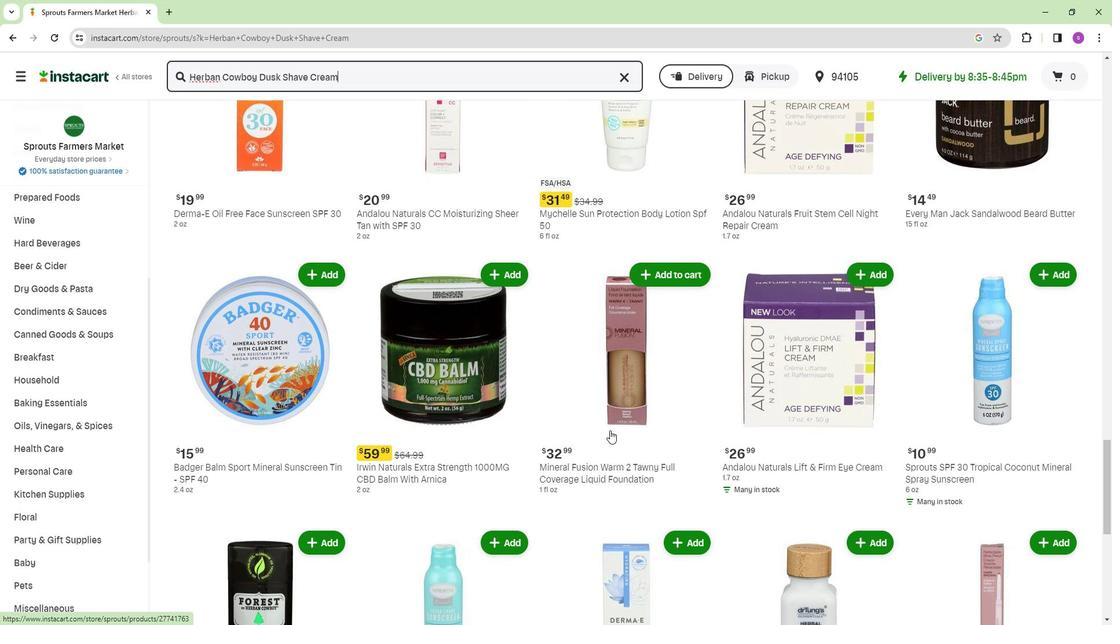 
Action: Mouse scrolled (605, 431) with delta (0, 0)
Screenshot: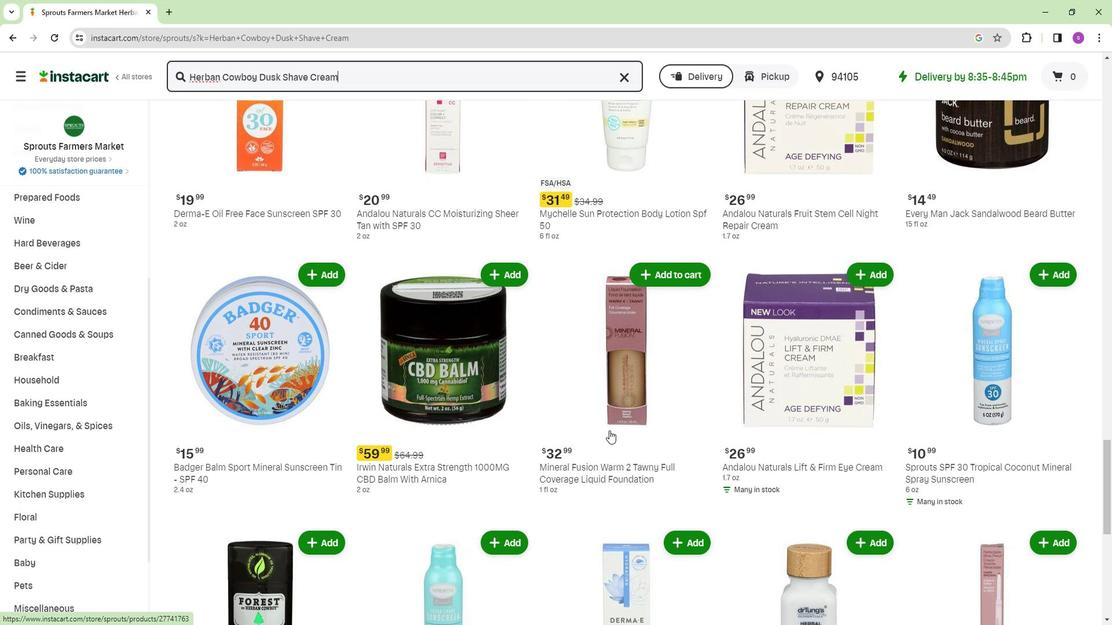
Action: Mouse moved to (479, 373)
Screenshot: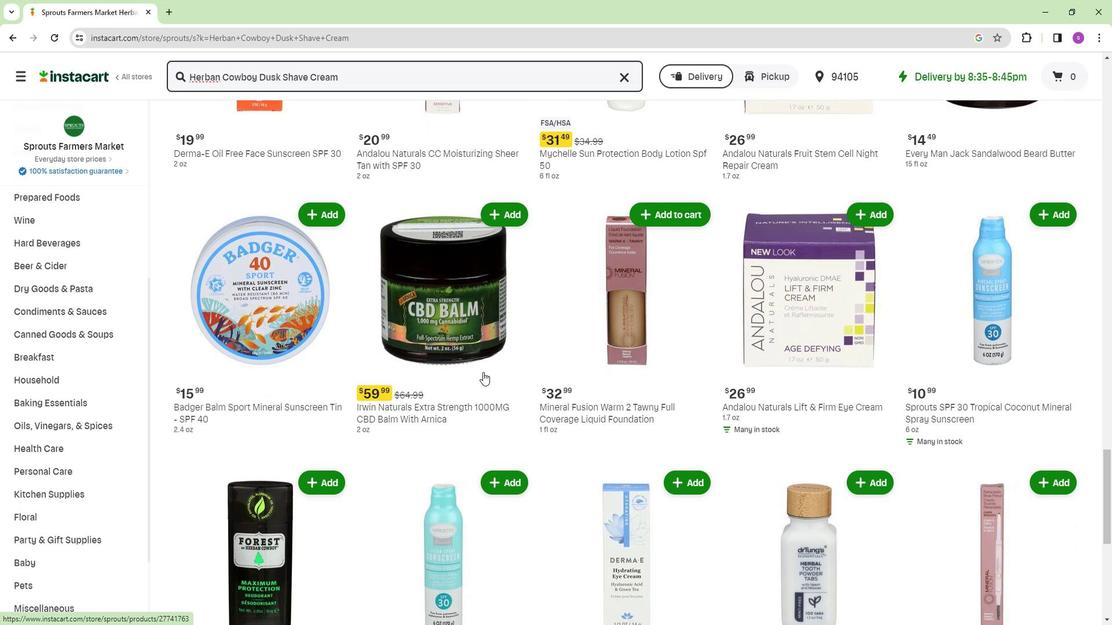 
Action: Mouse scrolled (479, 372) with delta (0, 0)
Screenshot: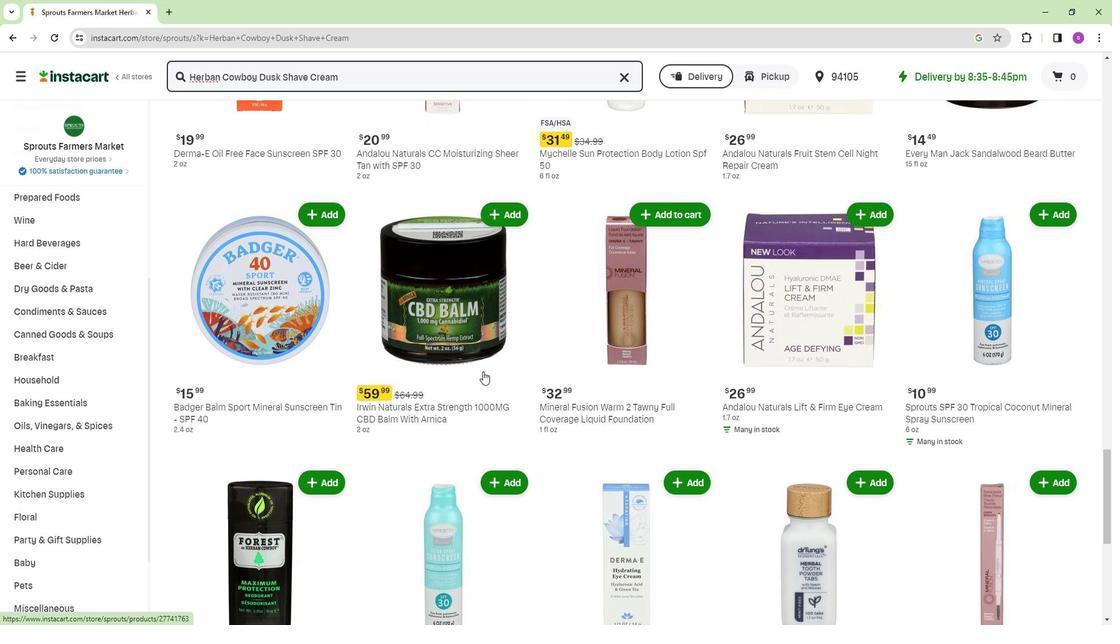 
Action: Mouse scrolled (479, 372) with delta (0, 0)
Screenshot: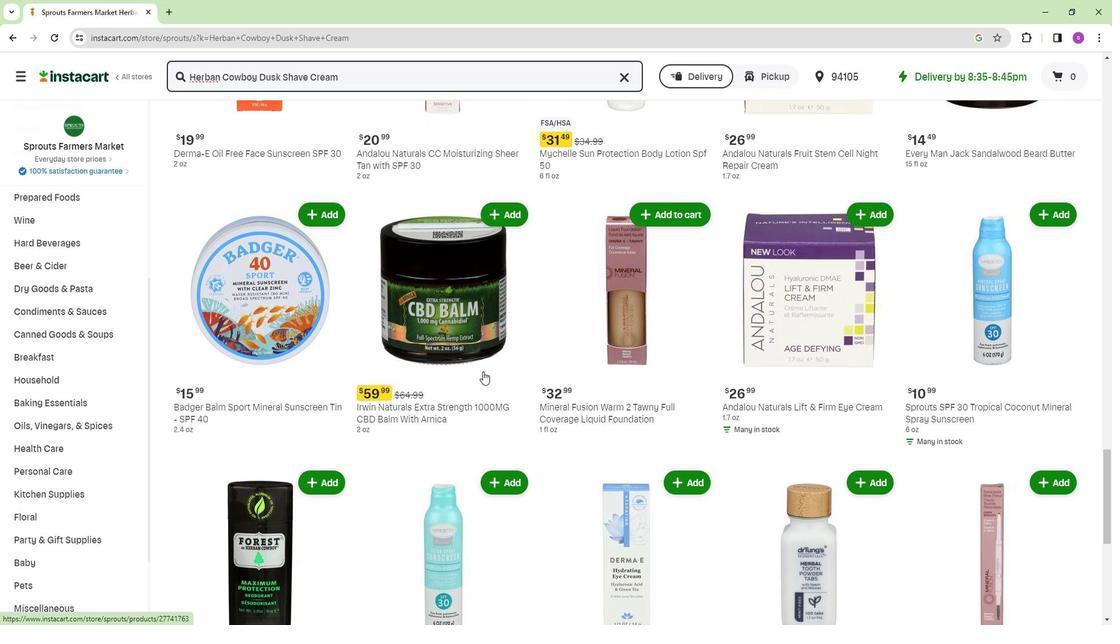 
Action: Mouse moved to (490, 377)
Screenshot: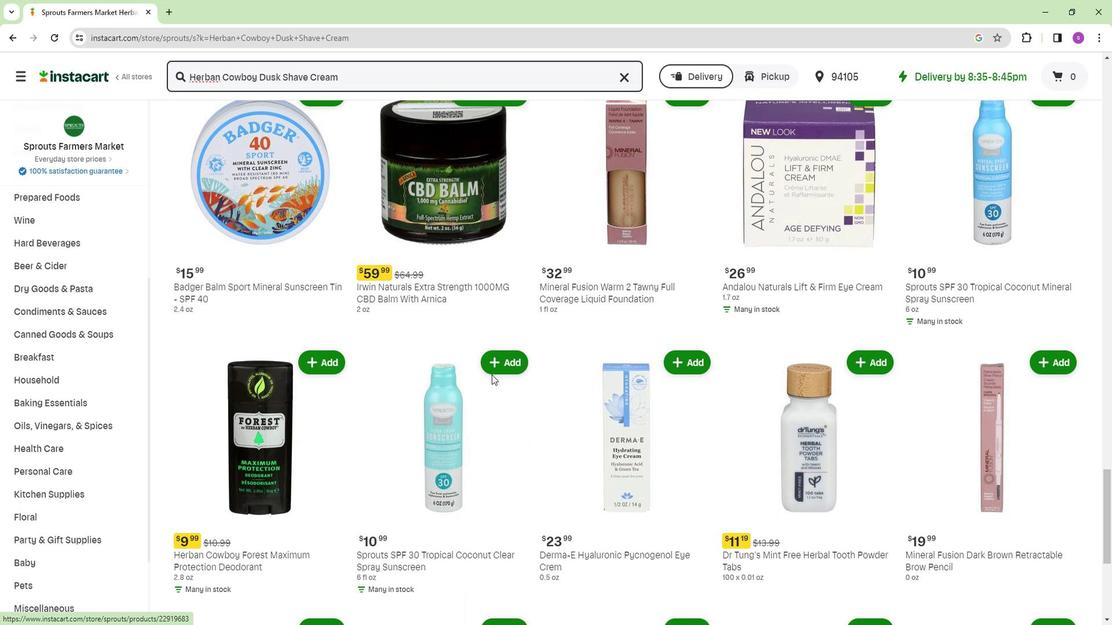 
Action: Mouse scrolled (490, 376) with delta (0, 0)
Screenshot: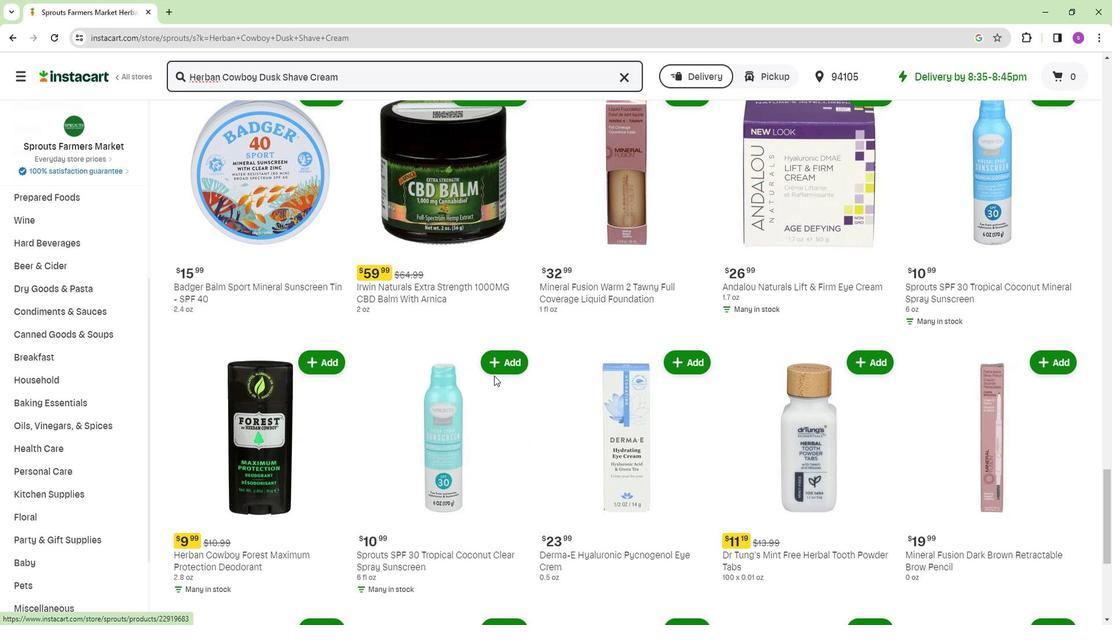 
Action: Mouse scrolled (490, 376) with delta (0, 0)
Screenshot: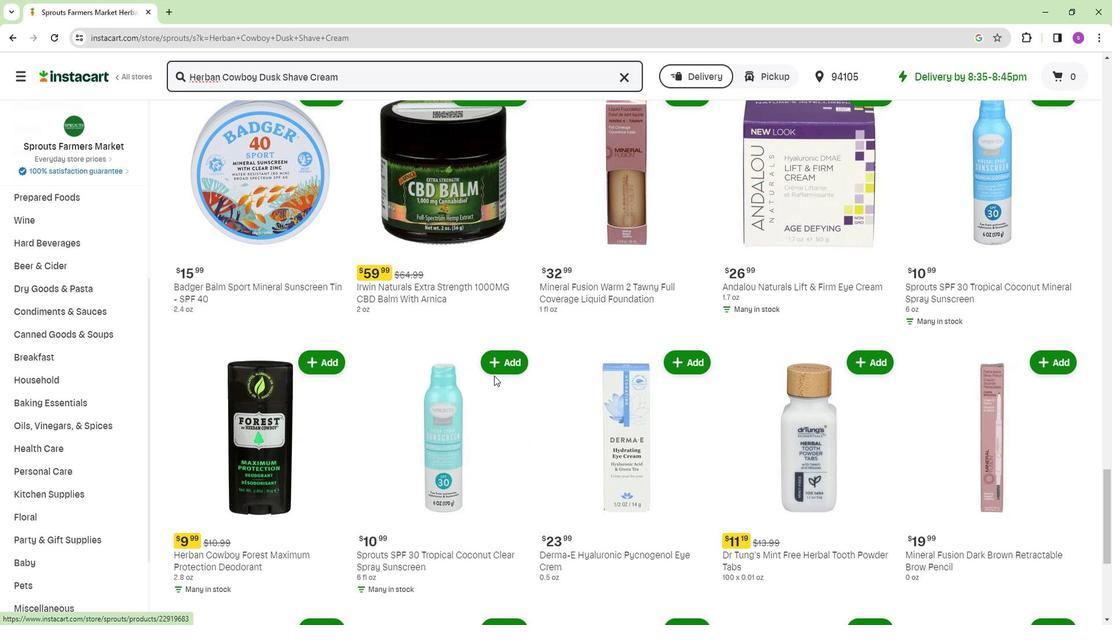
Action: Mouse scrolled (490, 376) with delta (0, 0)
Screenshot: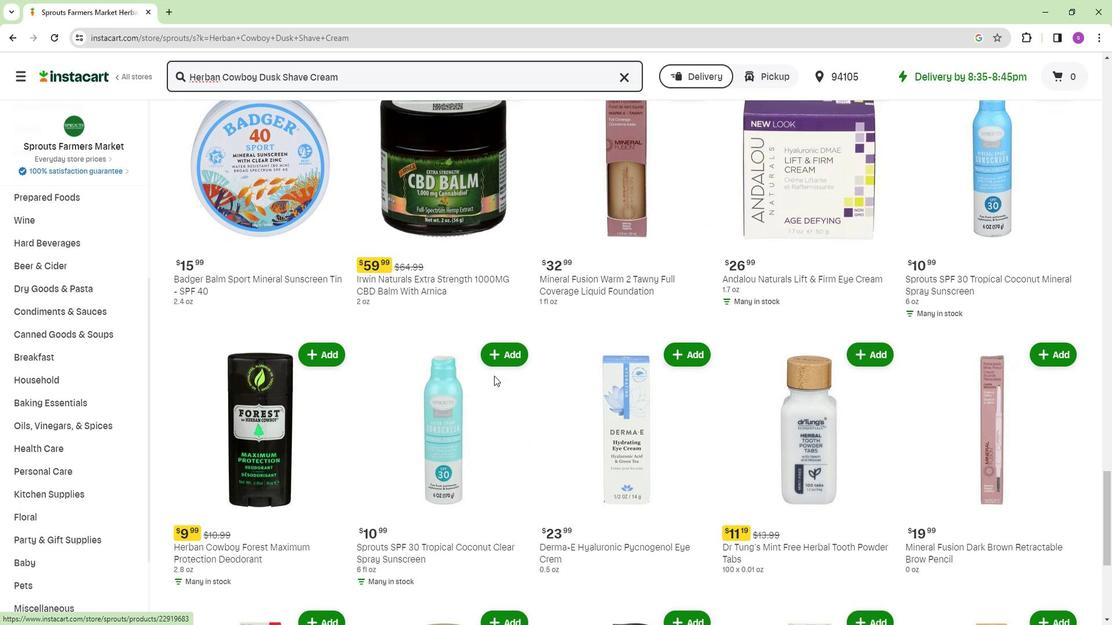 
Action: Mouse scrolled (490, 376) with delta (0, 0)
Screenshot: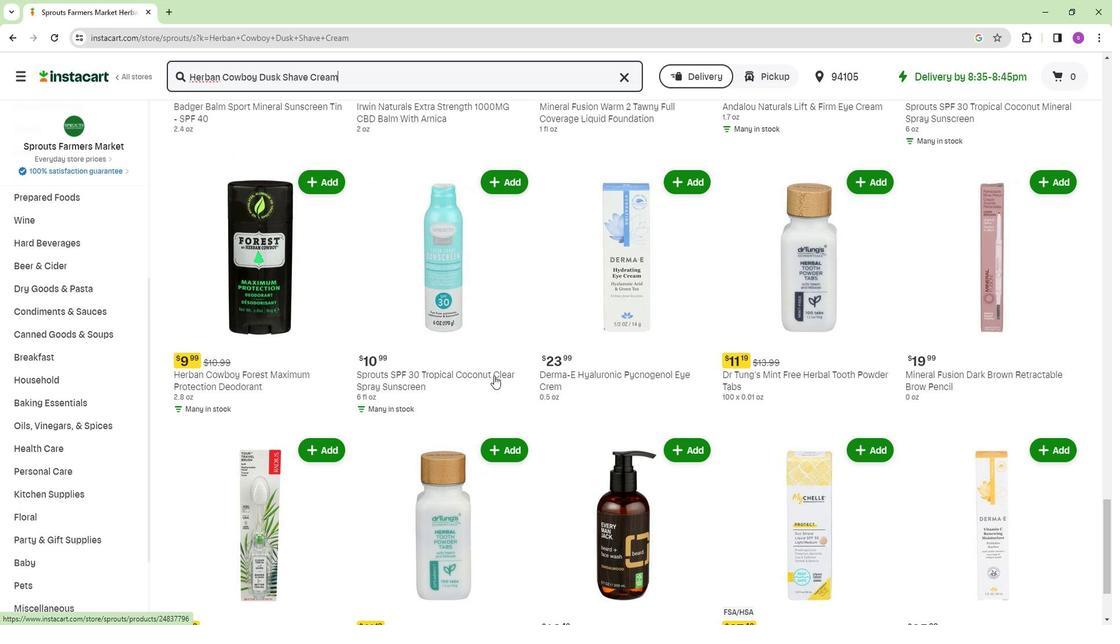 
Action: Mouse moved to (611, 375)
Screenshot: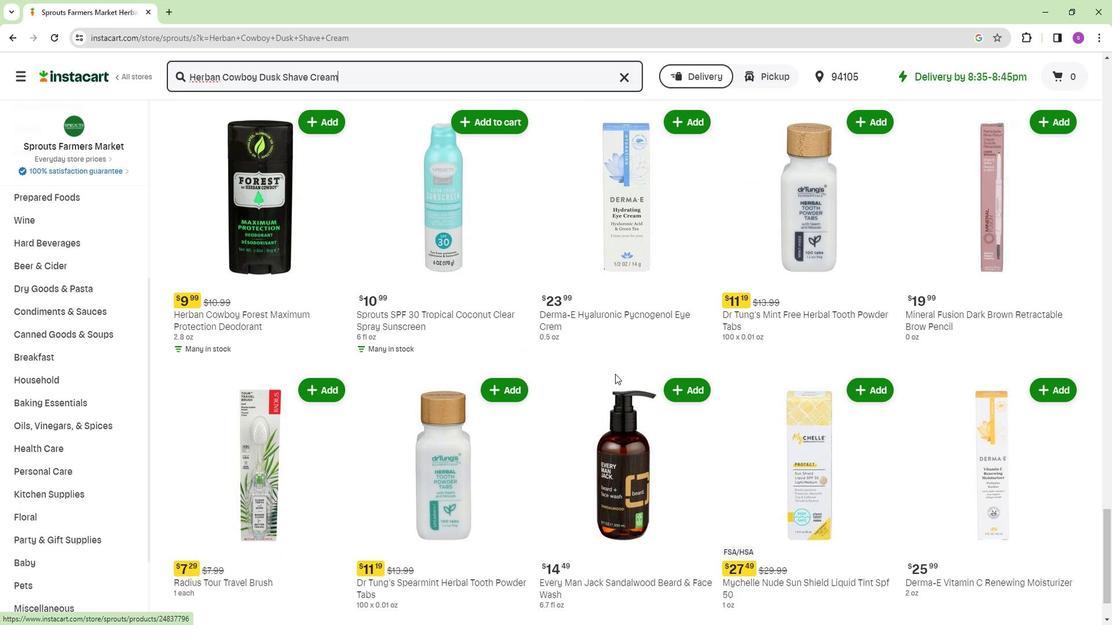 
Action: Mouse scrolled (611, 374) with delta (0, 0)
Screenshot: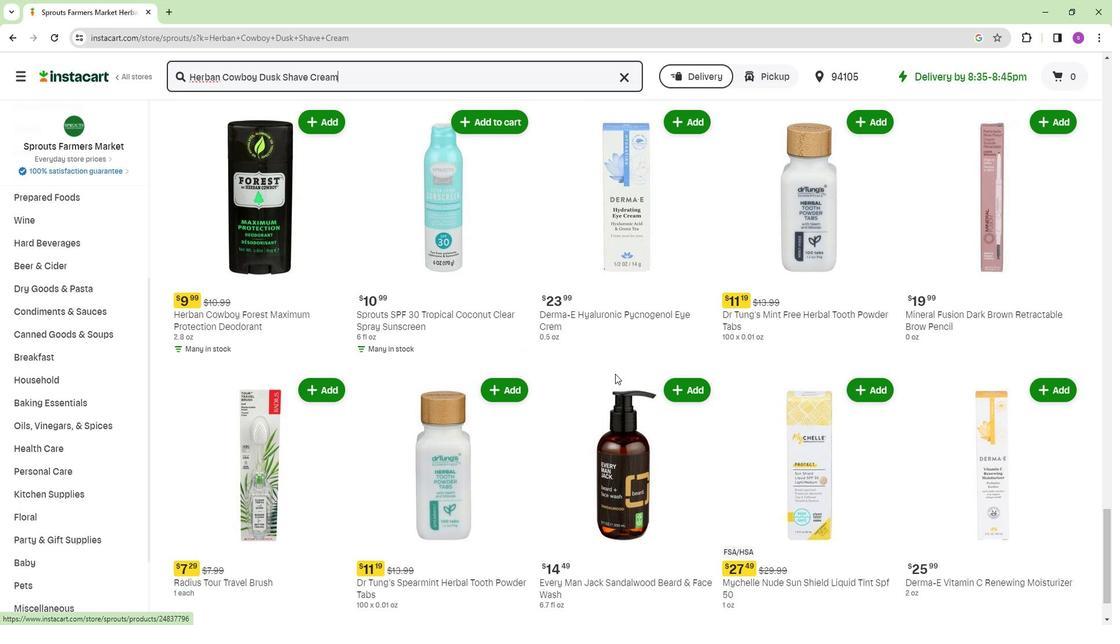 
Action: Mouse scrolled (611, 374) with delta (0, 0)
Screenshot: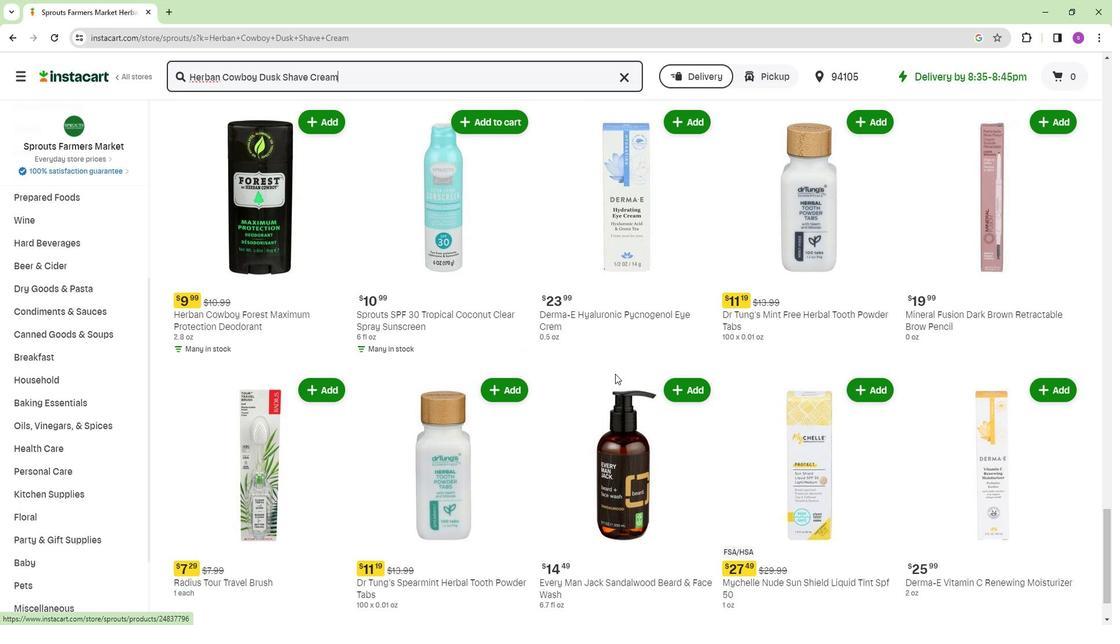 
Action: Mouse moved to (356, 423)
Screenshot: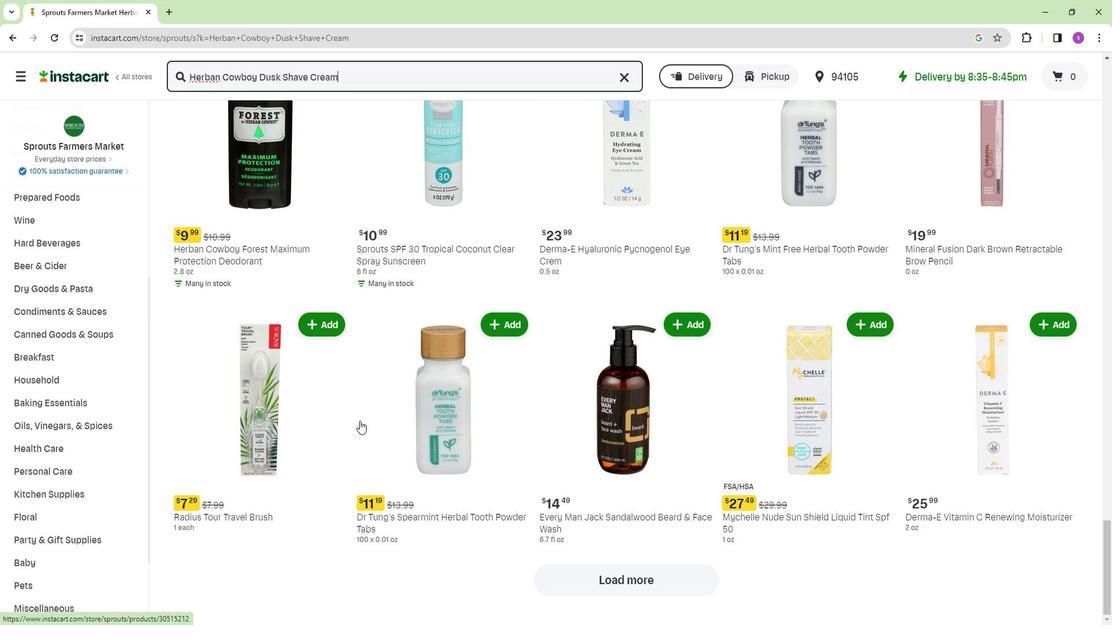 
Action: Mouse scrolled (356, 422) with delta (0, 0)
Screenshot: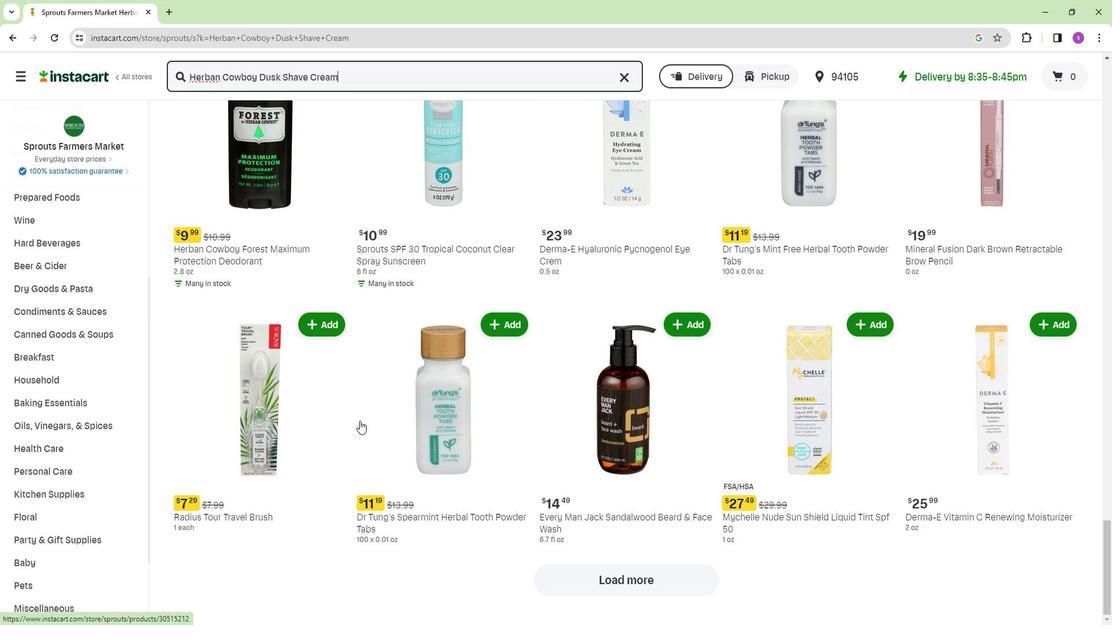 
Action: Mouse moved to (541, 433)
Screenshot: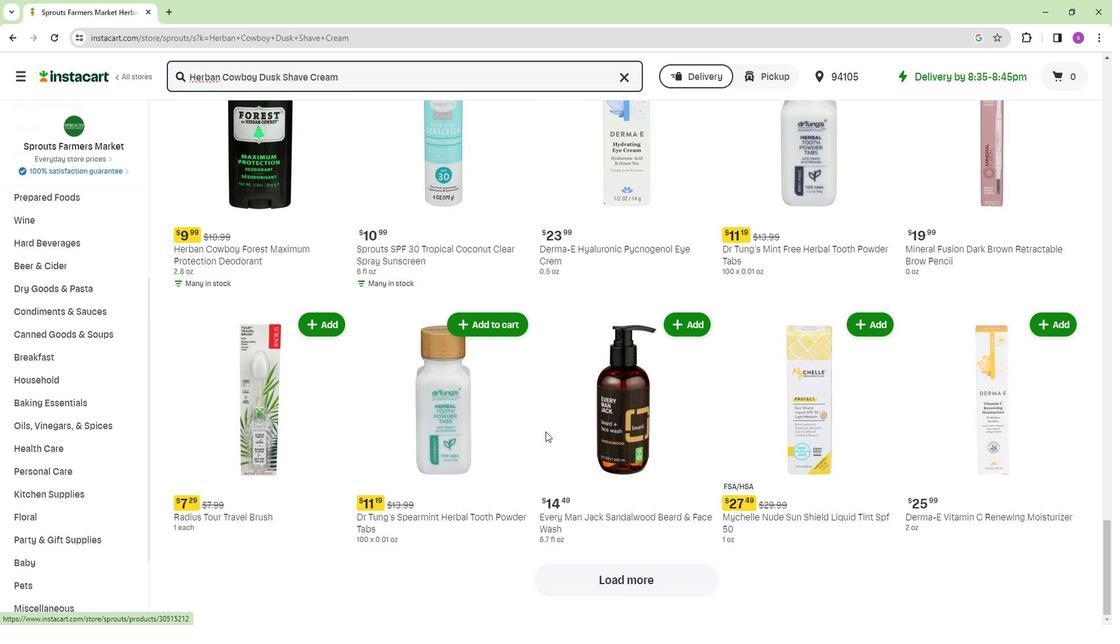 
